 Task: Find connections with filter location Kosi with filter topic #construction with filter profile language Spanish with filter current company Axis Securities Limited with filter school Tripura University with filter industry Museums, Historical Sites, and Zoos with filter service category Video Animation with filter keywords title Executive Assistant
Action: Mouse moved to (381, 263)
Screenshot: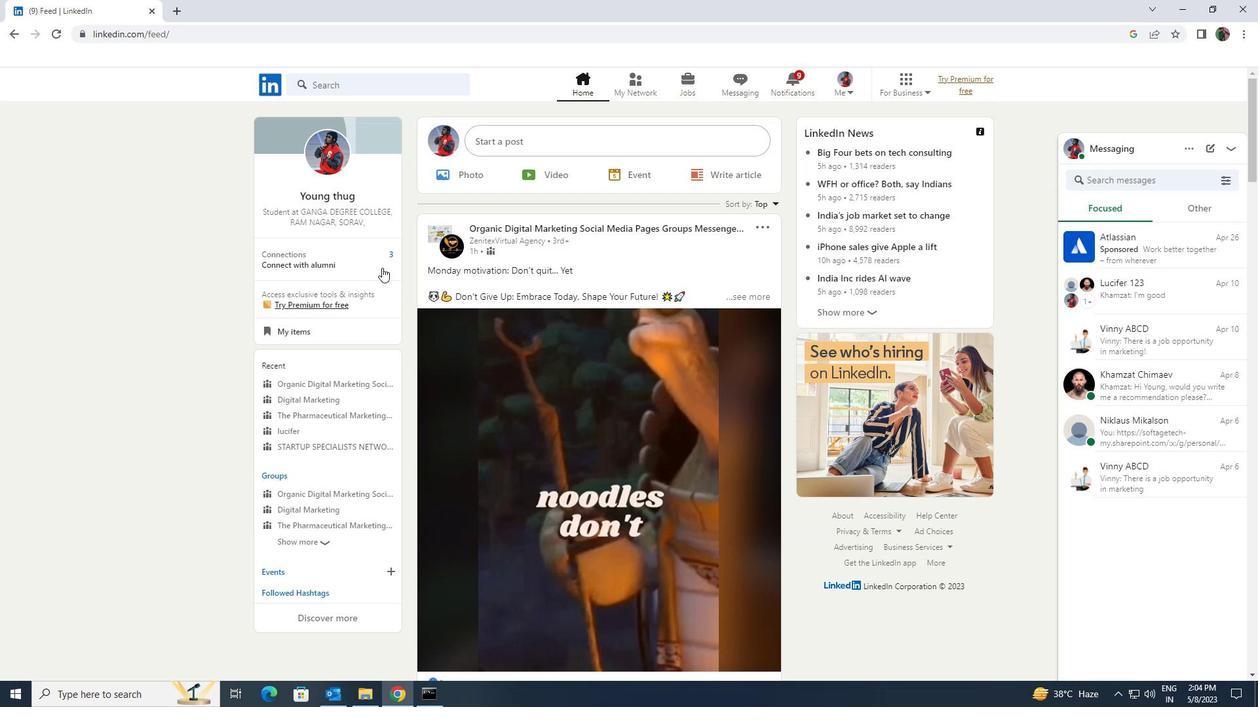 
Action: Mouse pressed left at (381, 263)
Screenshot: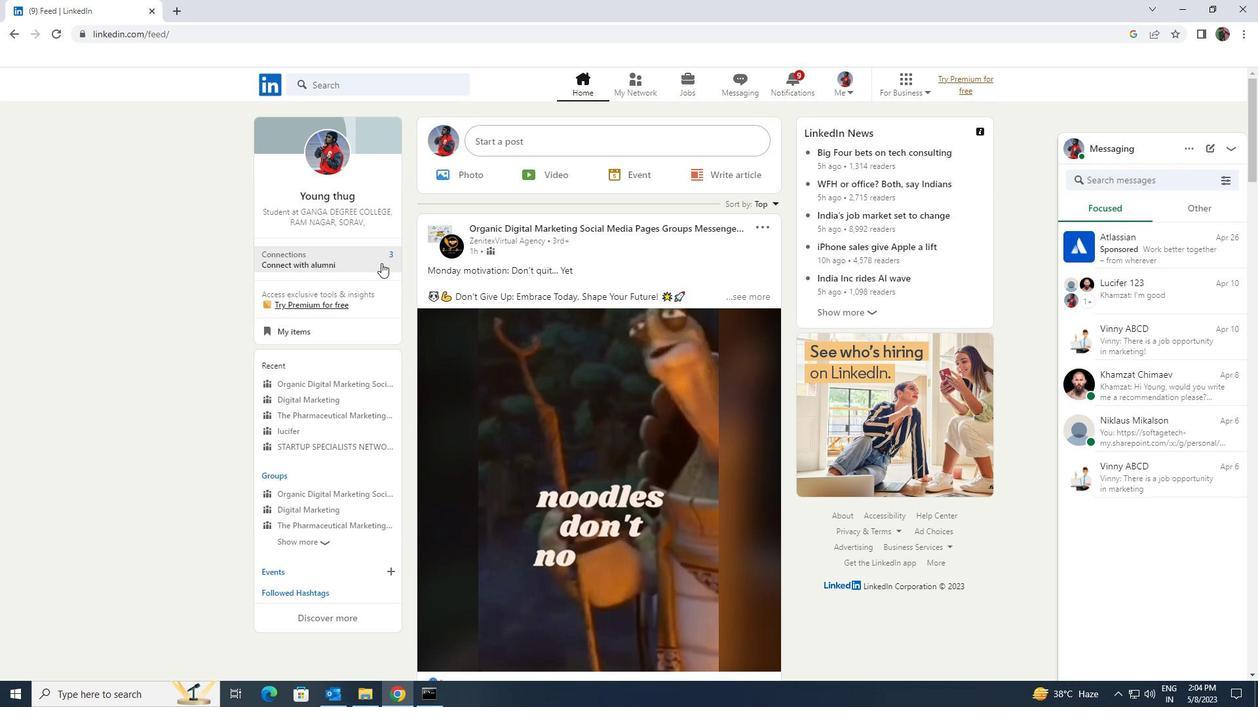 
Action: Mouse moved to (389, 164)
Screenshot: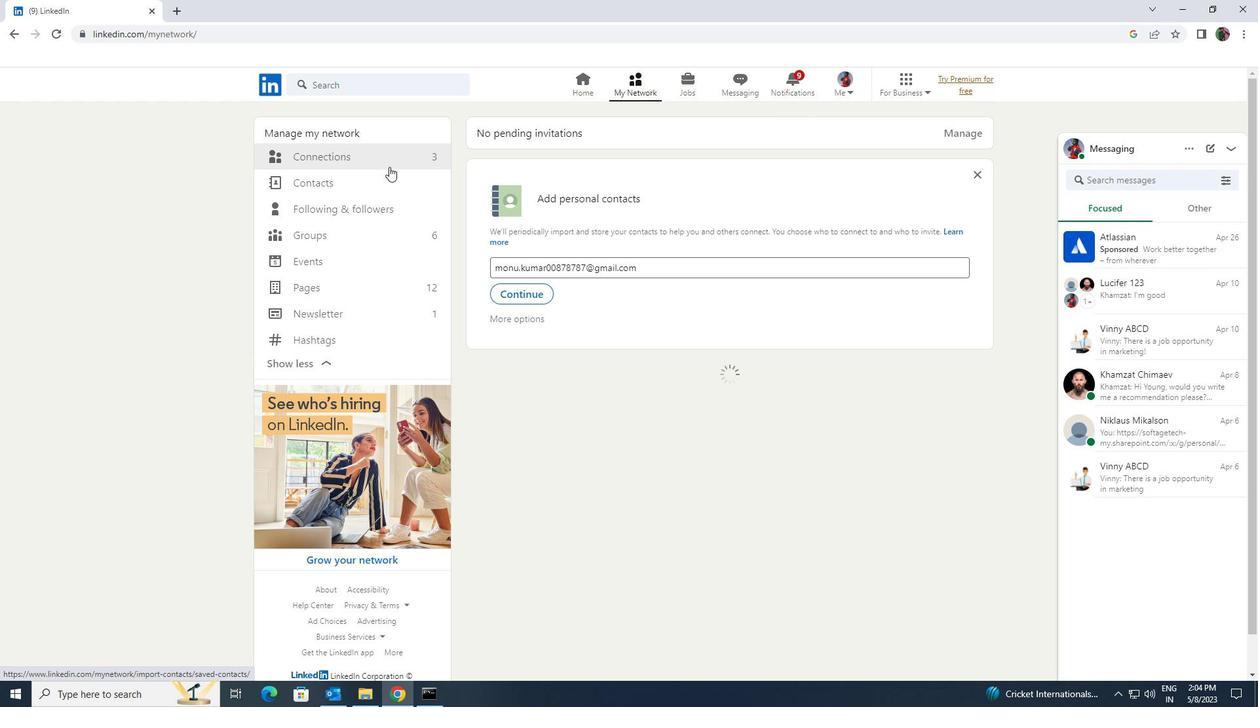 
Action: Mouse pressed left at (389, 164)
Screenshot: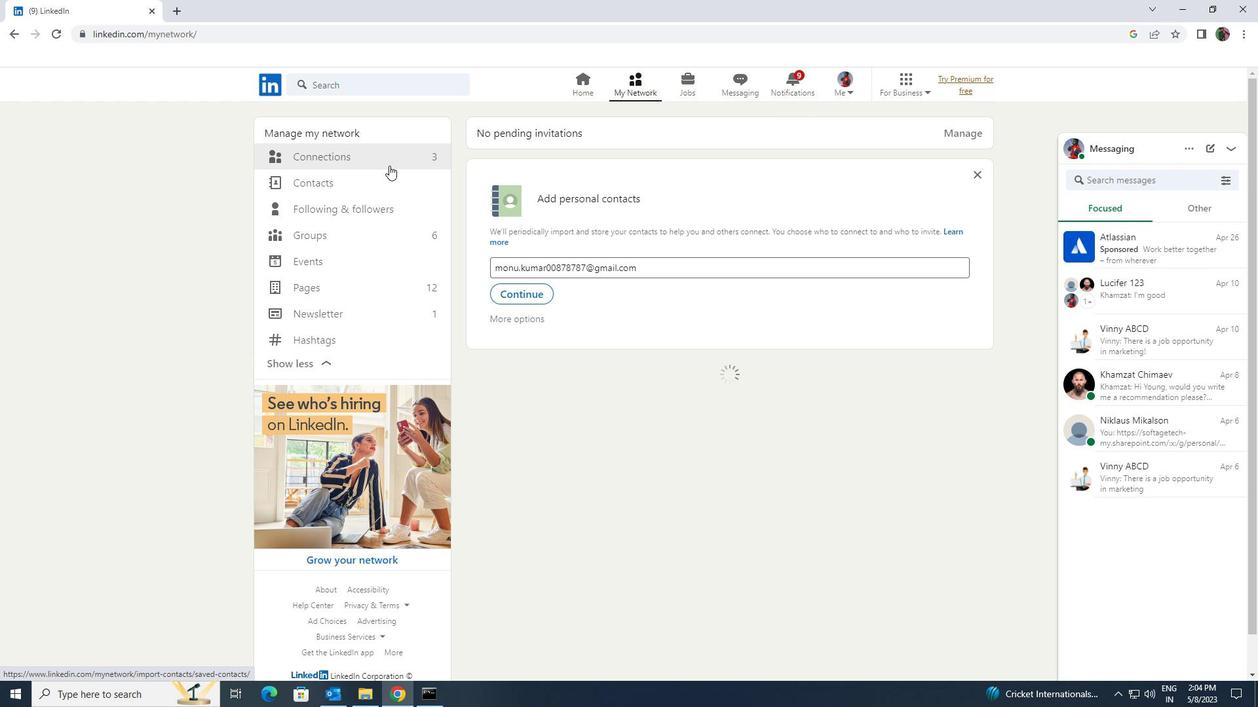 
Action: Mouse moved to (391, 158)
Screenshot: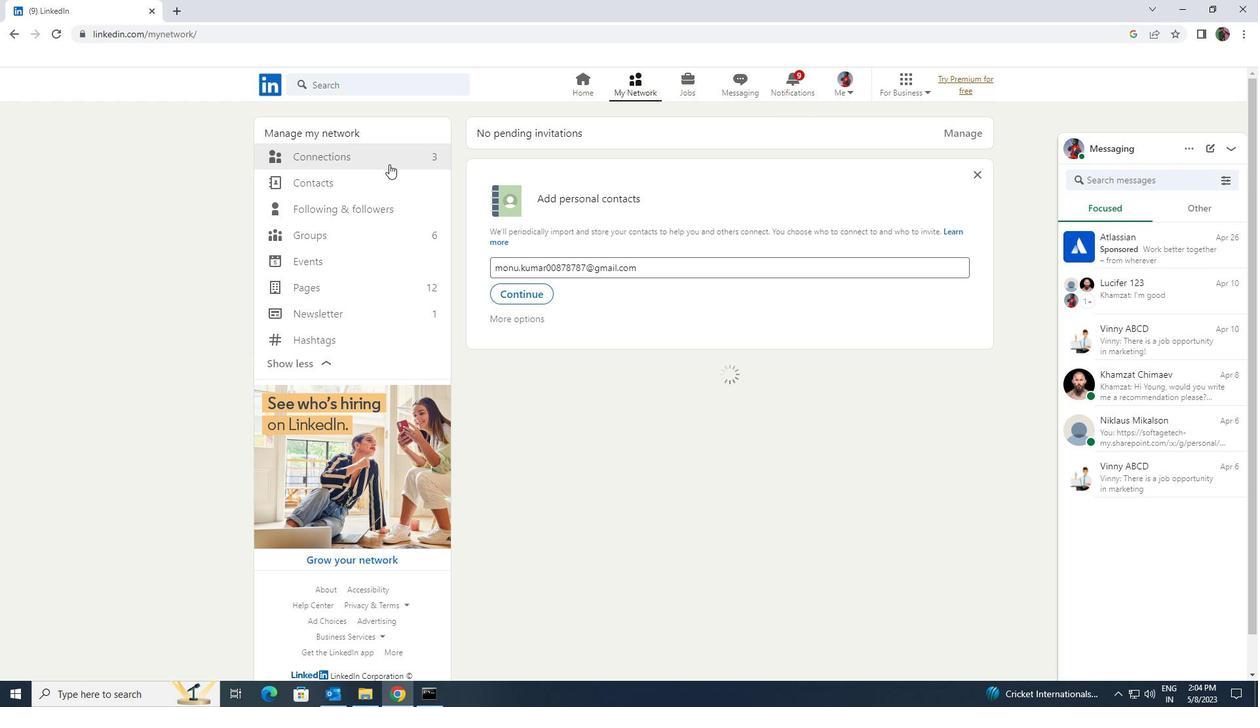 
Action: Mouse pressed left at (391, 158)
Screenshot: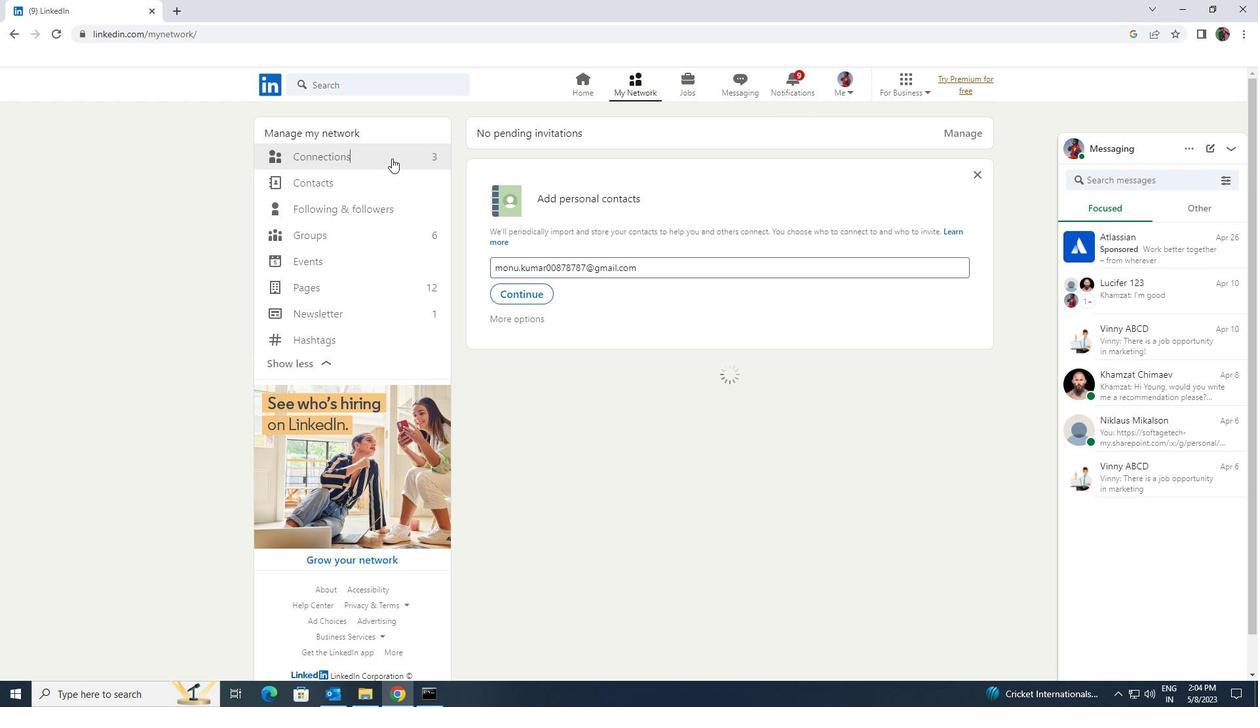 
Action: Mouse moved to (726, 162)
Screenshot: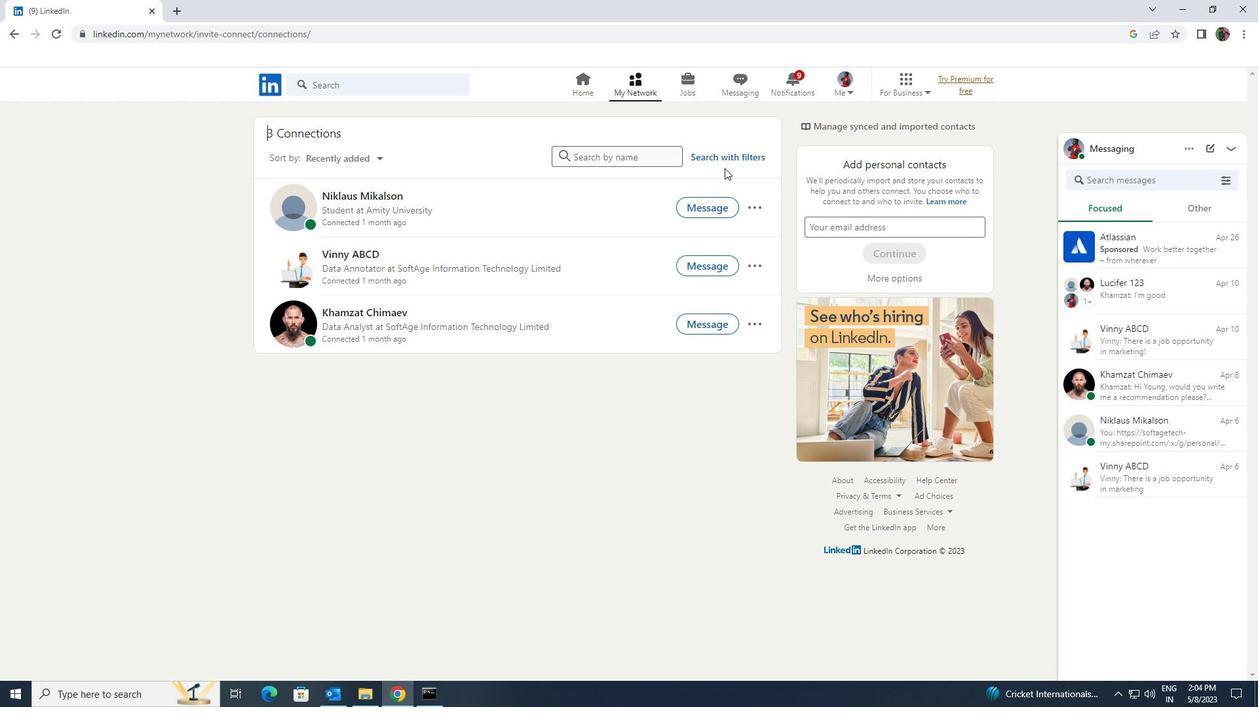 
Action: Mouse pressed left at (726, 162)
Screenshot: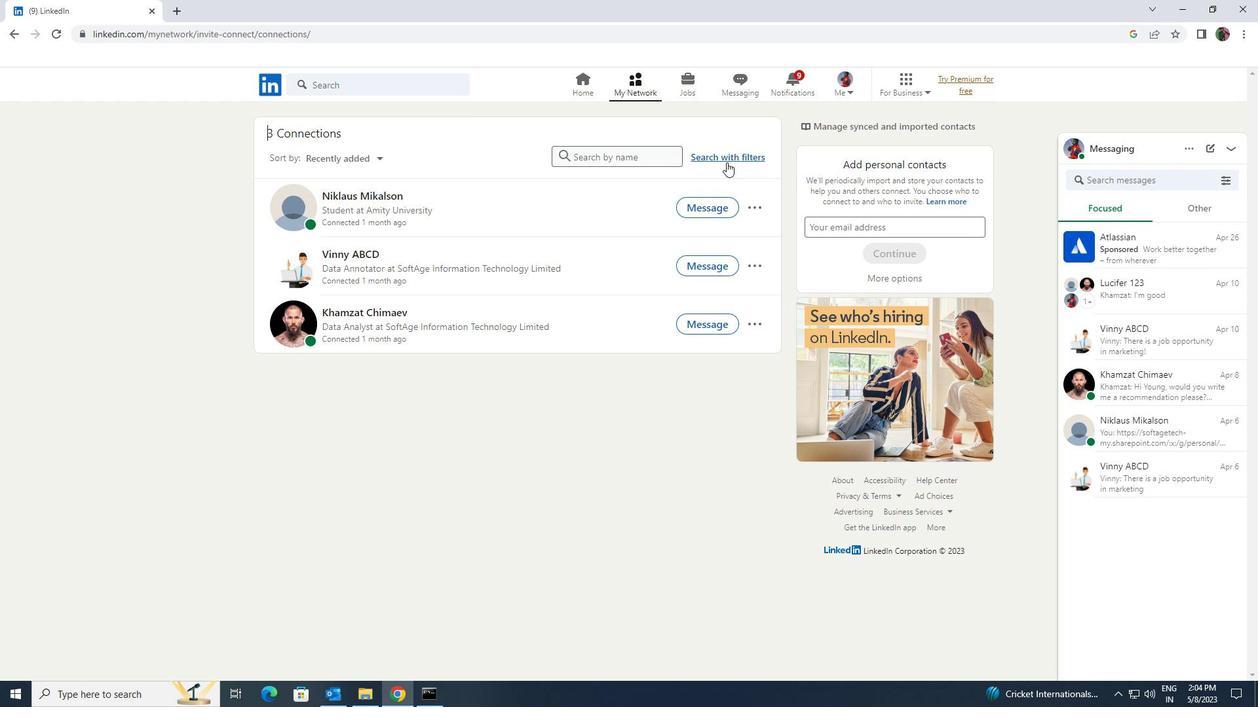 
Action: Mouse moved to (682, 124)
Screenshot: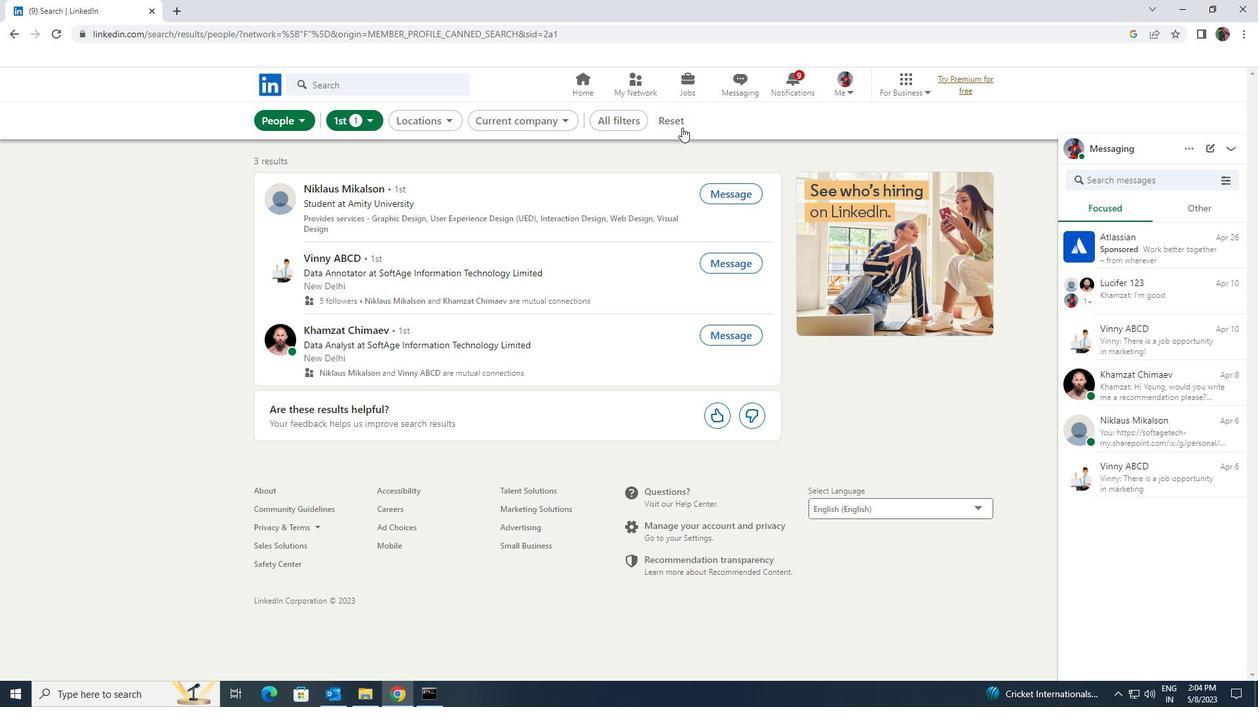 
Action: Mouse pressed left at (682, 124)
Screenshot: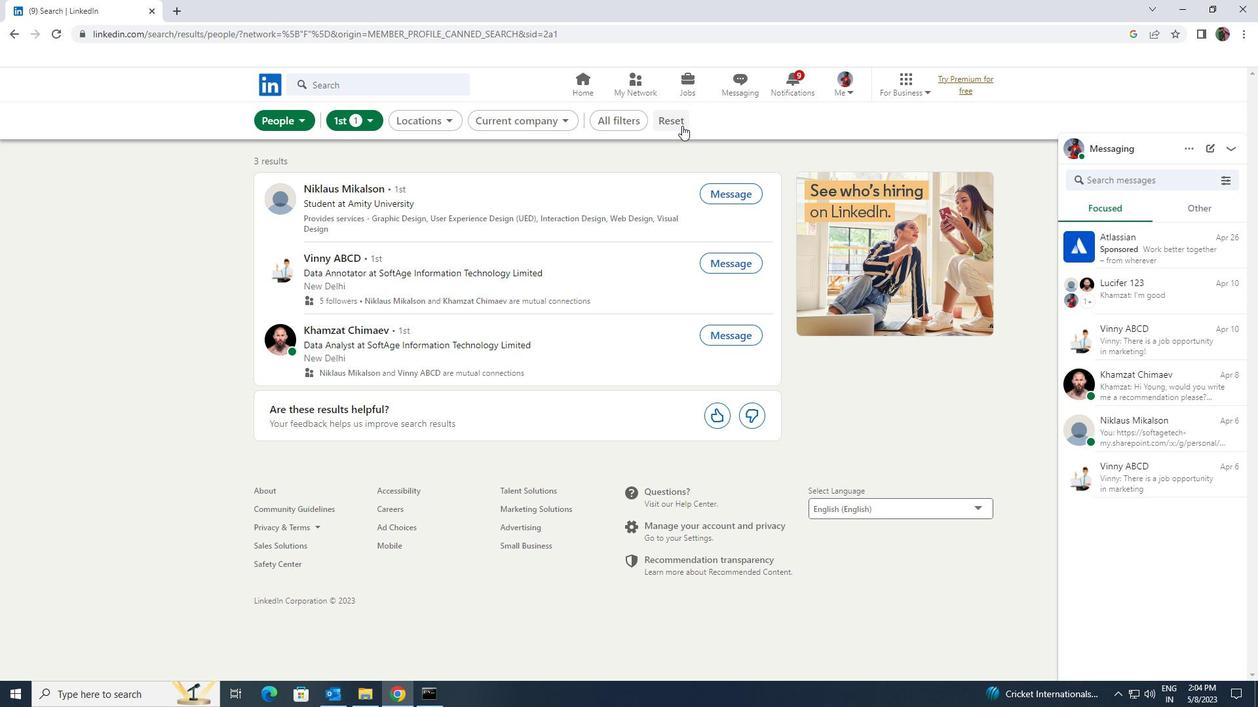 
Action: Mouse moved to (657, 122)
Screenshot: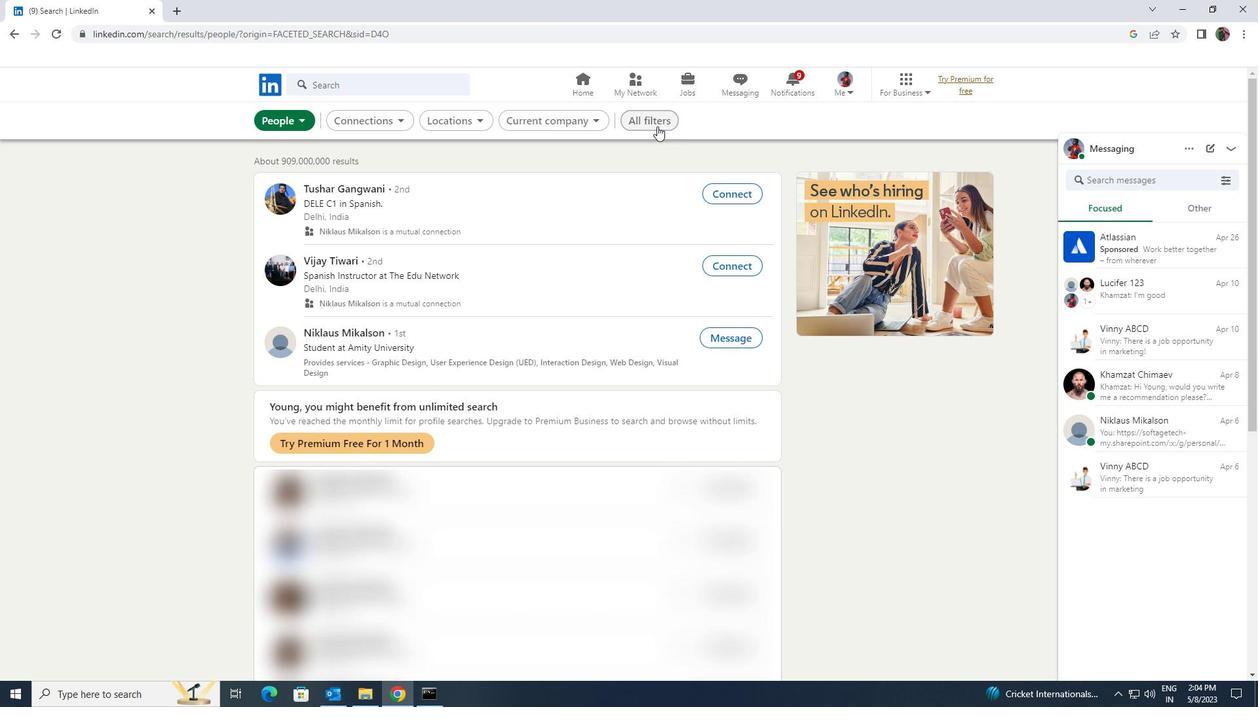
Action: Mouse pressed left at (657, 122)
Screenshot: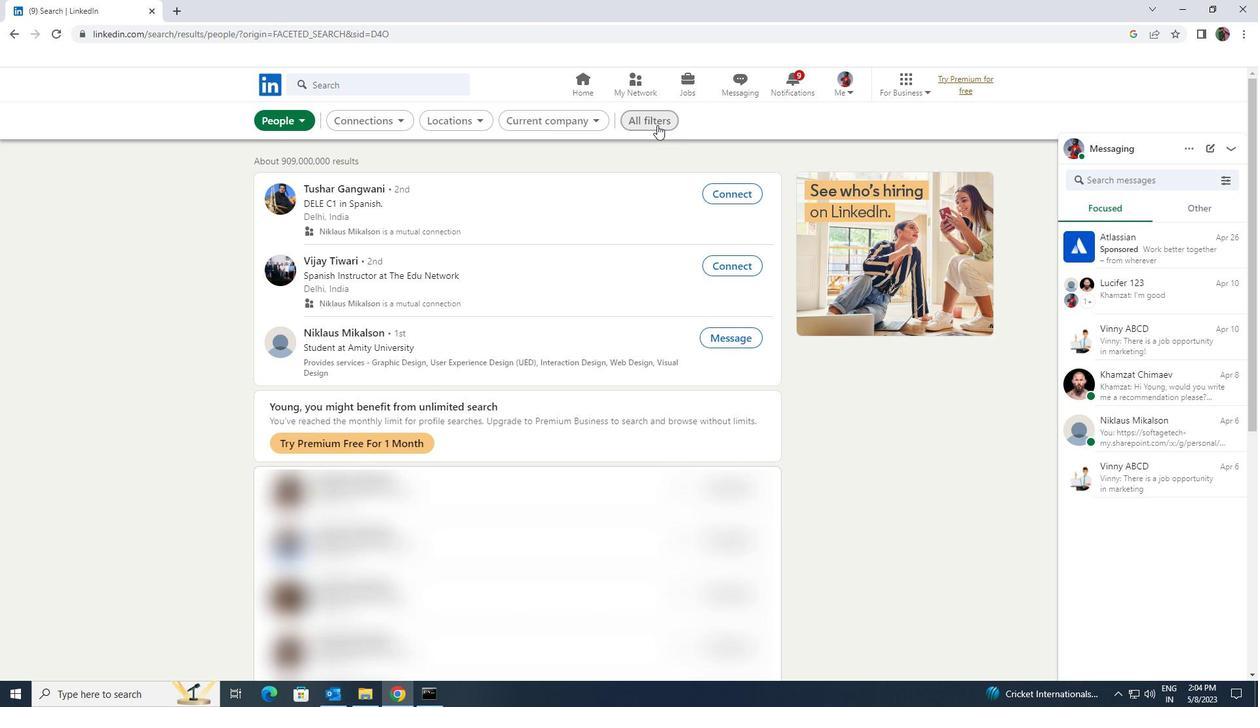 
Action: Mouse moved to (1078, 509)
Screenshot: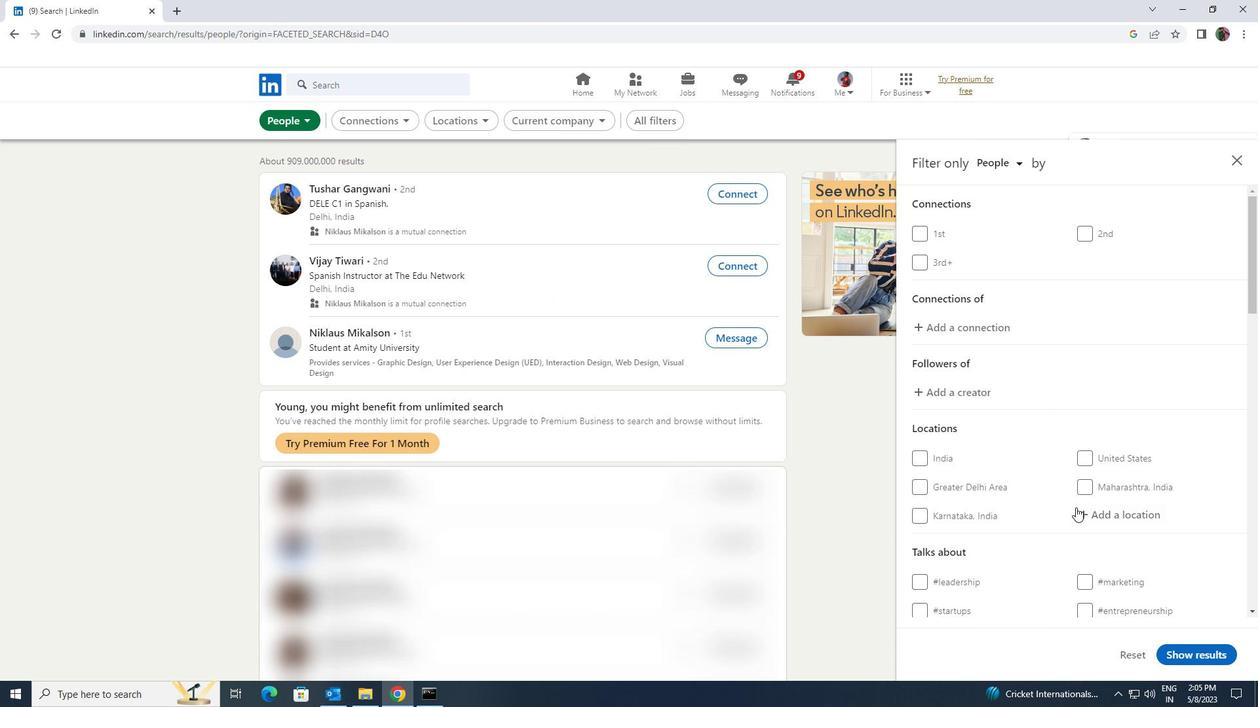
Action: Mouse pressed left at (1078, 509)
Screenshot: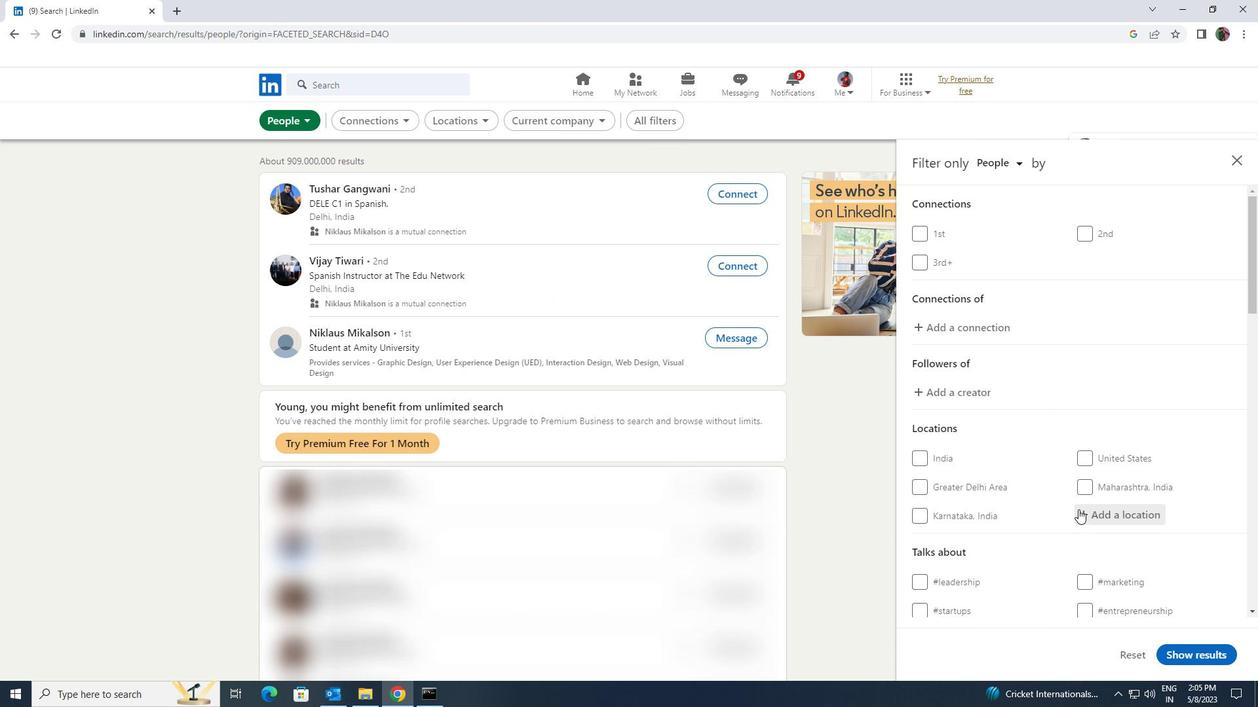 
Action: Mouse moved to (1050, 535)
Screenshot: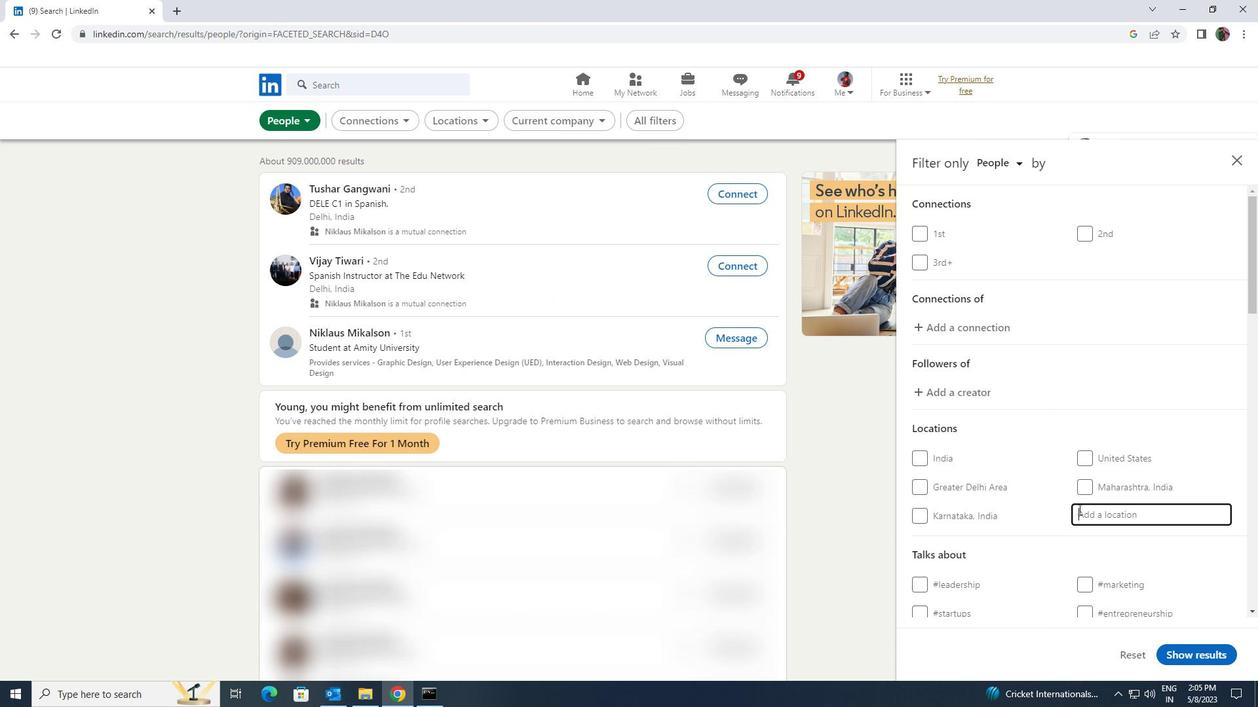 
Action: Key pressed <Key.shift><Key.shift><Key.shift><Key.shift><Key.shift><Key.shift><Key.shift><Key.shift><Key.shift><Key.shift>KOSI
Screenshot: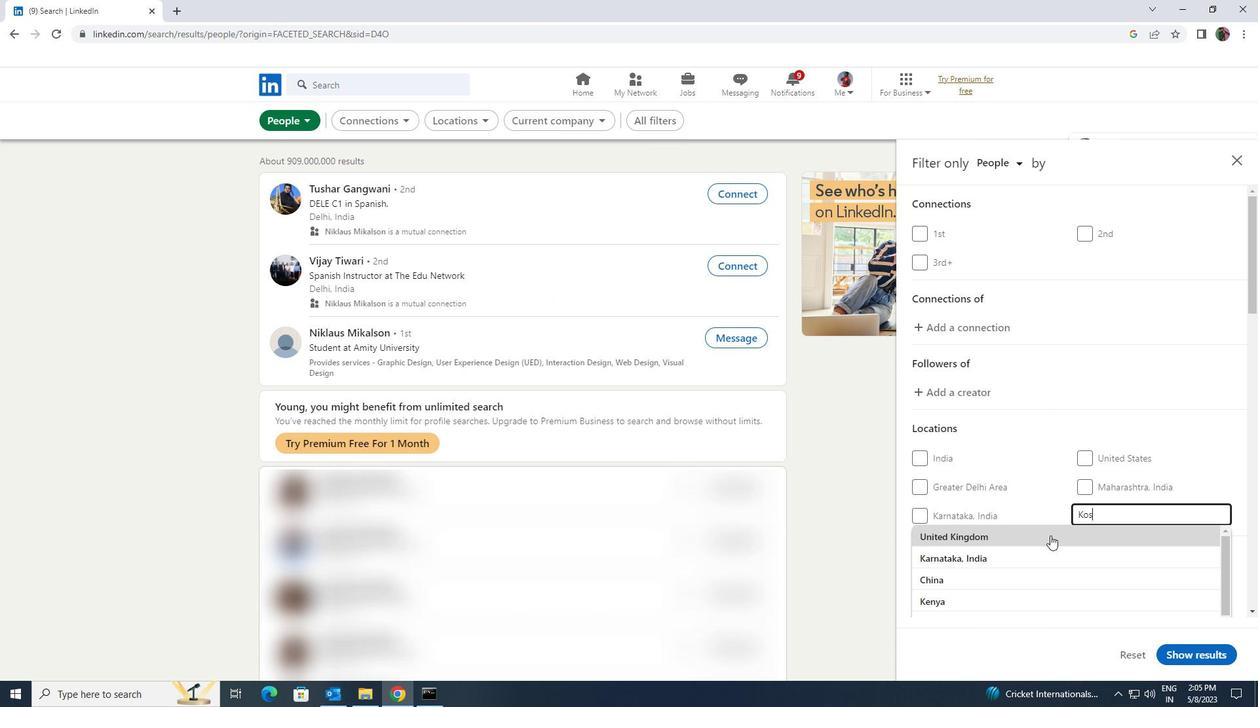 
Action: Mouse moved to (1045, 552)
Screenshot: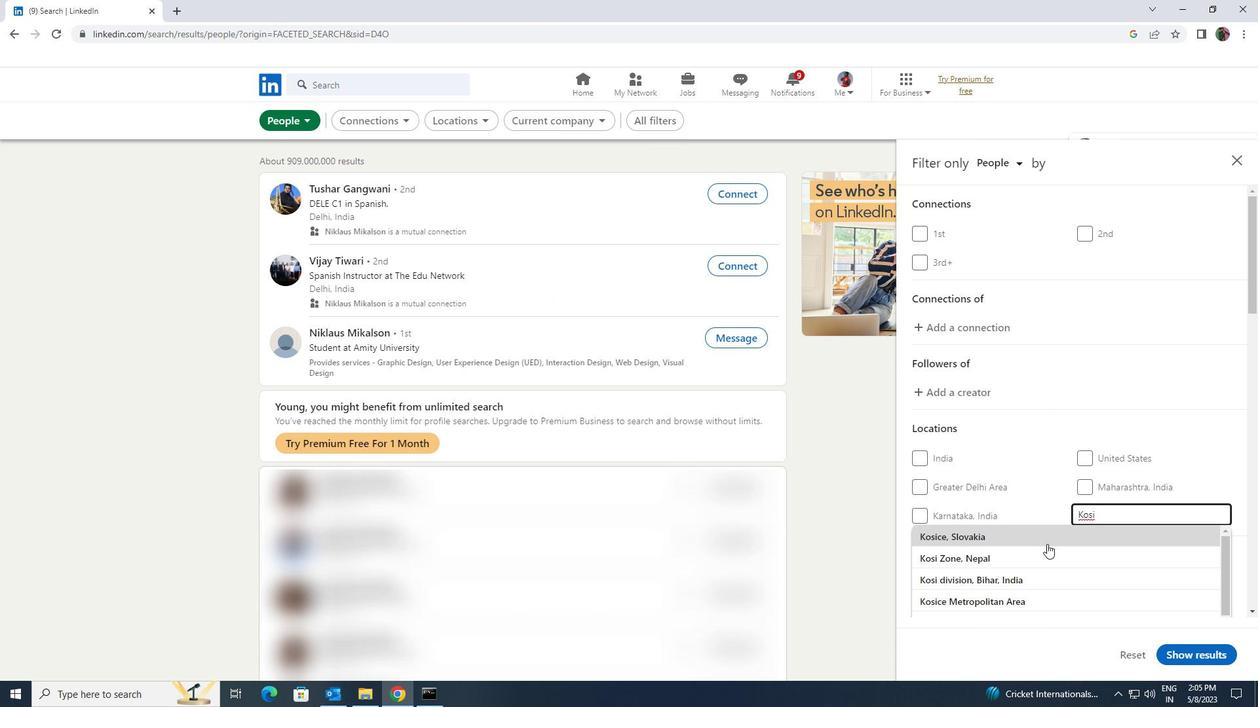 
Action: Mouse pressed left at (1045, 552)
Screenshot: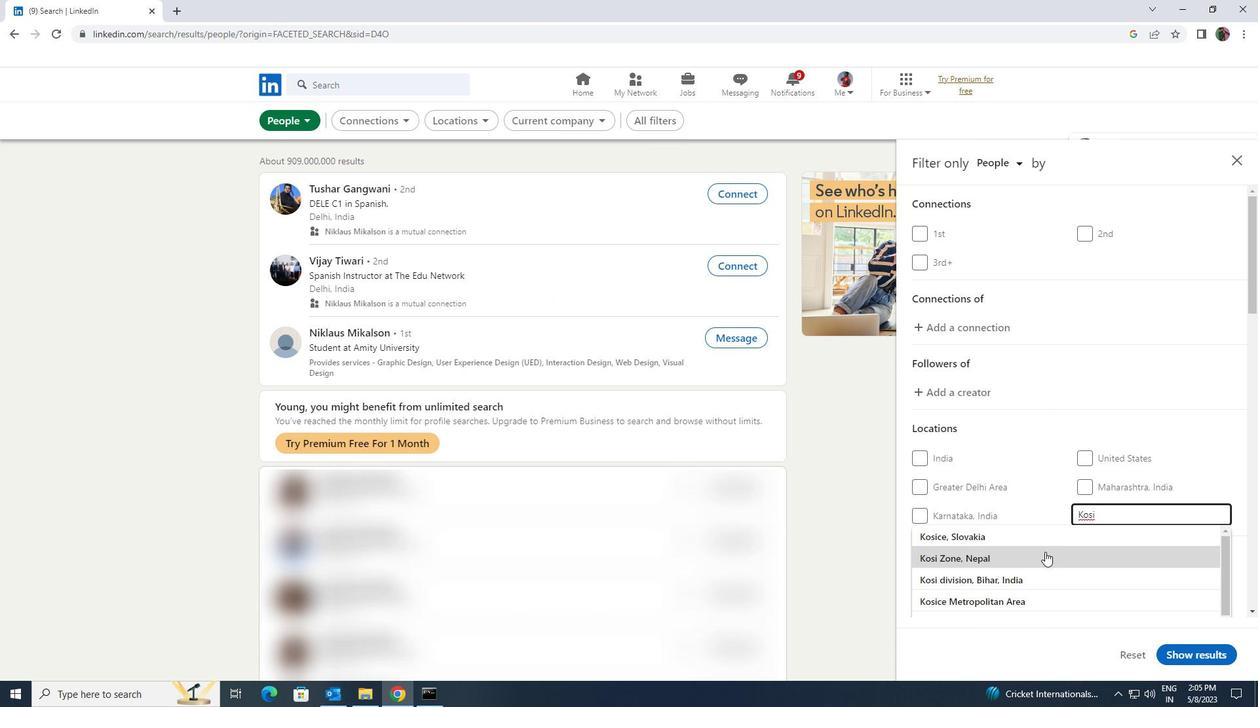 
Action: Mouse moved to (1048, 543)
Screenshot: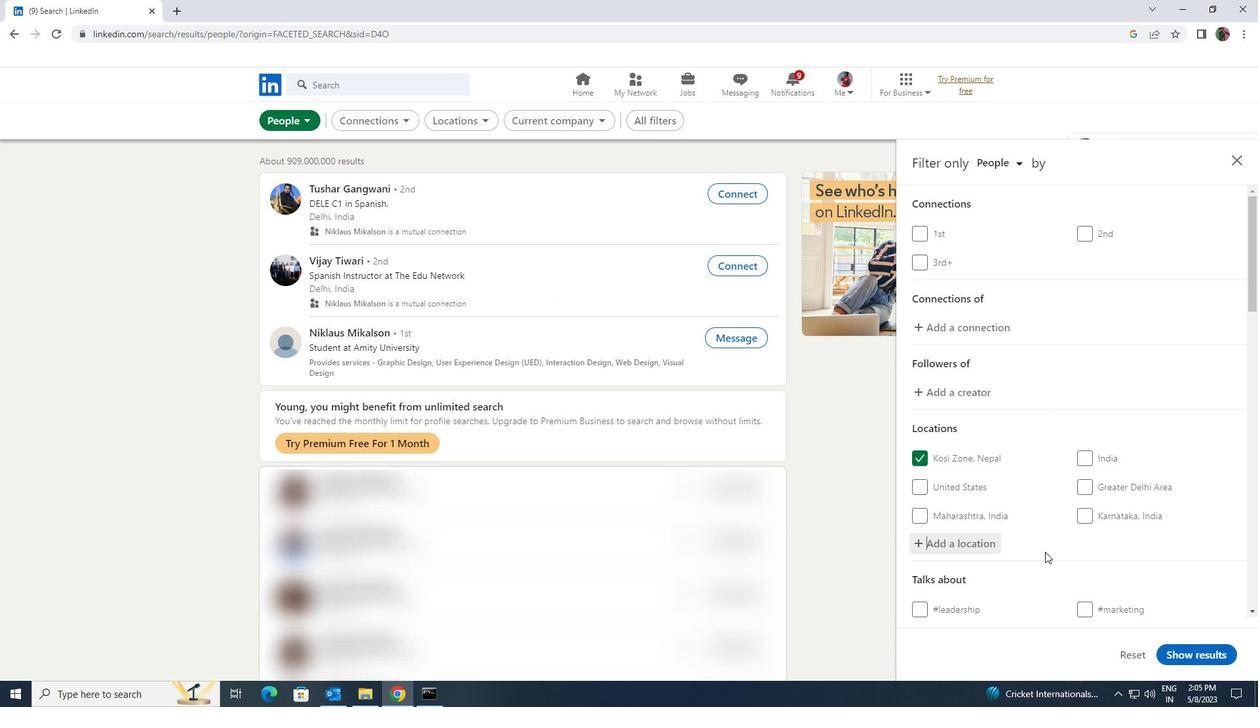 
Action: Mouse scrolled (1048, 542) with delta (0, 0)
Screenshot: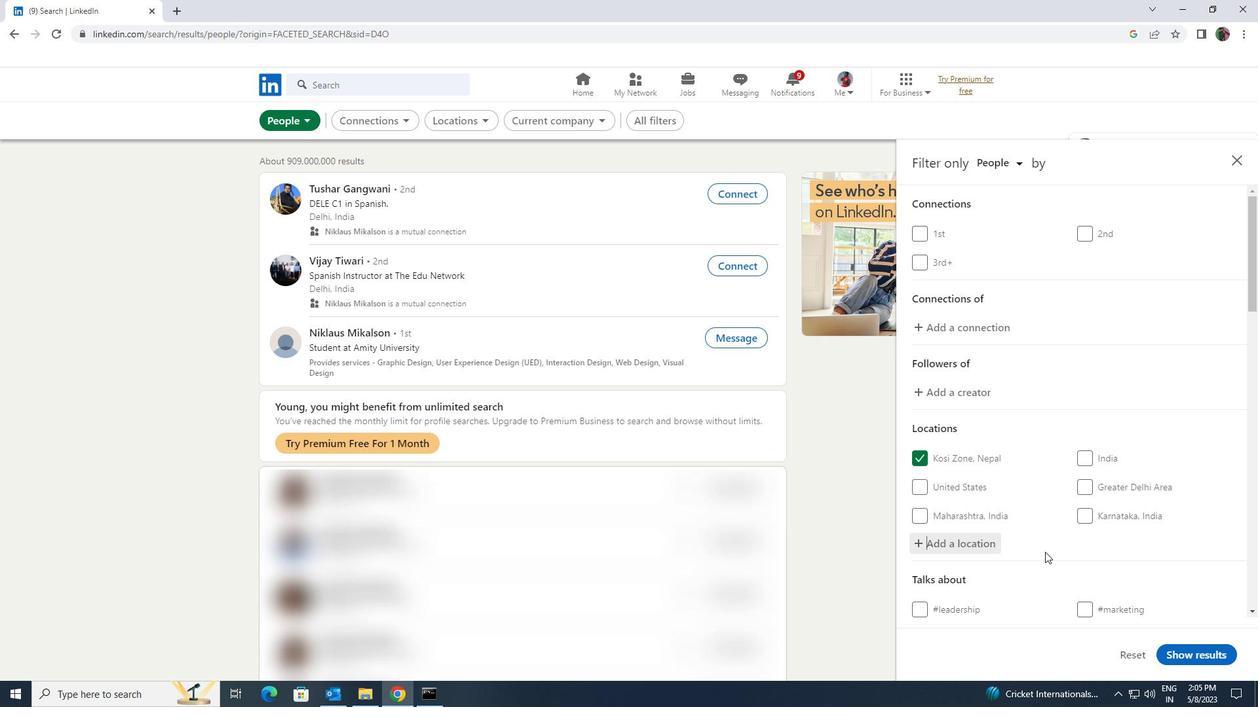 
Action: Mouse moved to (1049, 543)
Screenshot: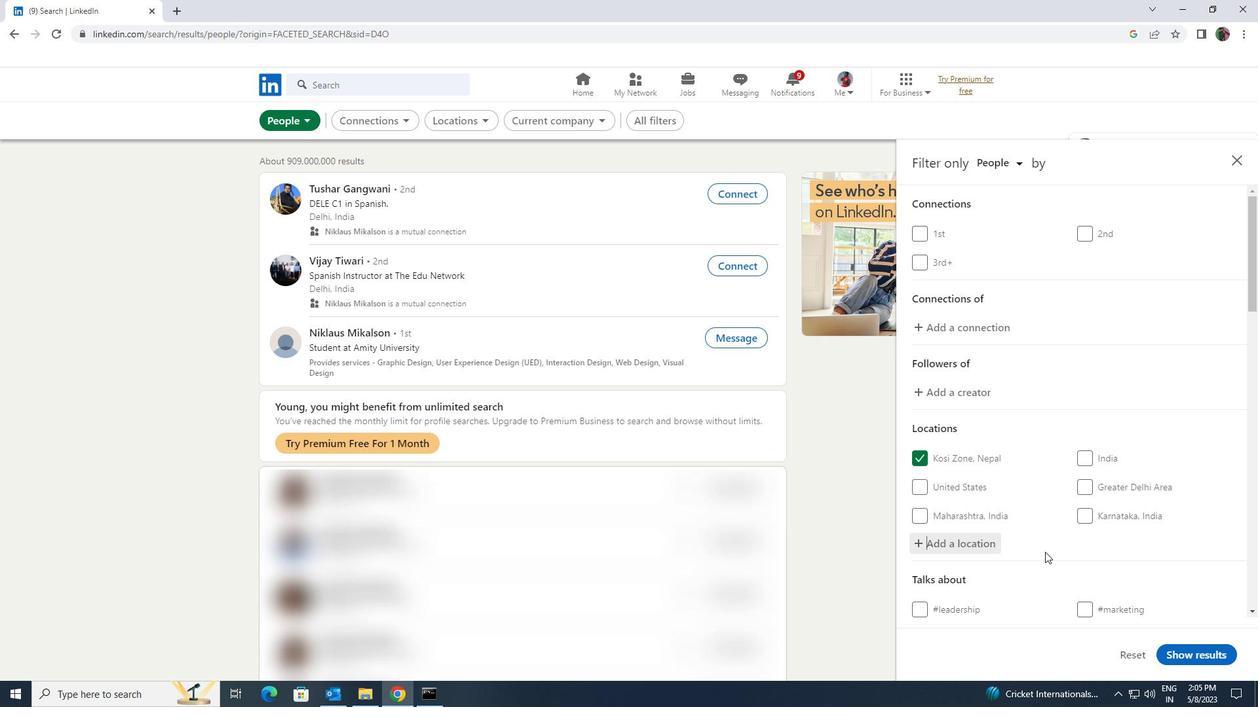 
Action: Mouse scrolled (1049, 542) with delta (0, 0)
Screenshot: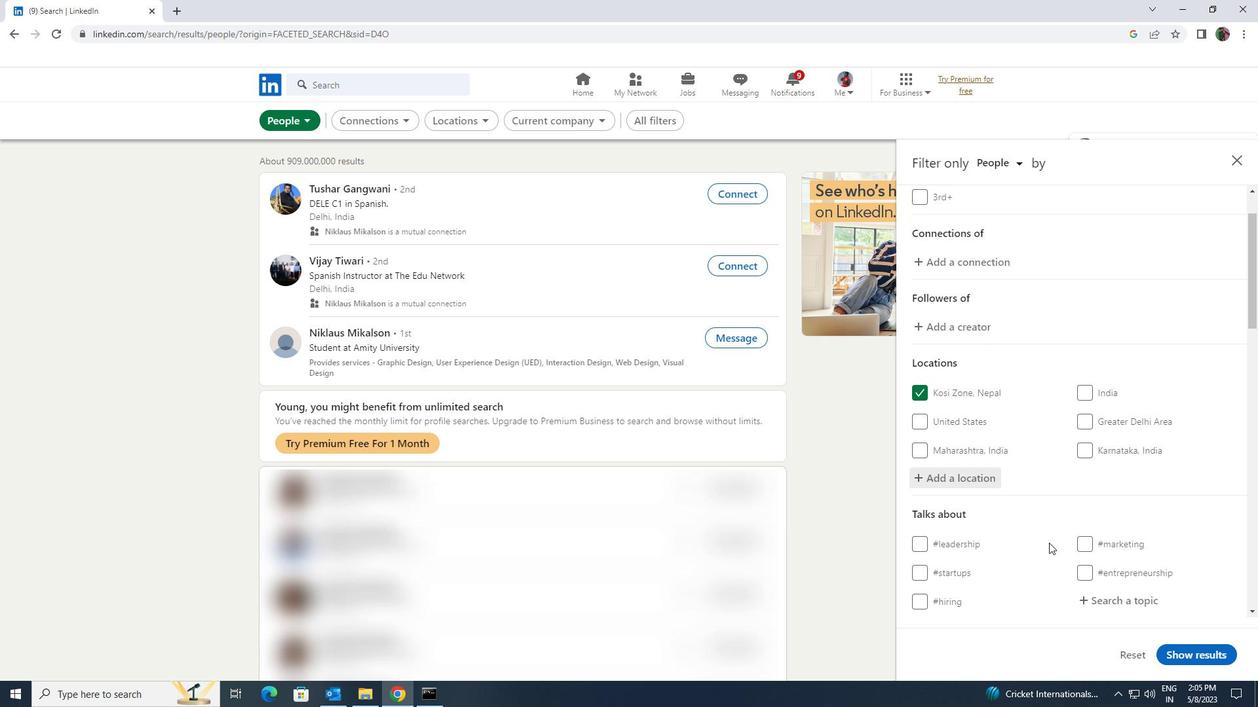 
Action: Mouse moved to (1083, 531)
Screenshot: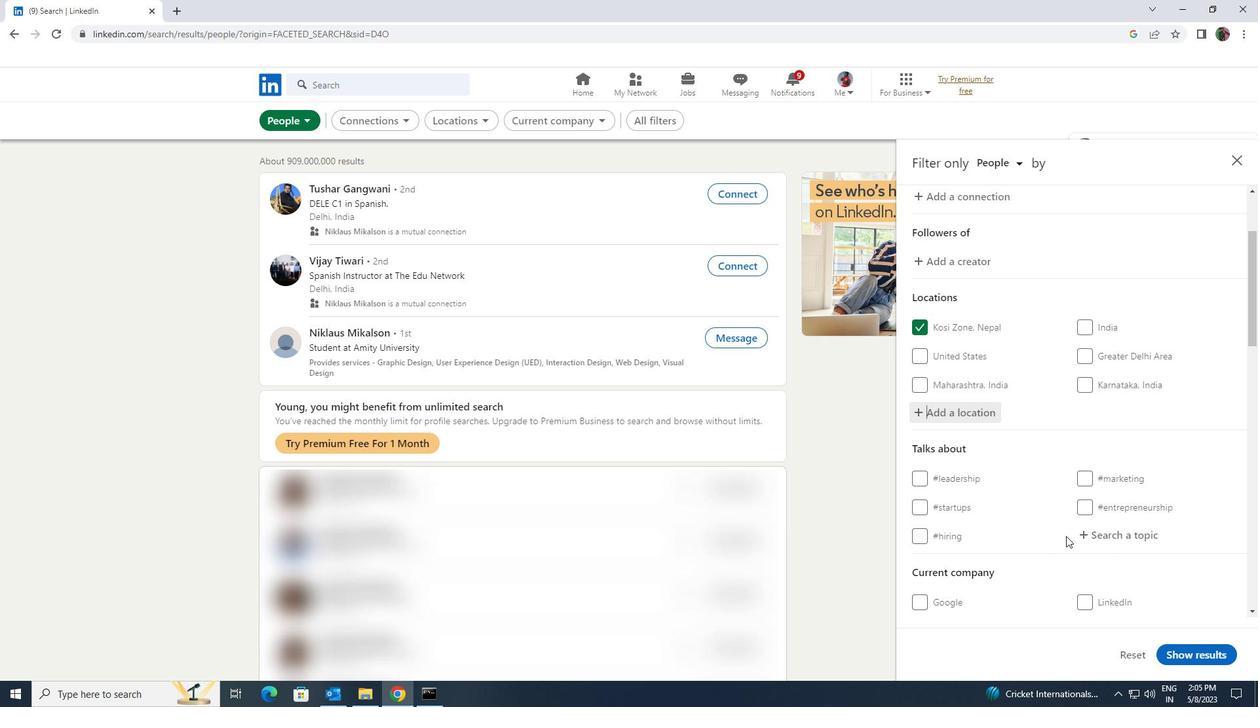 
Action: Mouse pressed left at (1083, 531)
Screenshot: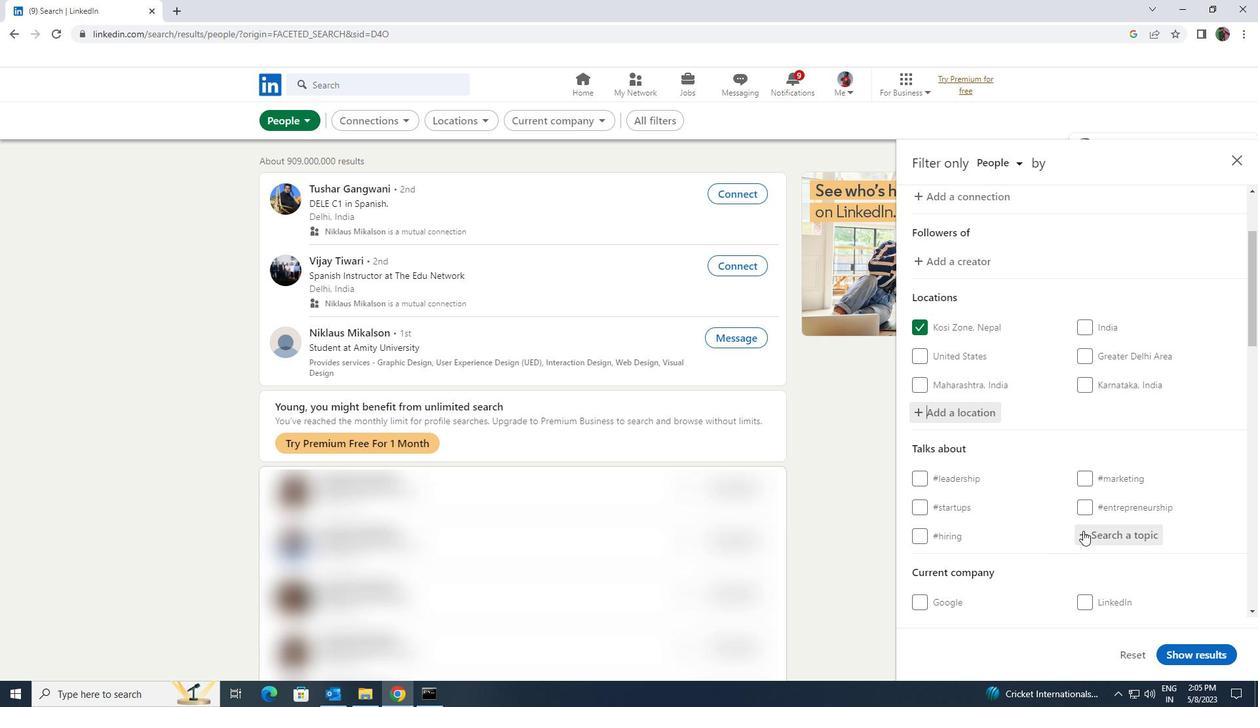 
Action: Key pressed <Key.shift>CONSTRU
Screenshot: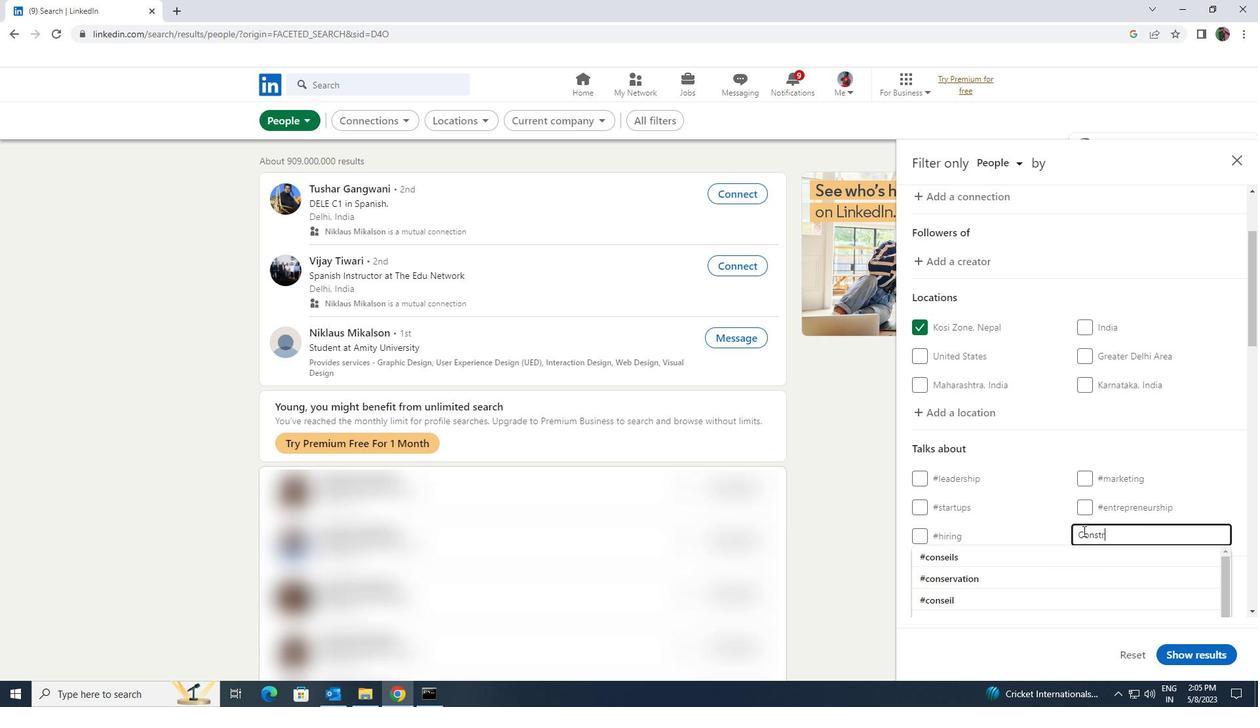 
Action: Mouse moved to (1078, 546)
Screenshot: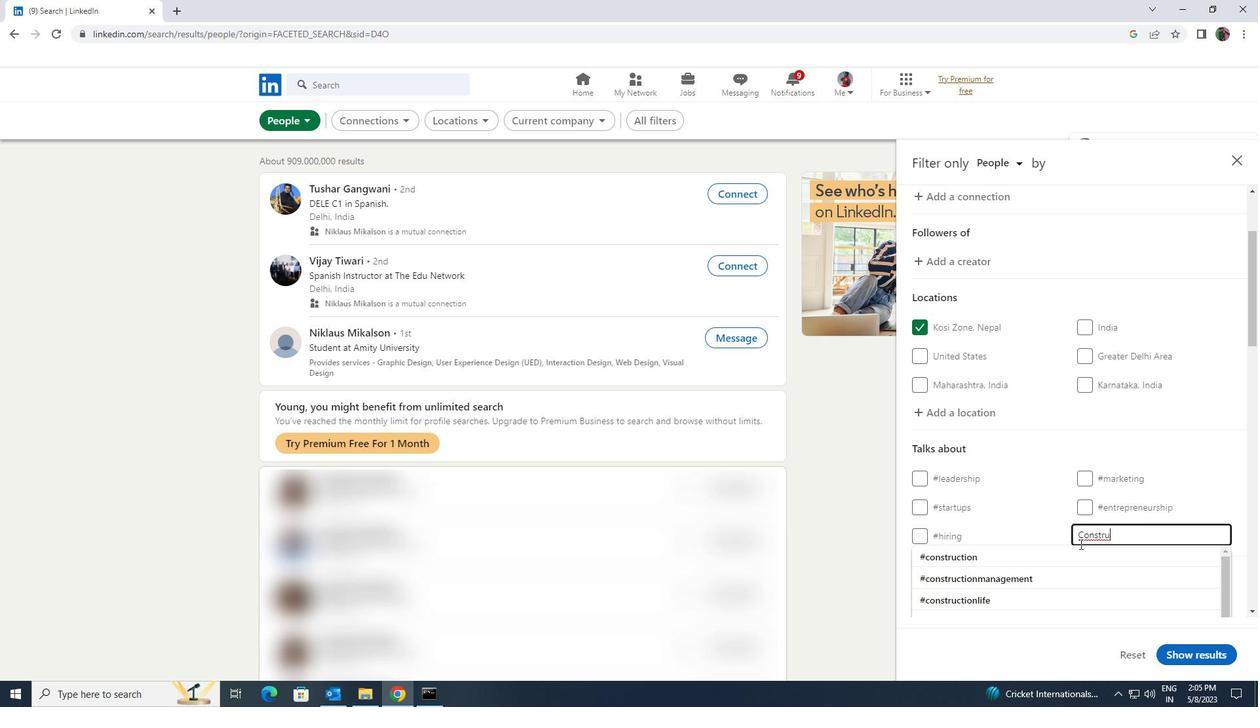 
Action: Mouse pressed left at (1078, 546)
Screenshot: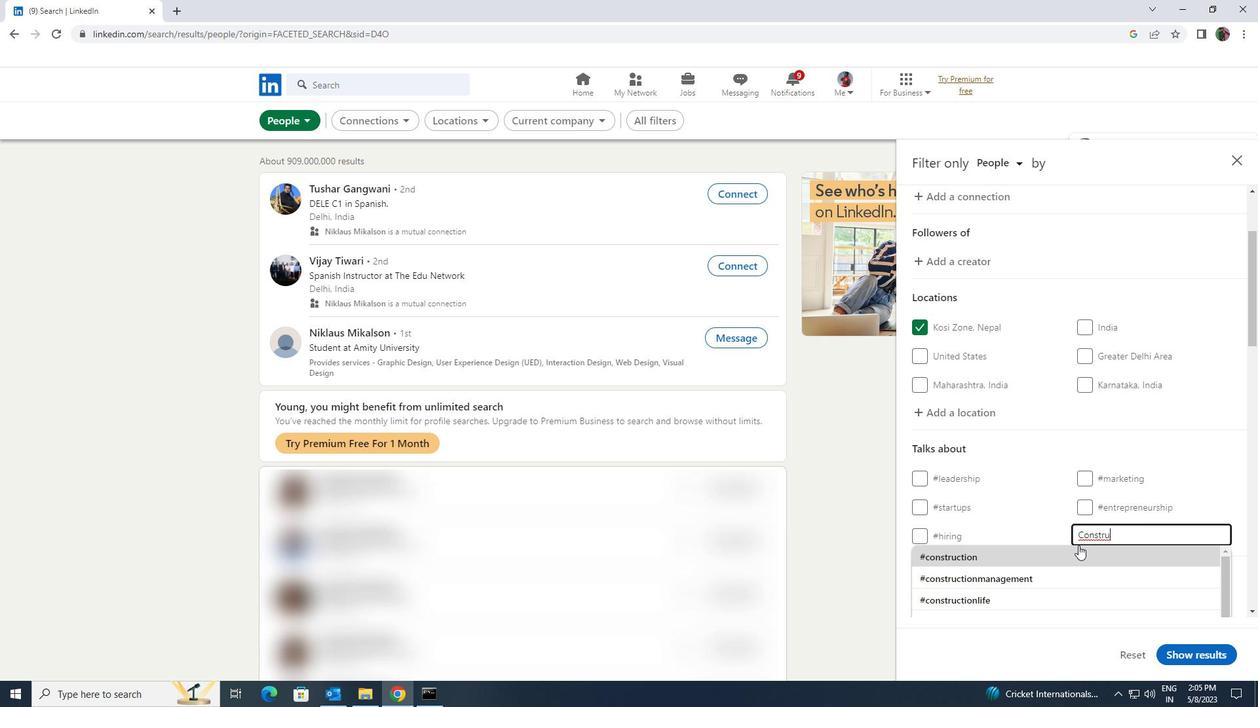 
Action: Mouse moved to (1078, 547)
Screenshot: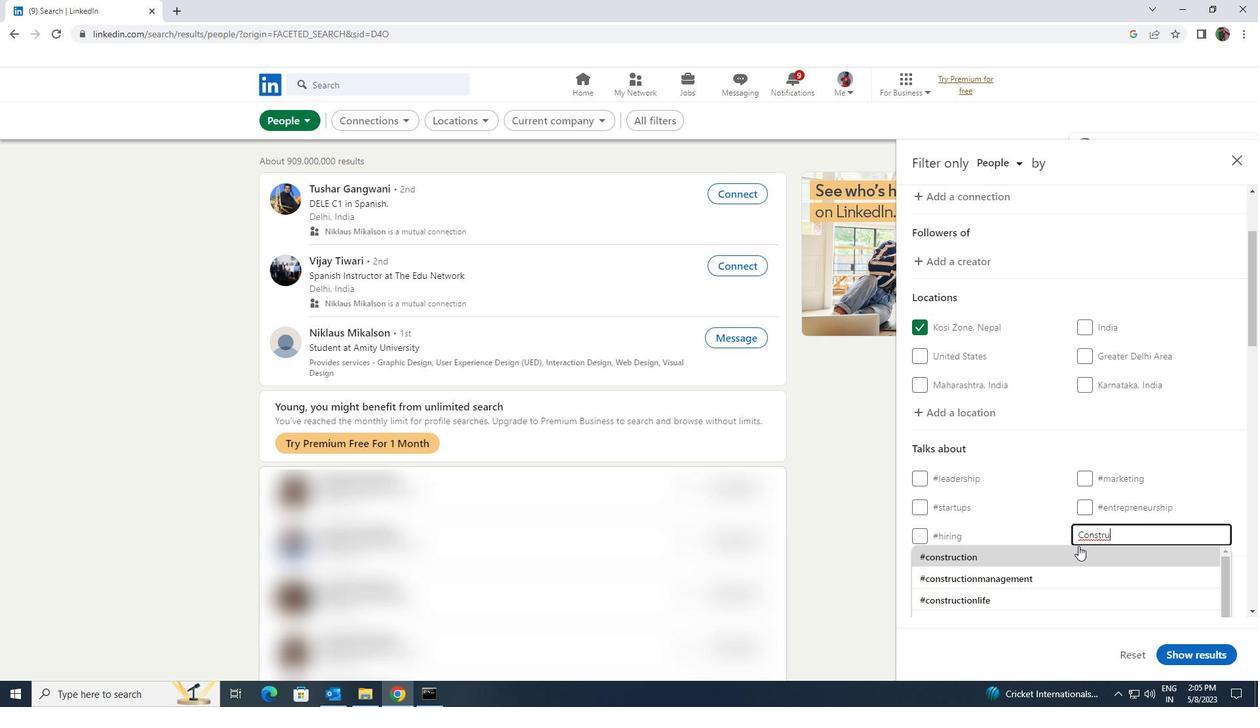 
Action: Mouse scrolled (1078, 546) with delta (0, 0)
Screenshot: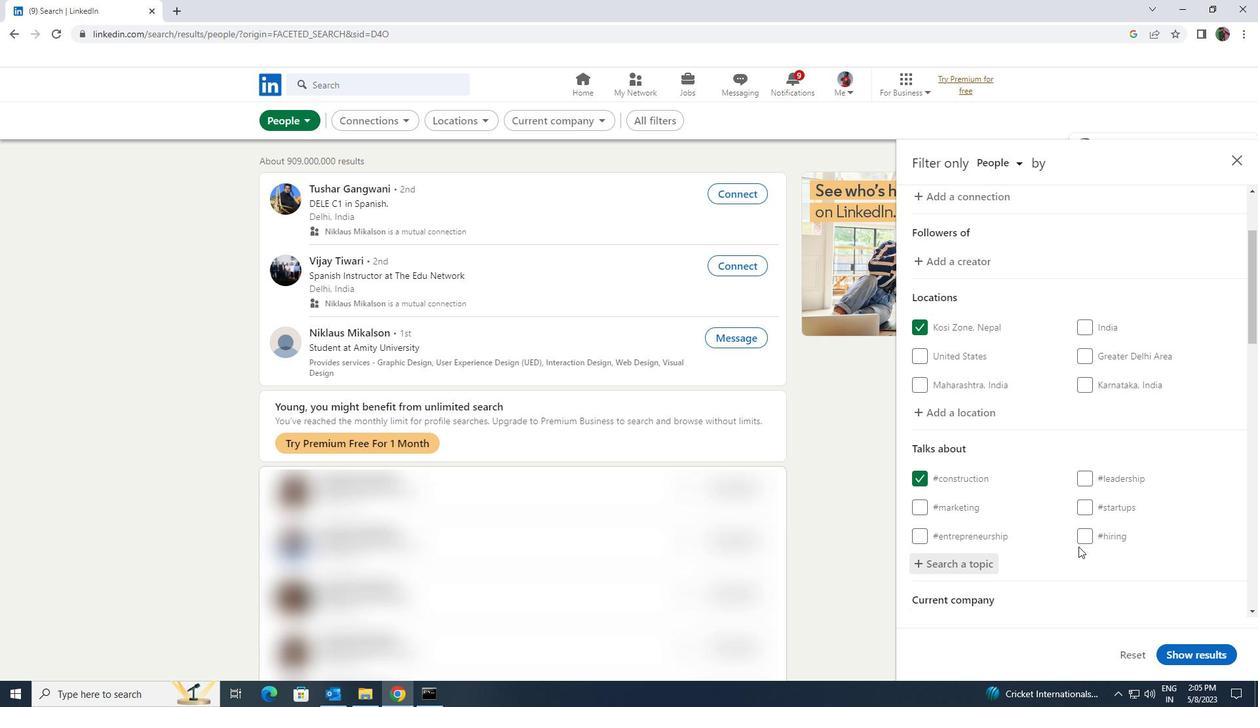 
Action: Mouse scrolled (1078, 546) with delta (0, 0)
Screenshot: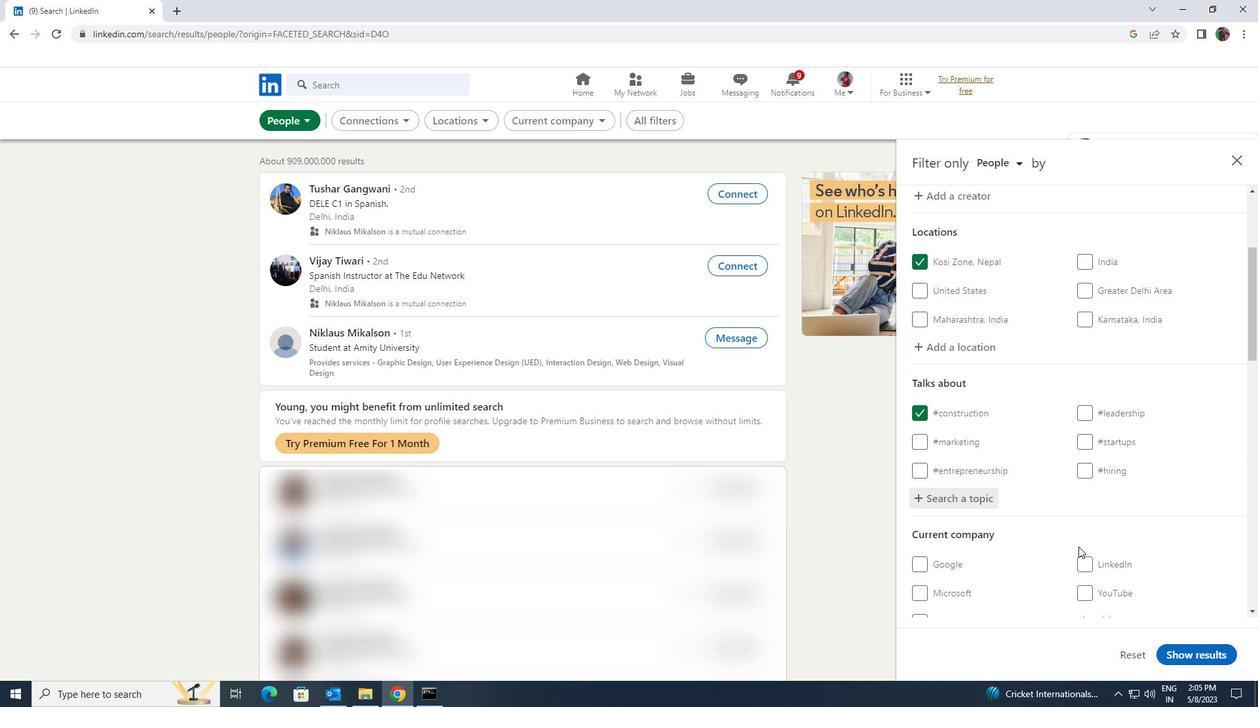 
Action: Mouse scrolled (1078, 546) with delta (0, 0)
Screenshot: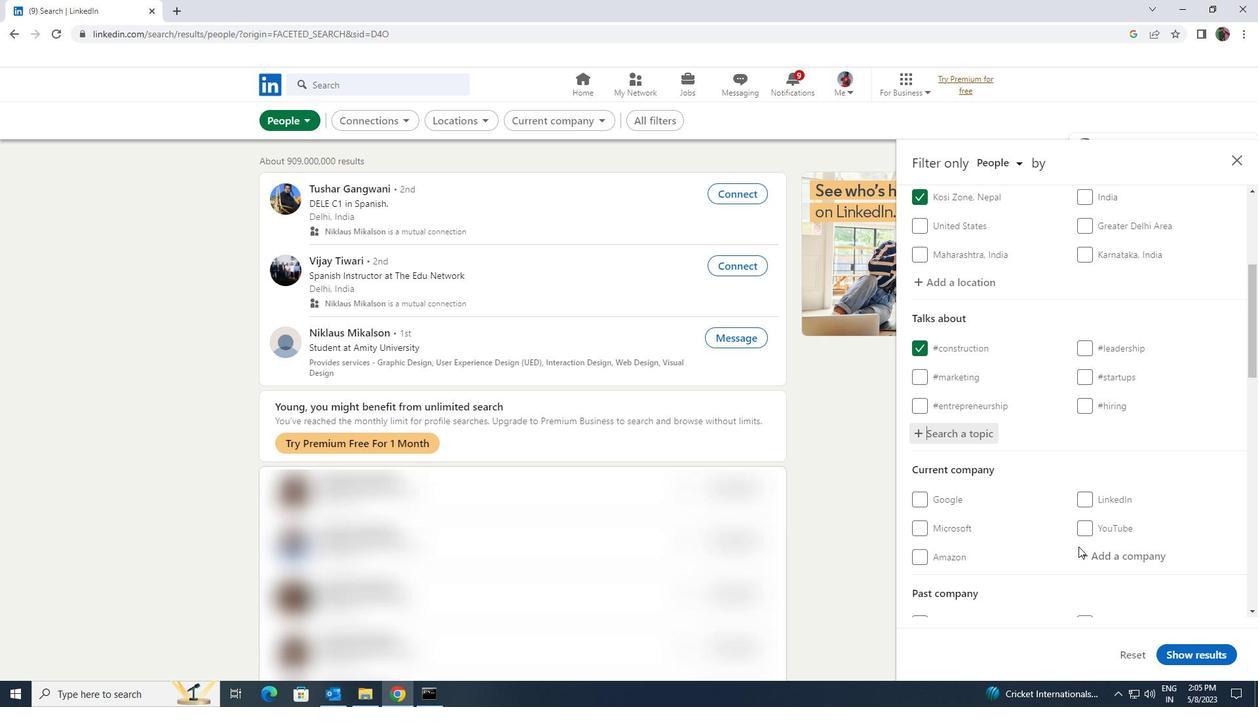 
Action: Mouse scrolled (1078, 546) with delta (0, 0)
Screenshot: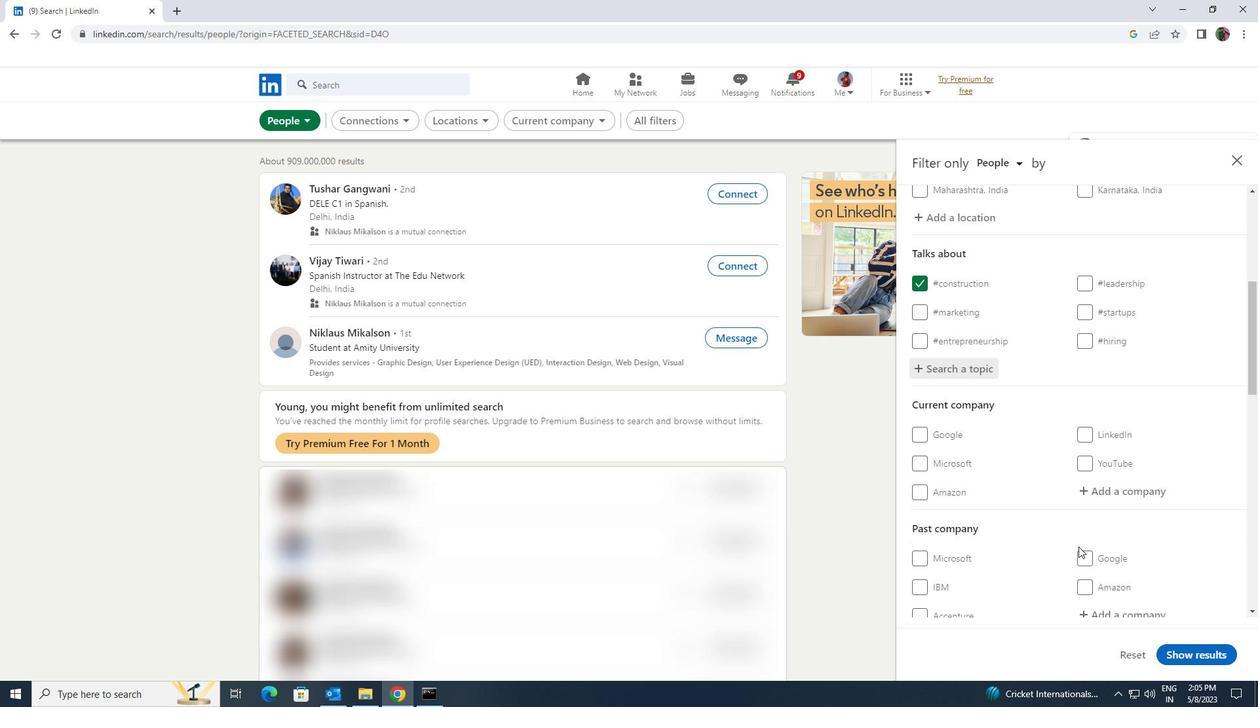 
Action: Mouse moved to (1077, 548)
Screenshot: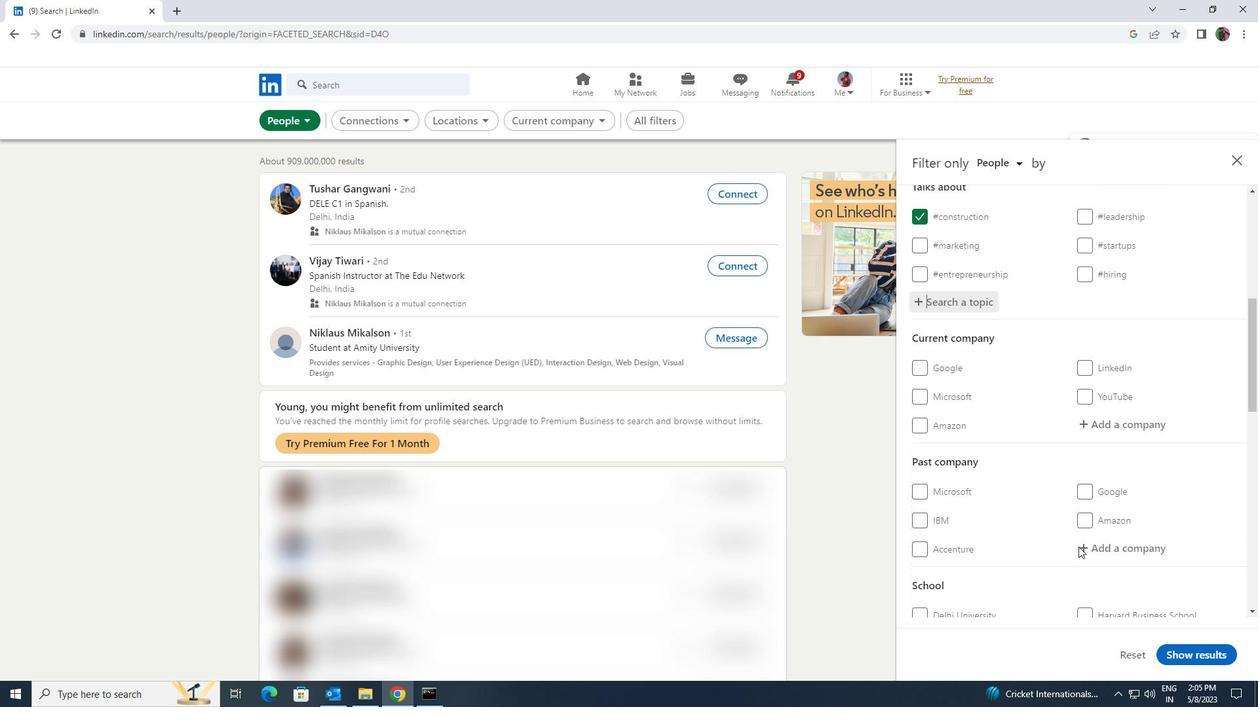 
Action: Mouse scrolled (1077, 547) with delta (0, 0)
Screenshot: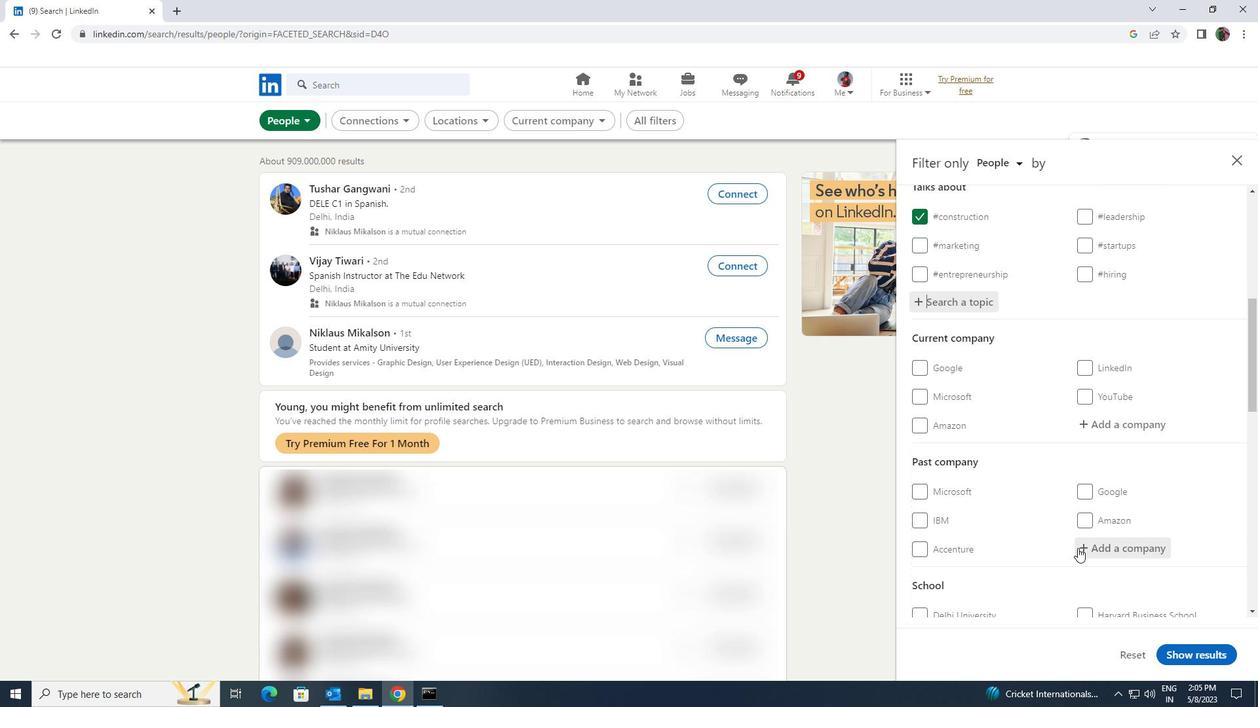 
Action: Mouse scrolled (1077, 547) with delta (0, 0)
Screenshot: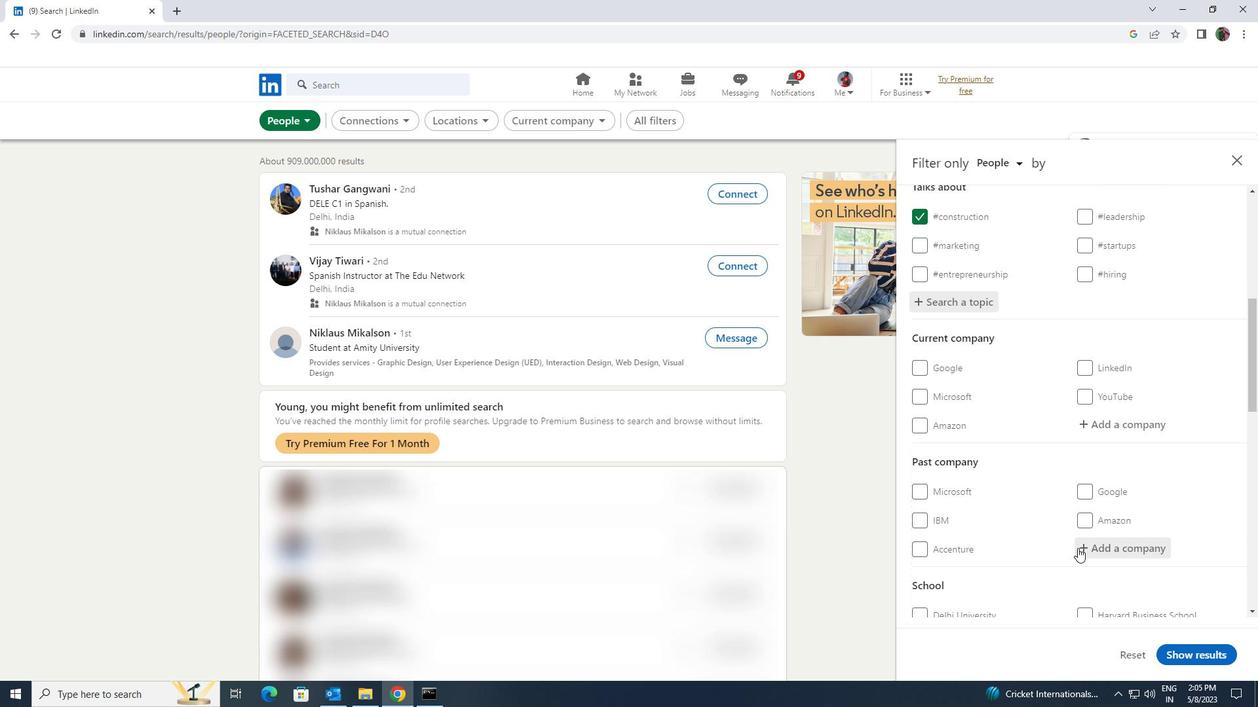 
Action: Mouse scrolled (1077, 547) with delta (0, 0)
Screenshot: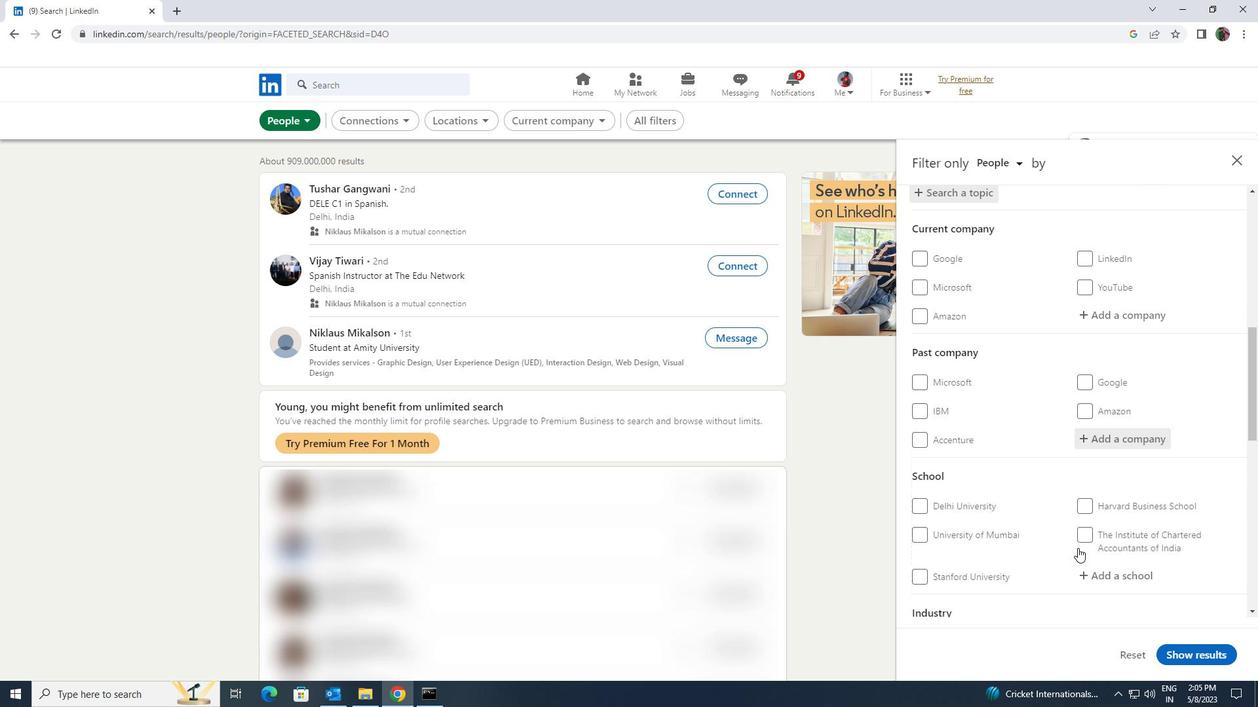 
Action: Mouse scrolled (1077, 547) with delta (0, 0)
Screenshot: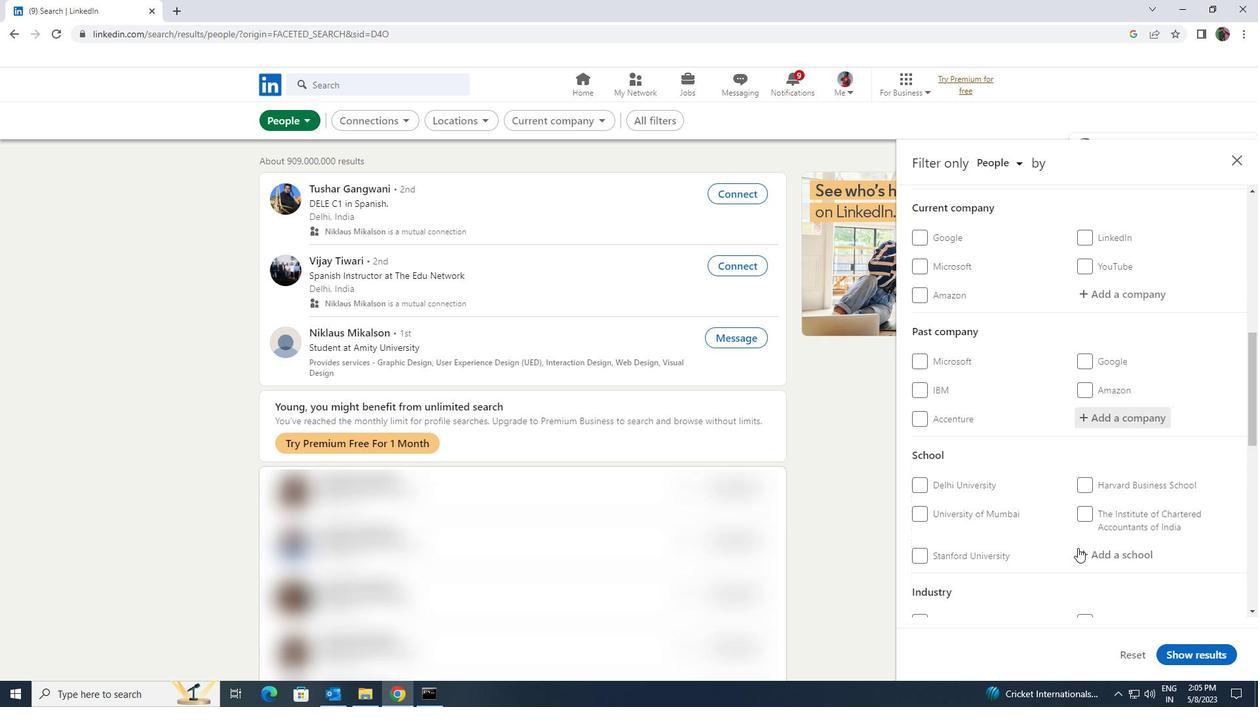 
Action: Mouse scrolled (1077, 547) with delta (0, 0)
Screenshot: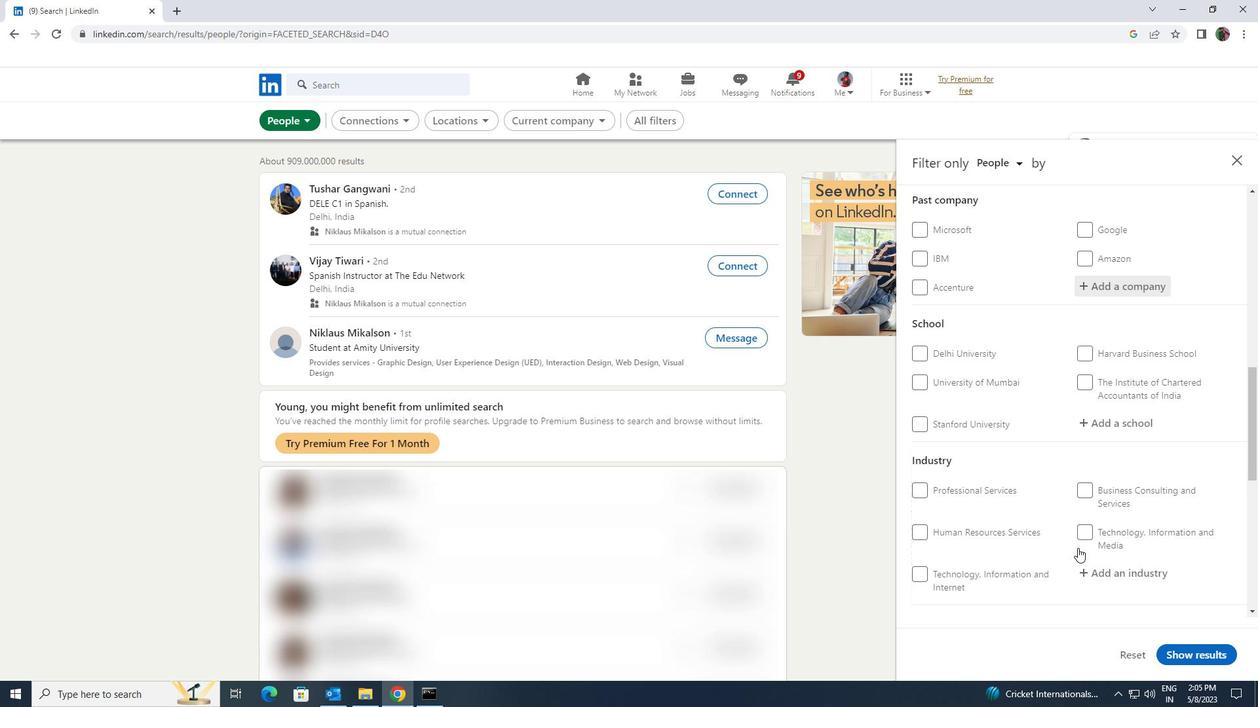 
Action: Mouse scrolled (1077, 547) with delta (0, 0)
Screenshot: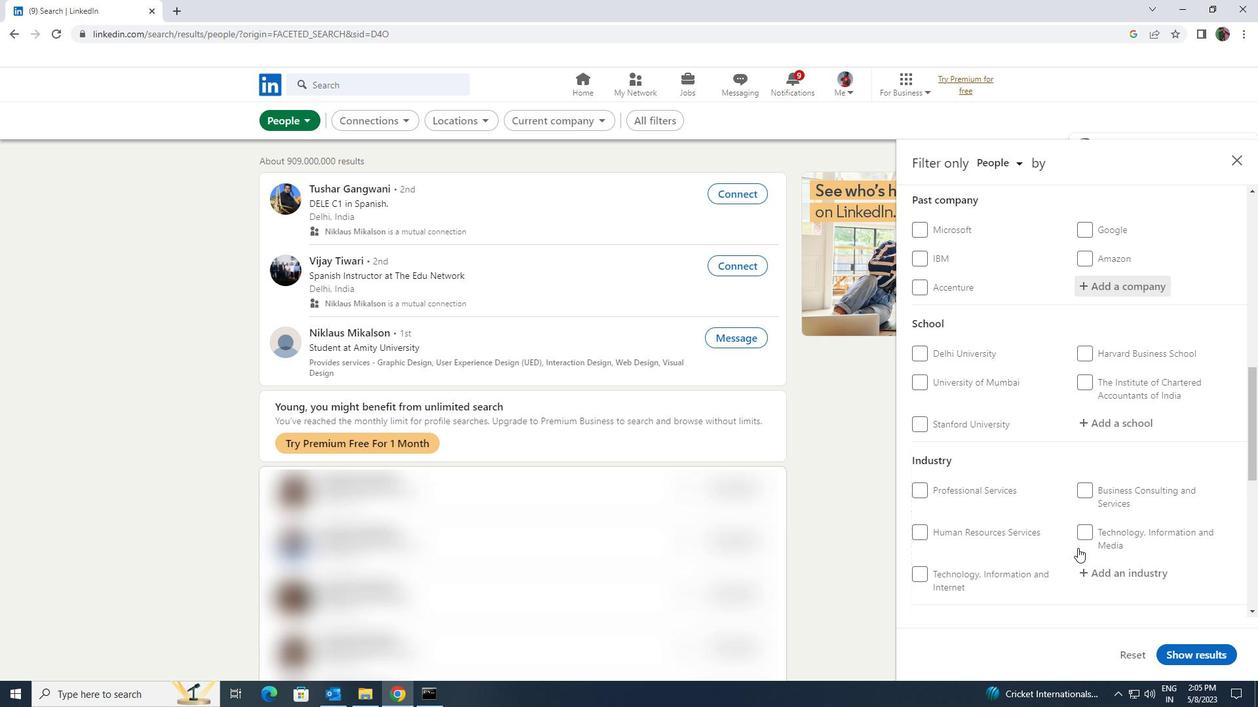 
Action: Mouse scrolled (1077, 547) with delta (0, 0)
Screenshot: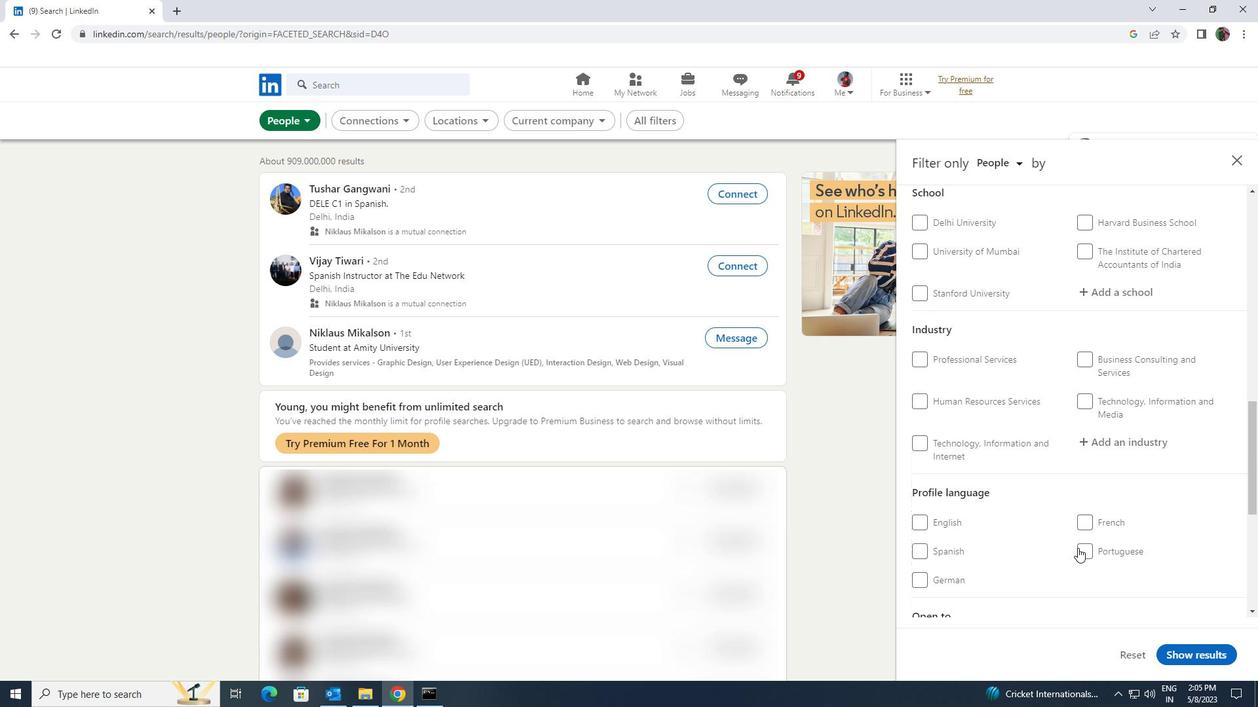 
Action: Mouse moved to (956, 487)
Screenshot: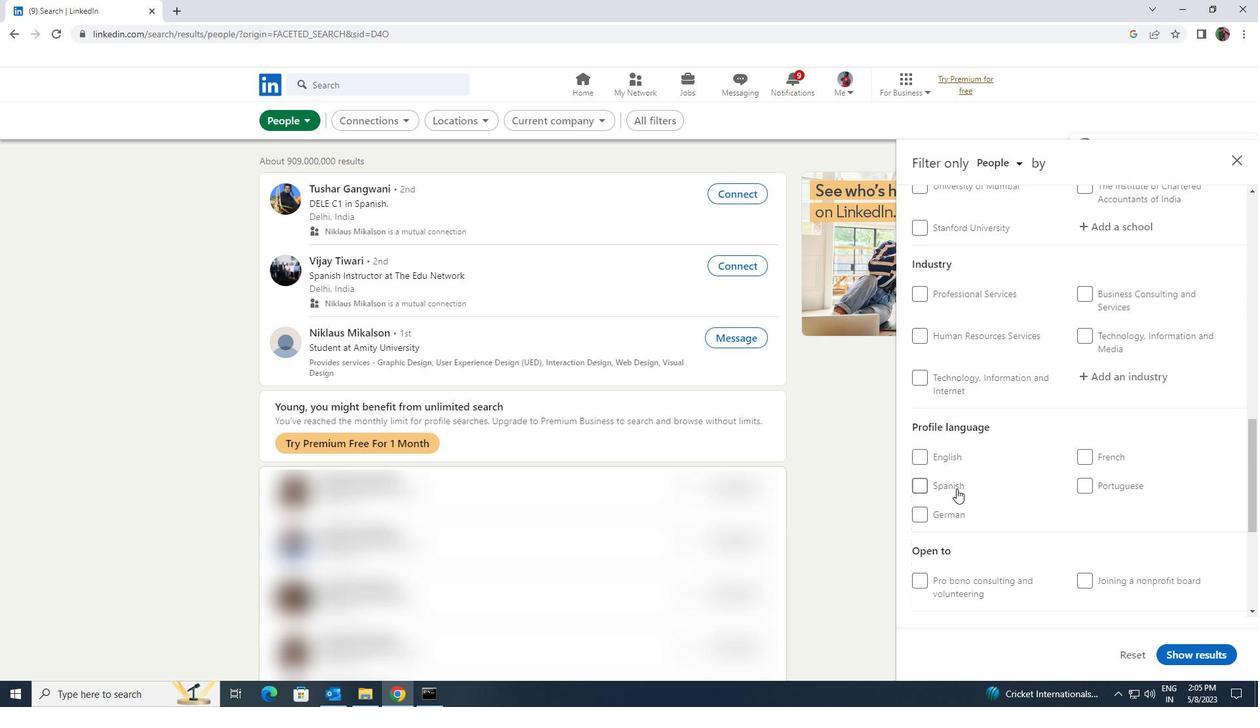 
Action: Mouse pressed left at (956, 487)
Screenshot: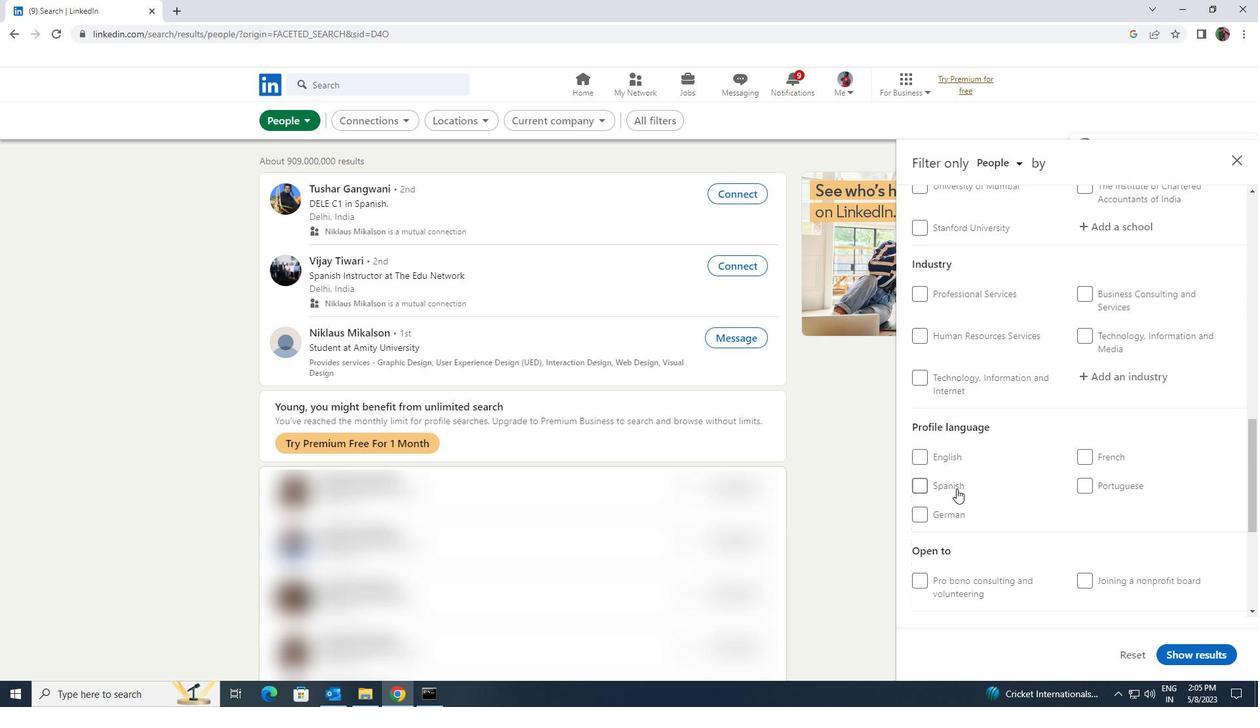 
Action: Mouse moved to (1087, 524)
Screenshot: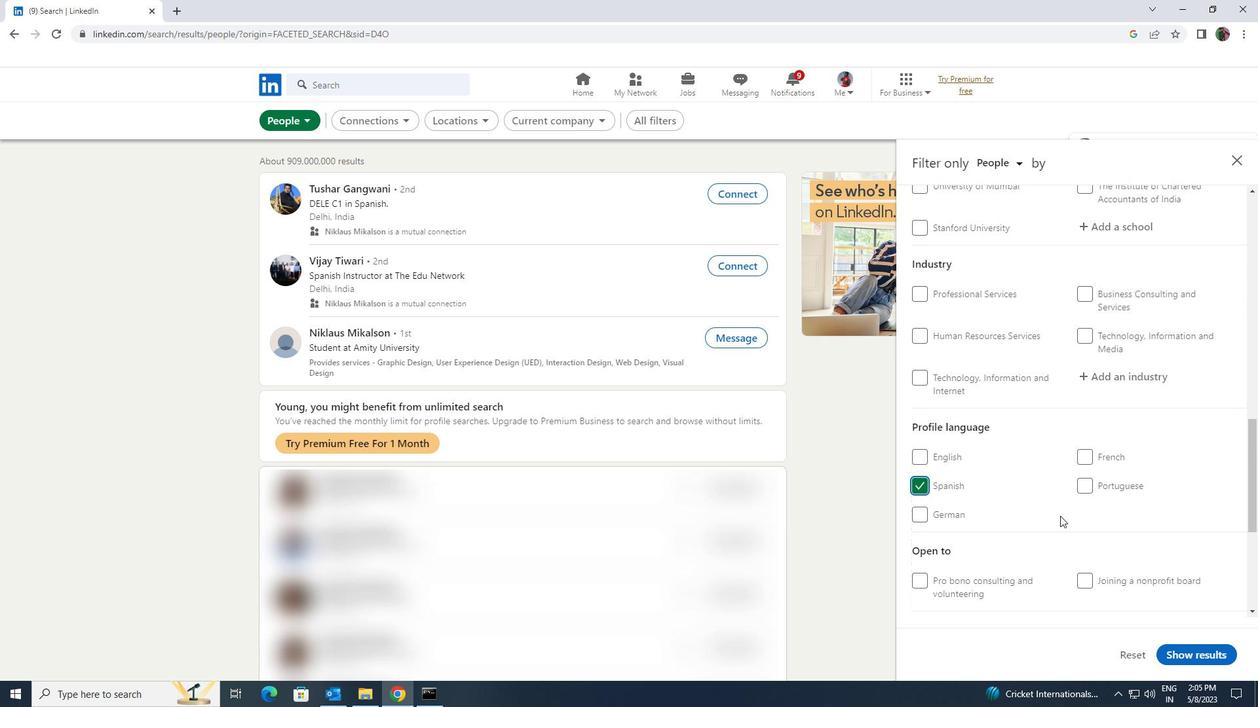 
Action: Mouse scrolled (1087, 524) with delta (0, 0)
Screenshot: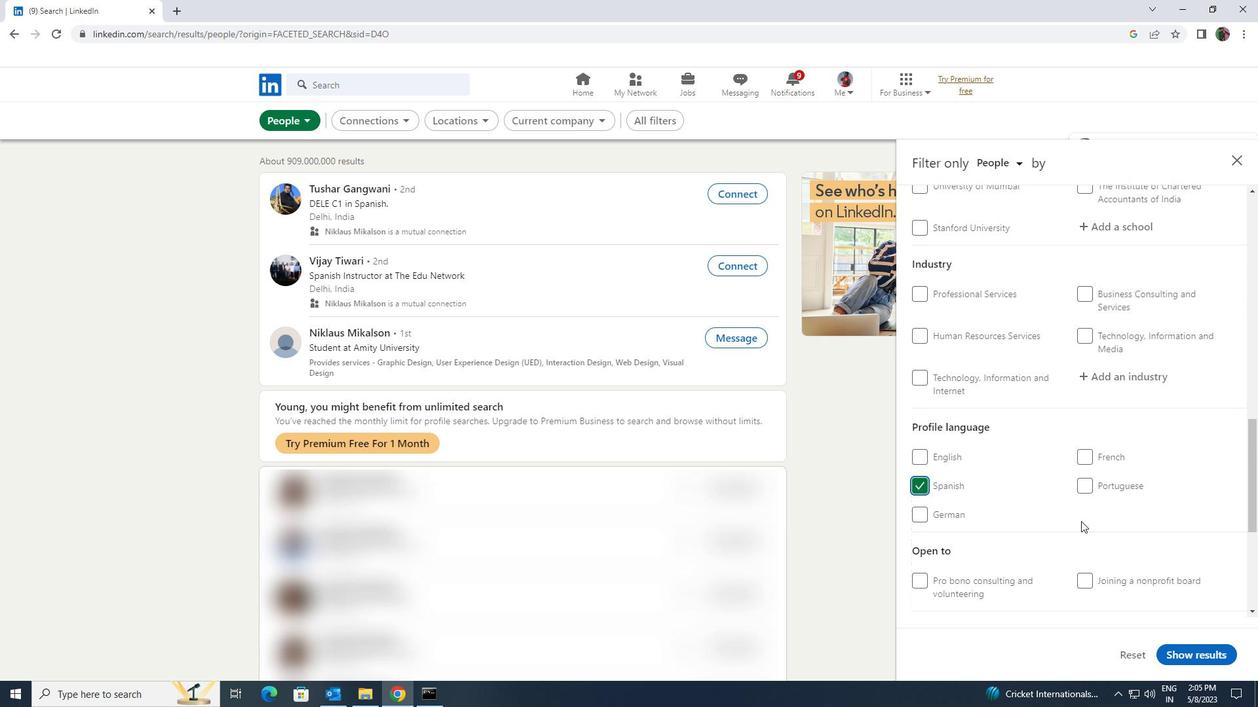 
Action: Mouse scrolled (1087, 524) with delta (0, 0)
Screenshot: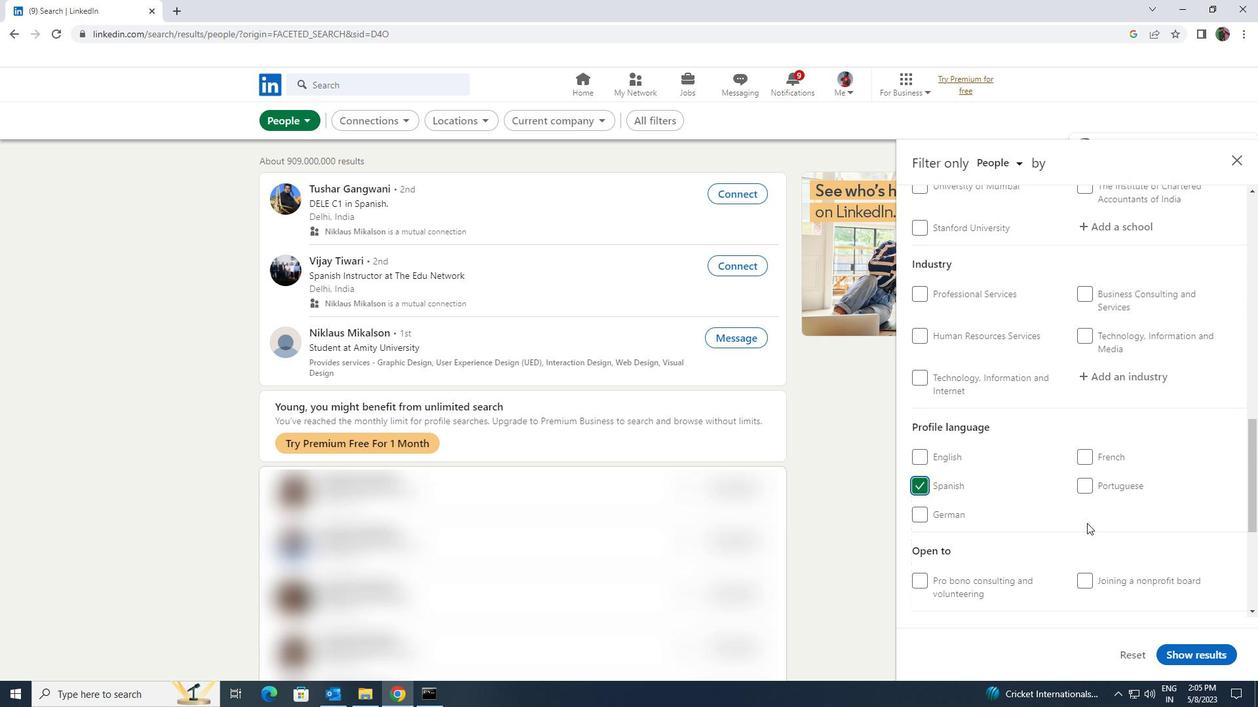 
Action: Mouse scrolled (1087, 524) with delta (0, 0)
Screenshot: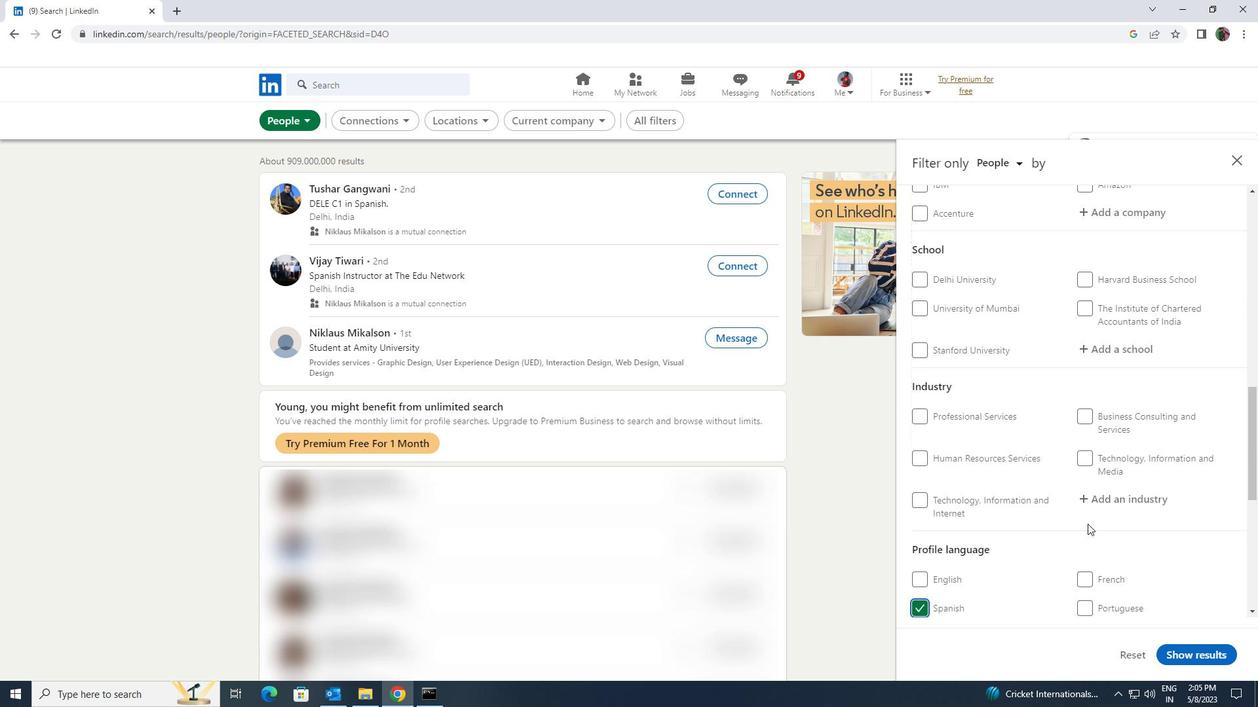 
Action: Mouse scrolled (1087, 524) with delta (0, 0)
Screenshot: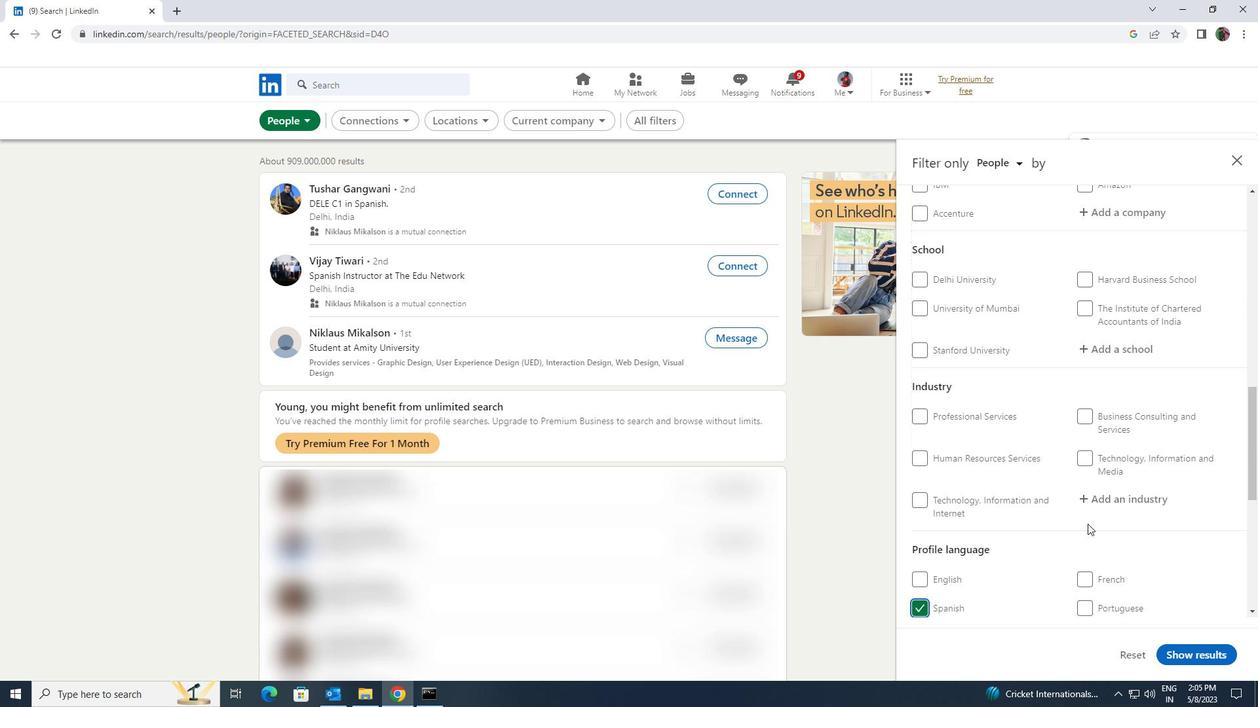 
Action: Mouse scrolled (1087, 524) with delta (0, 0)
Screenshot: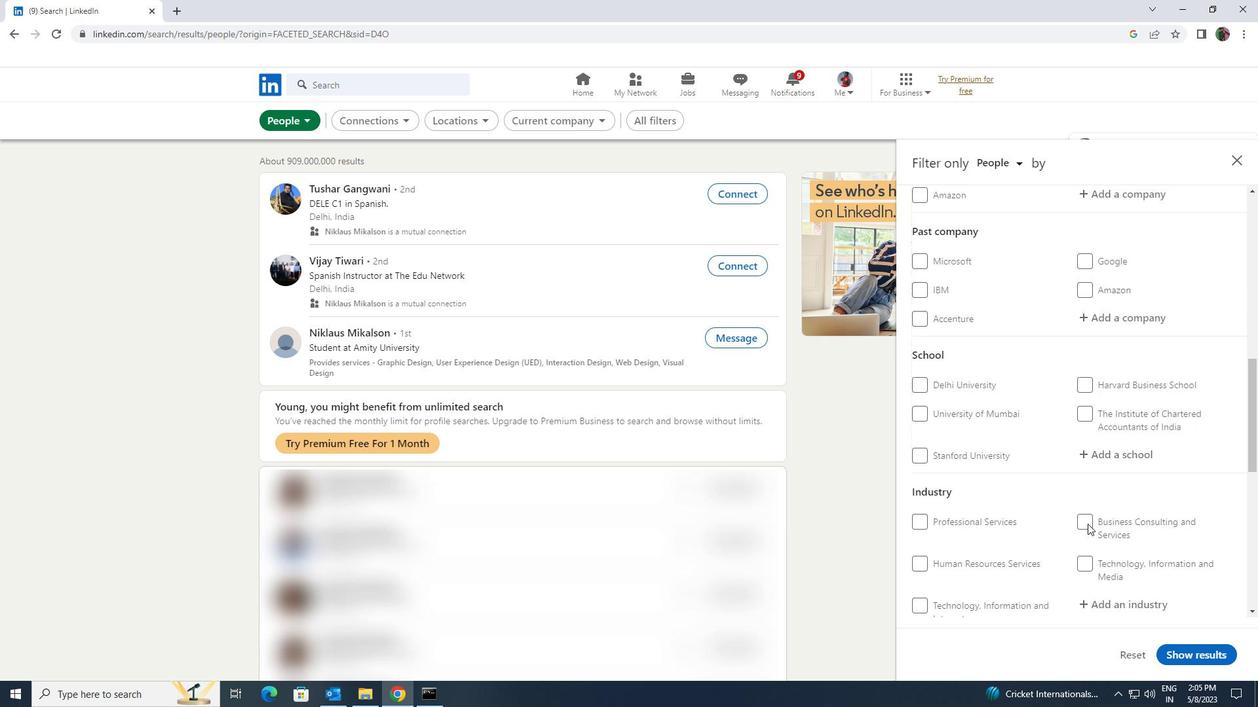 
Action: Mouse scrolled (1087, 524) with delta (0, 0)
Screenshot: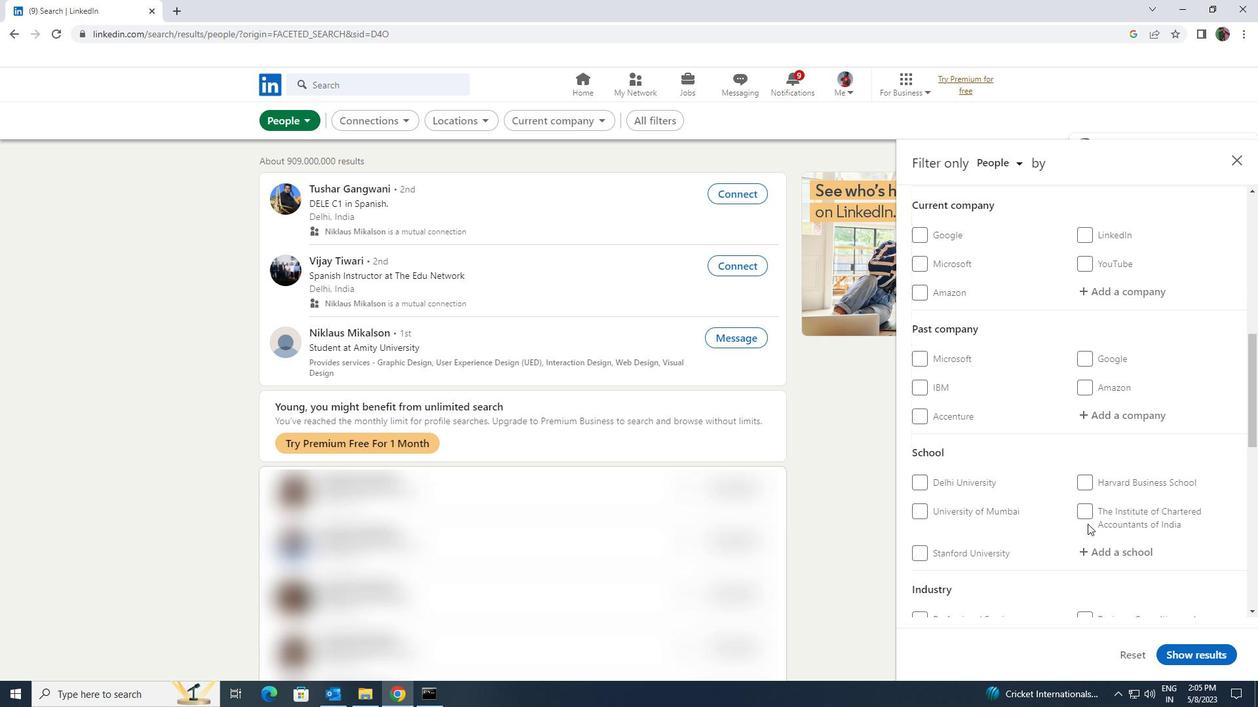 
Action: Mouse scrolled (1087, 524) with delta (0, 0)
Screenshot: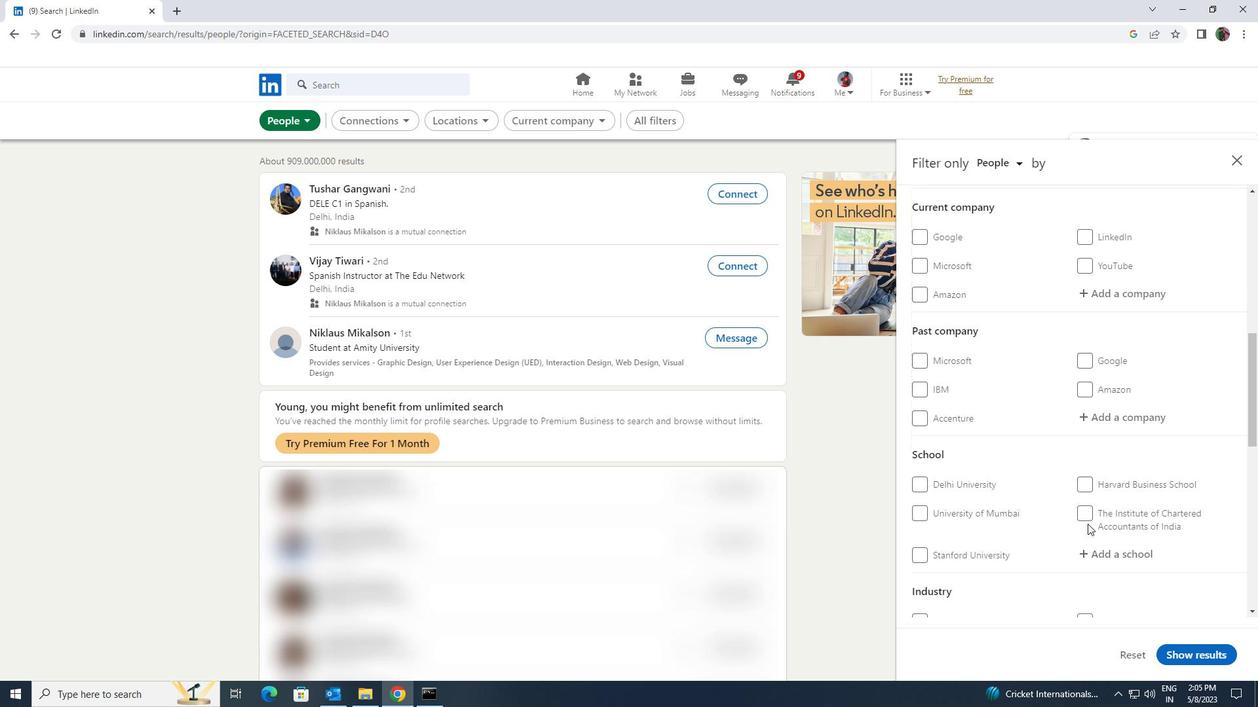 
Action: Mouse scrolled (1087, 524) with delta (0, 0)
Screenshot: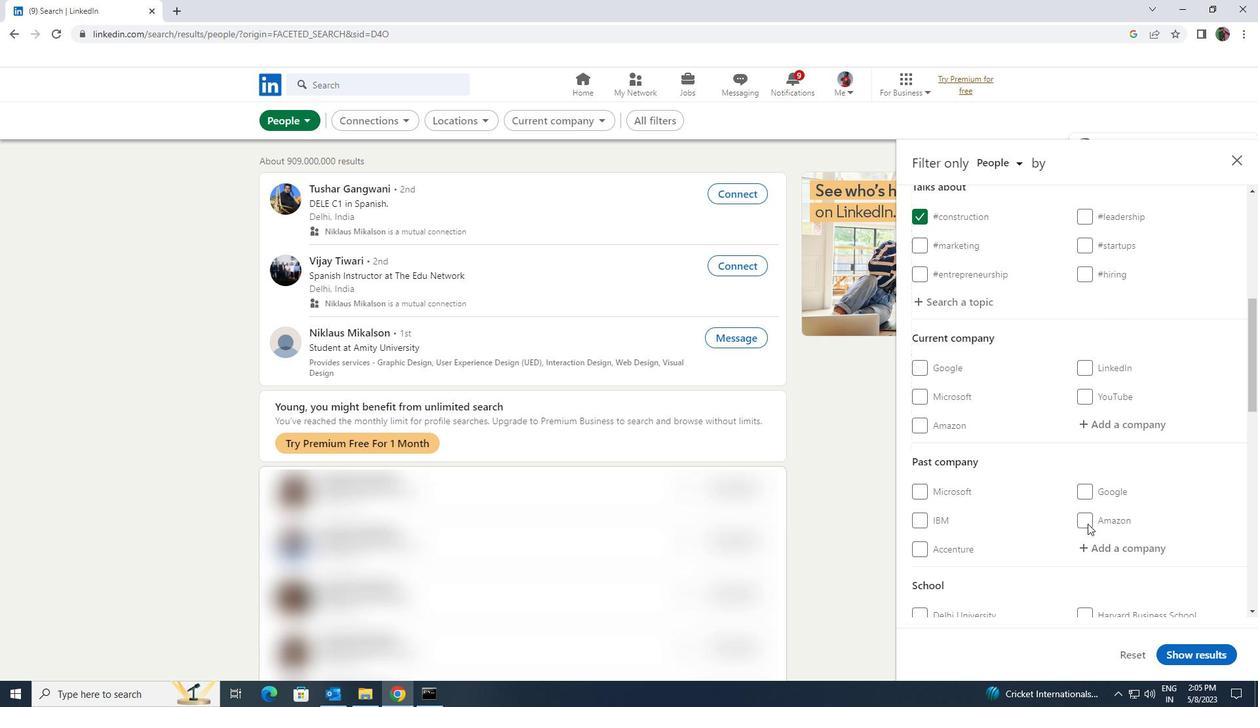 
Action: Mouse moved to (1092, 494)
Screenshot: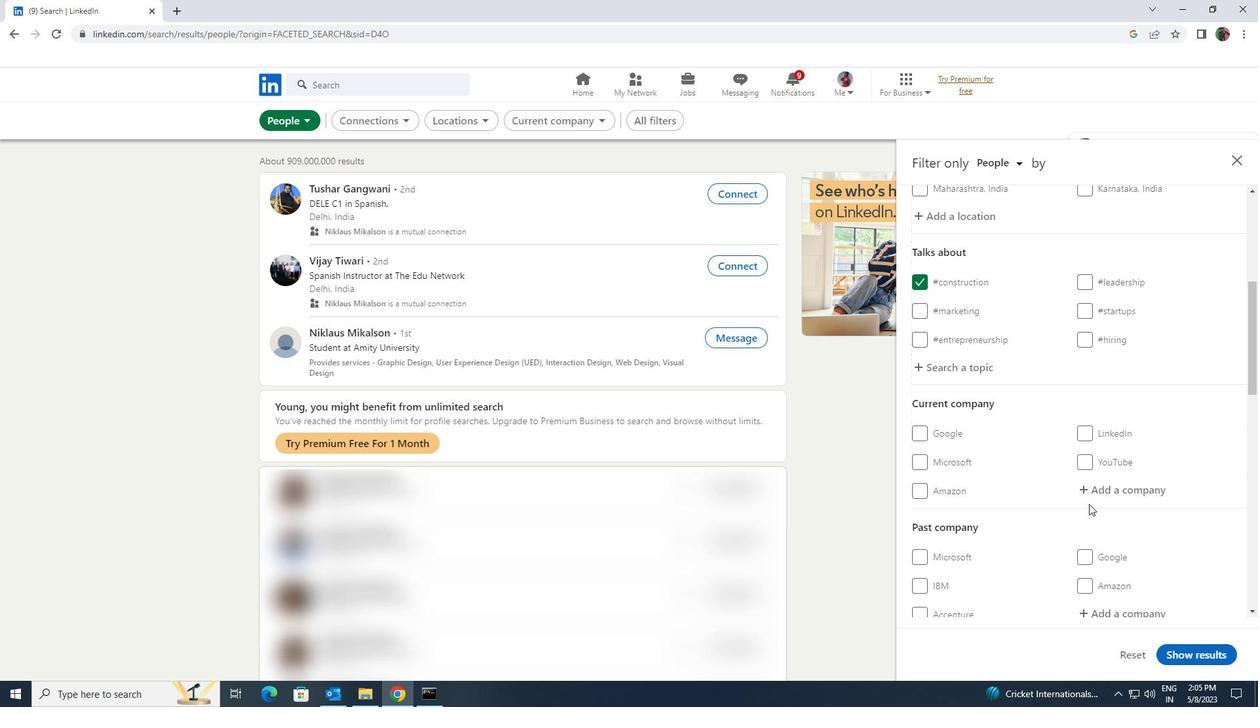 
Action: Mouse pressed left at (1092, 494)
Screenshot: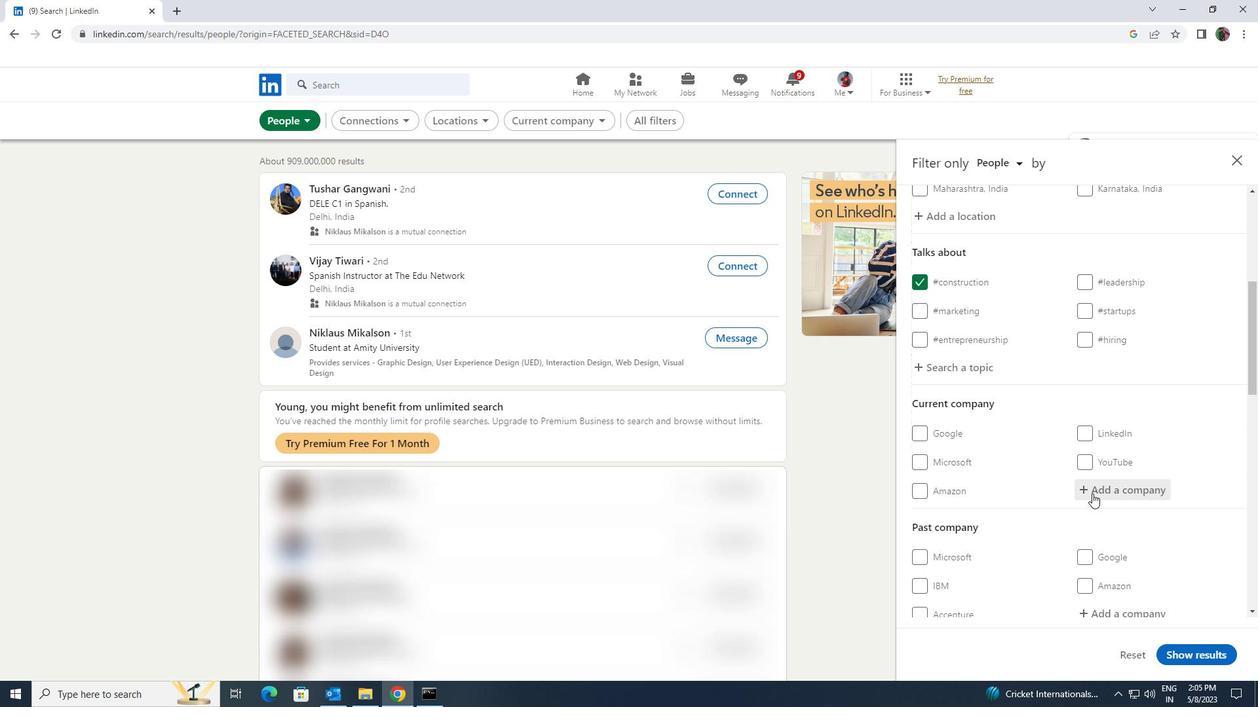 
Action: Key pressed <Key.shift><Key.shift><Key.shift><Key.shift>AXIS
Screenshot: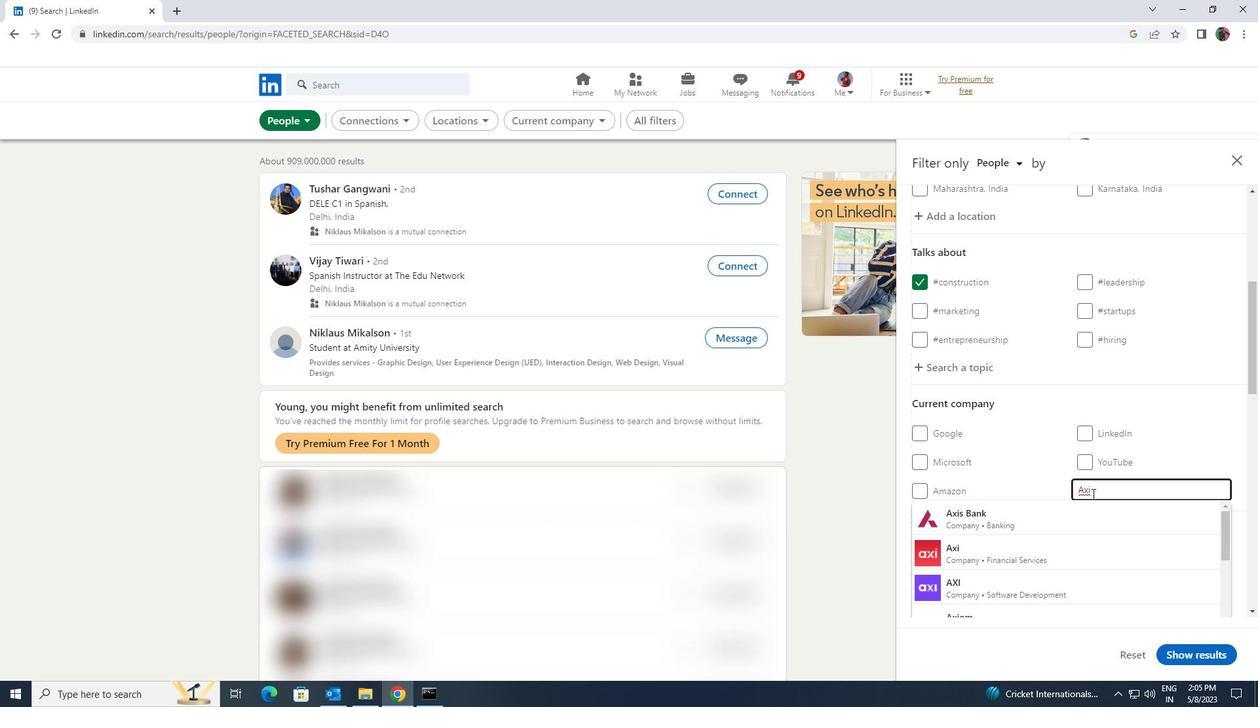 
Action: Mouse moved to (1090, 510)
Screenshot: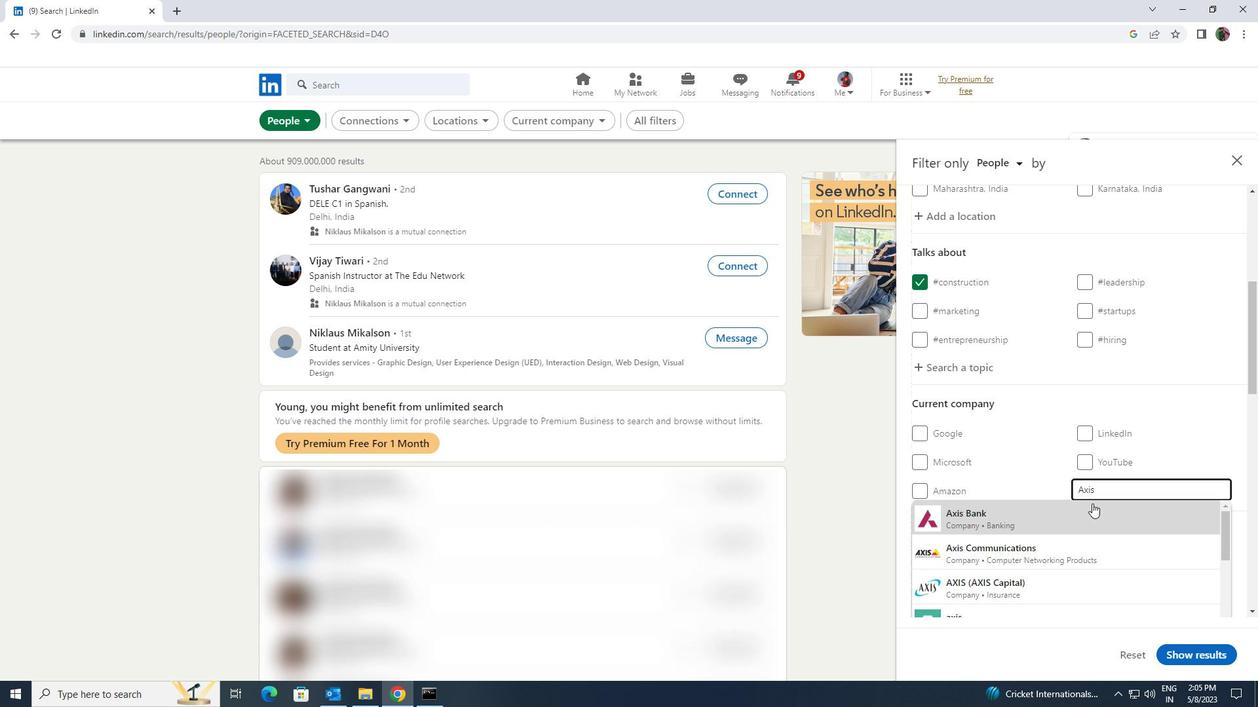 
Action: Key pressed <Key.space><Key.shift>SECU
Screenshot: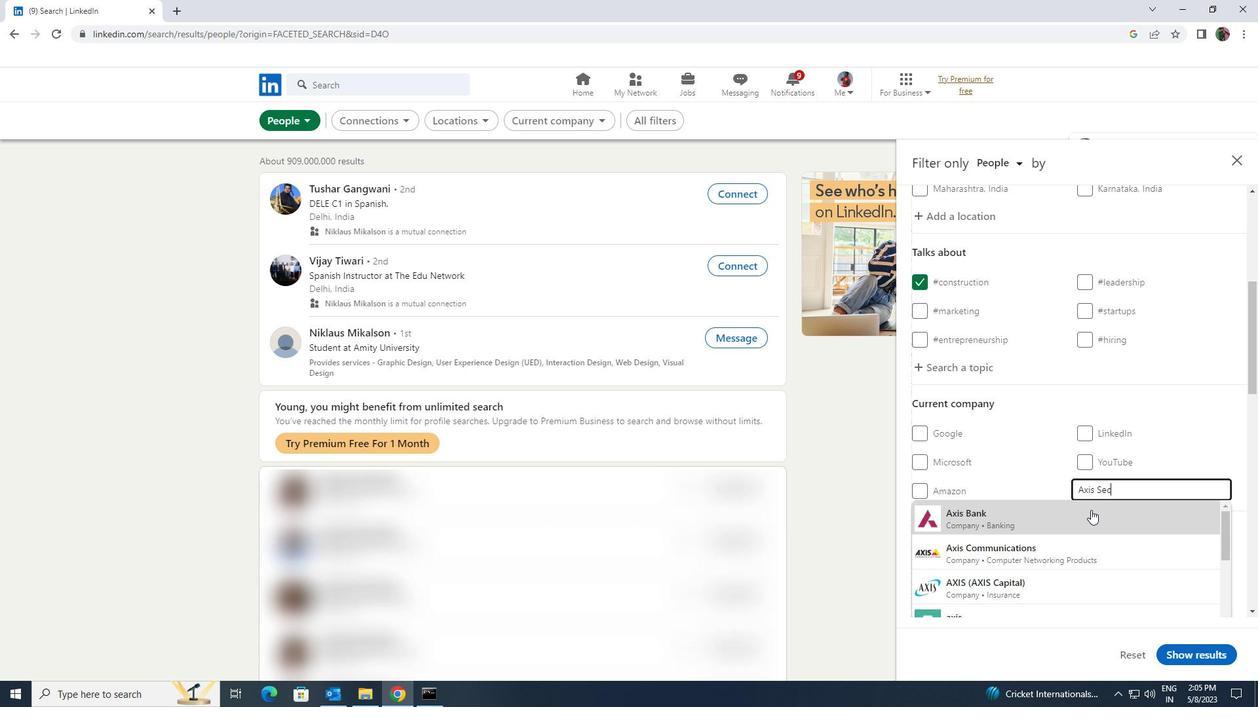 
Action: Mouse pressed left at (1090, 510)
Screenshot: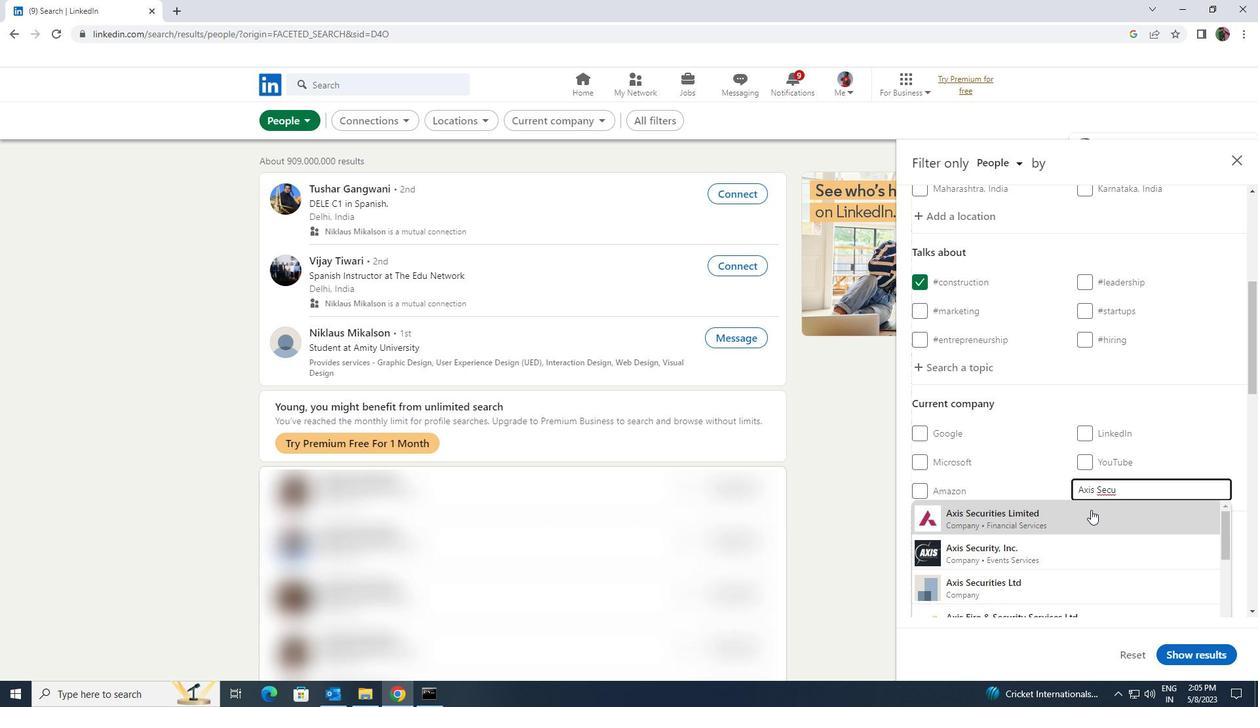 
Action: Mouse moved to (1083, 516)
Screenshot: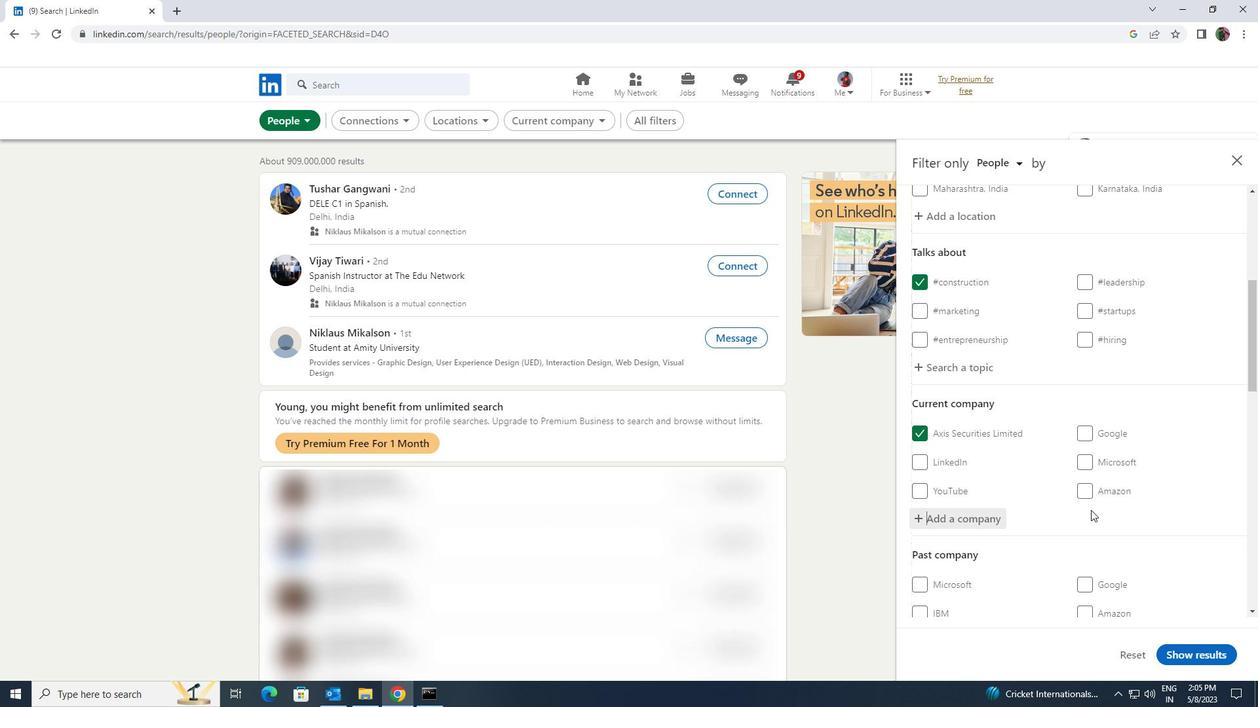 
Action: Mouse scrolled (1083, 515) with delta (0, 0)
Screenshot: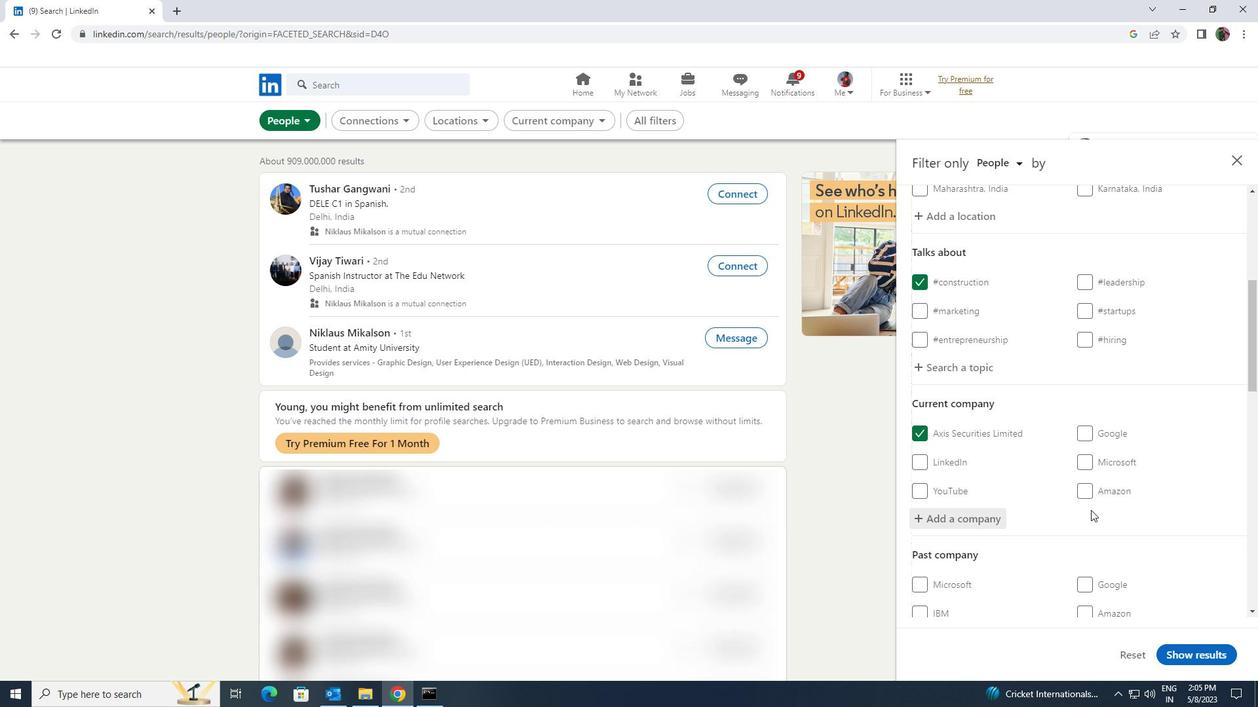 
Action: Mouse scrolled (1083, 515) with delta (0, 0)
Screenshot: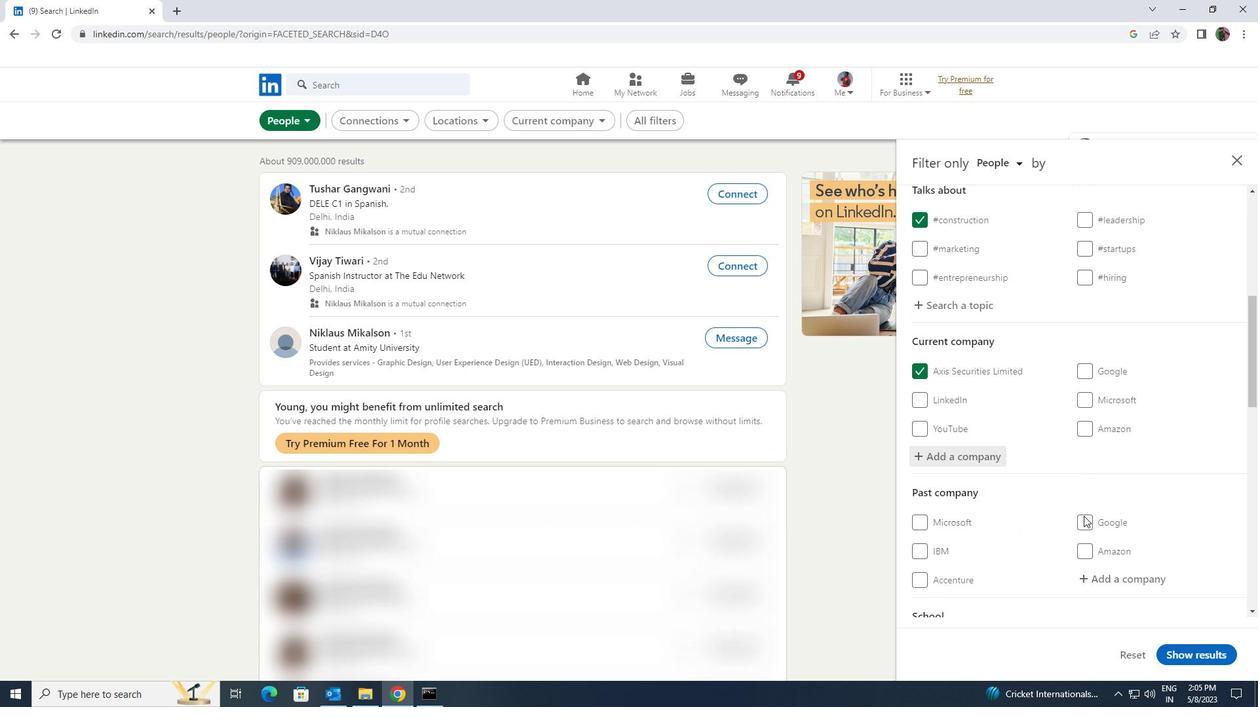 
Action: Mouse scrolled (1083, 515) with delta (0, 0)
Screenshot: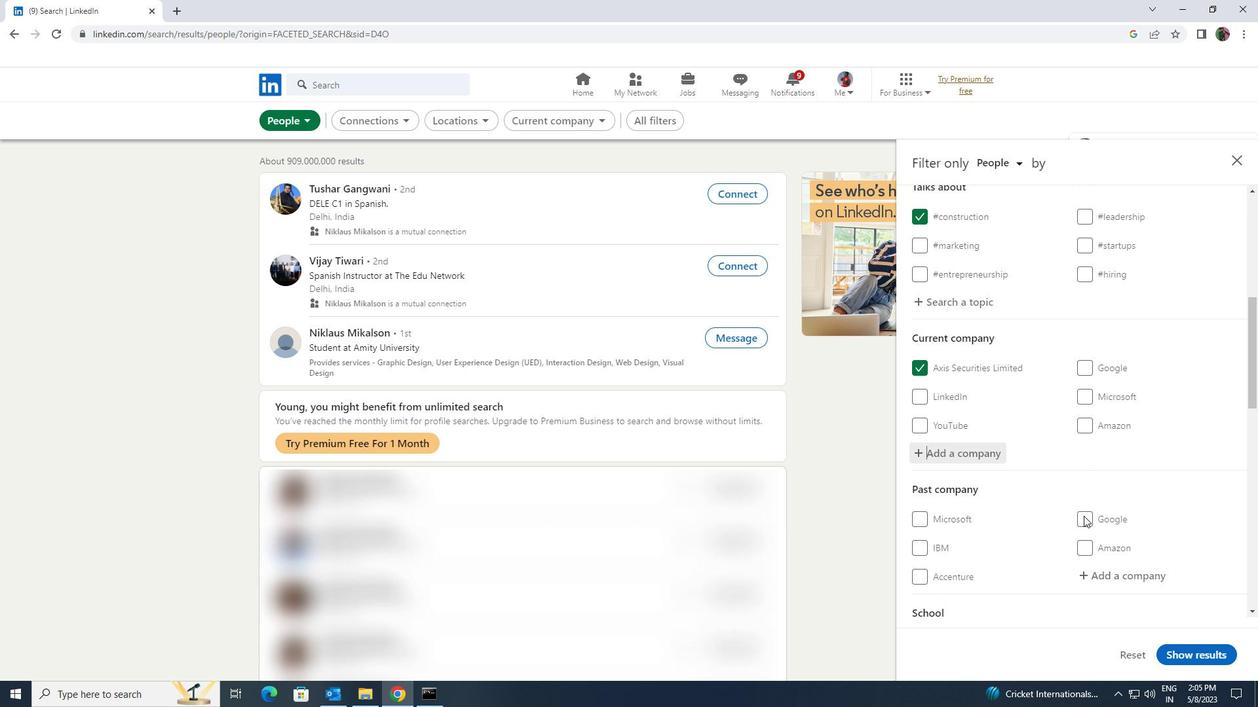 
Action: Mouse scrolled (1083, 515) with delta (0, 0)
Screenshot: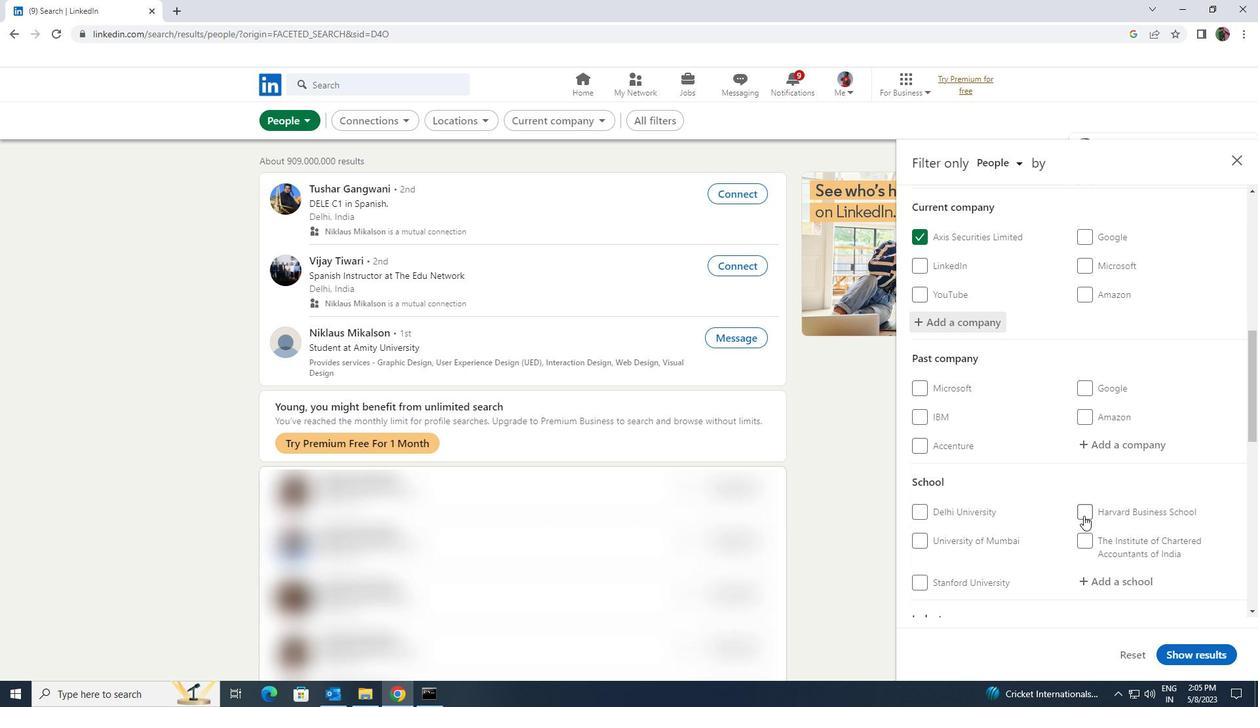 
Action: Mouse moved to (1086, 518)
Screenshot: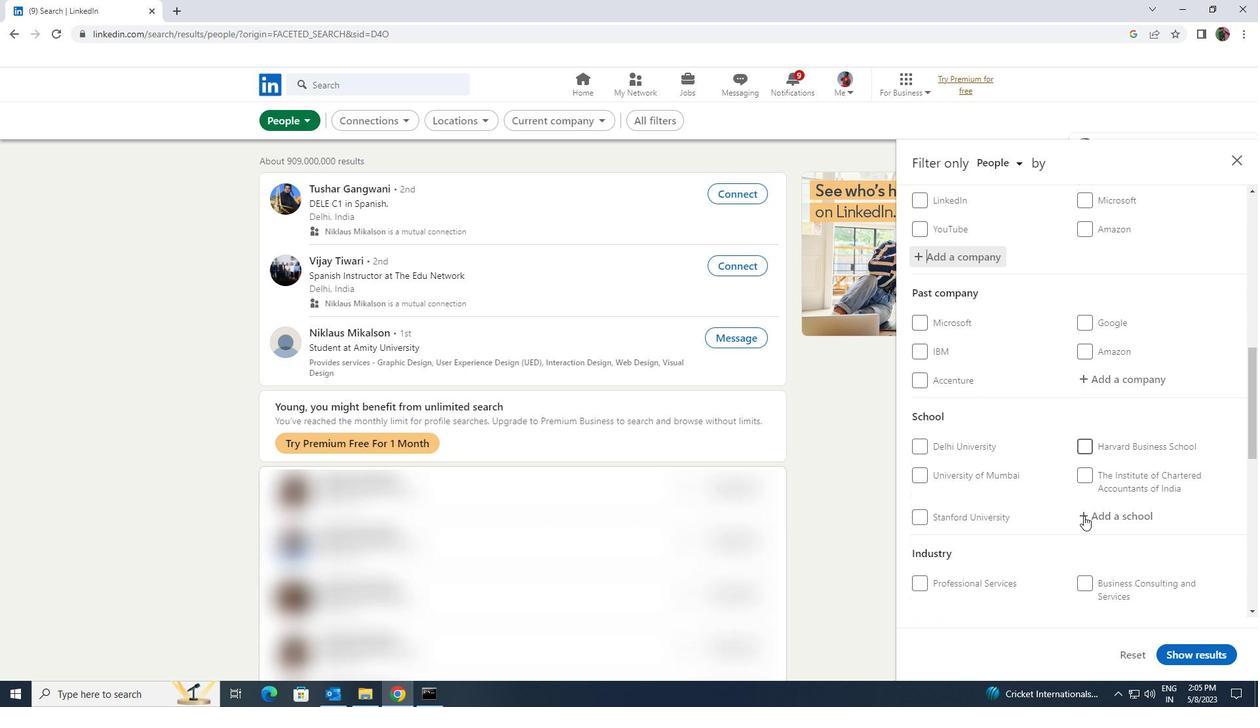 
Action: Mouse pressed left at (1086, 518)
Screenshot: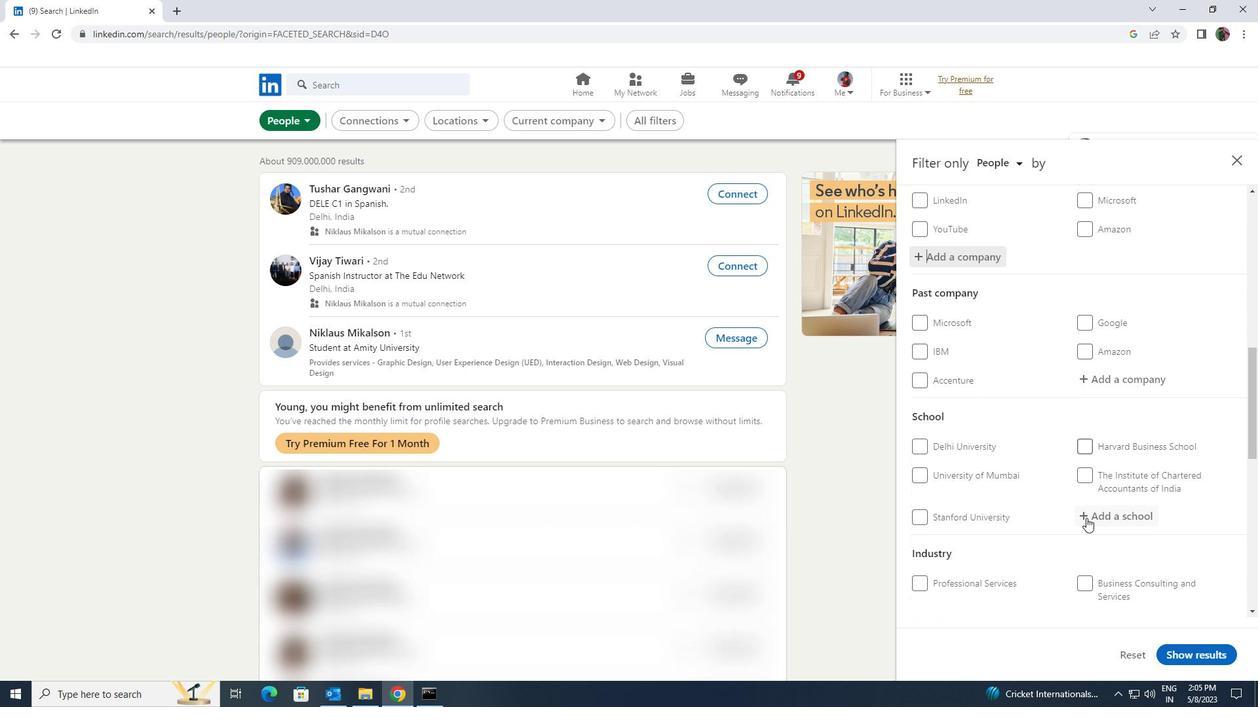 
Action: Key pressed <Key.shift>TRIPURA<Key.space>
Screenshot: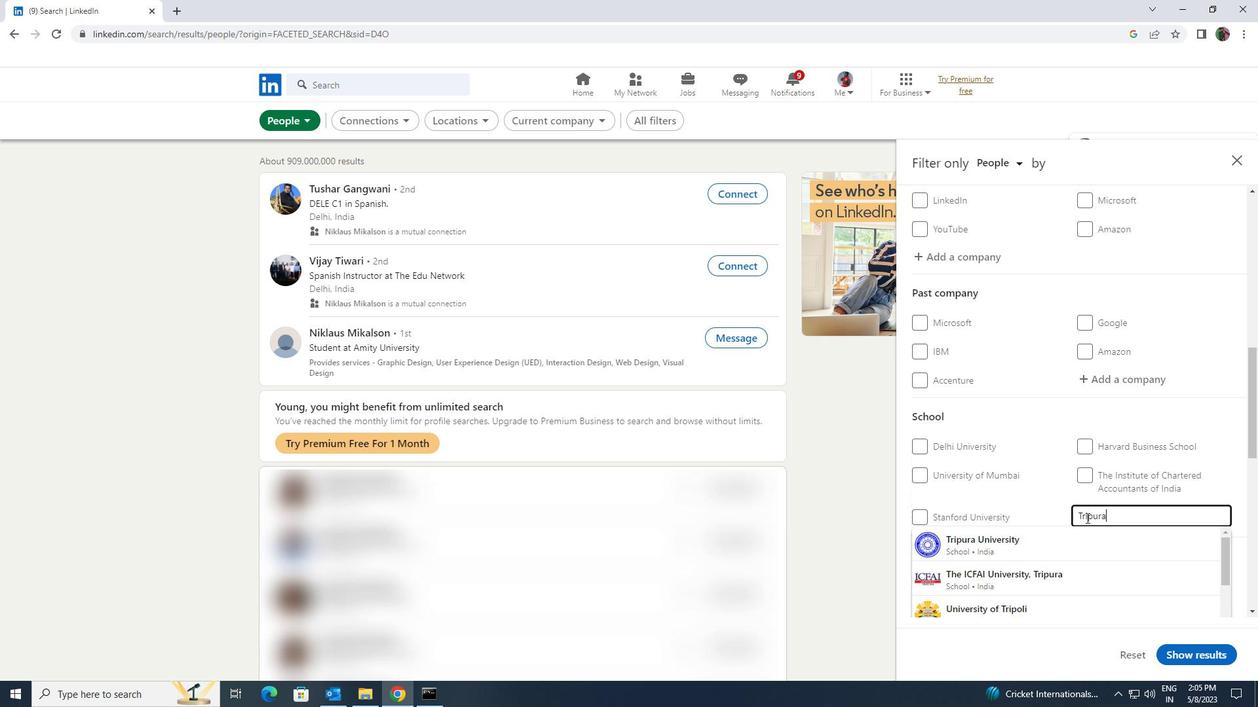 
Action: Mouse moved to (1072, 542)
Screenshot: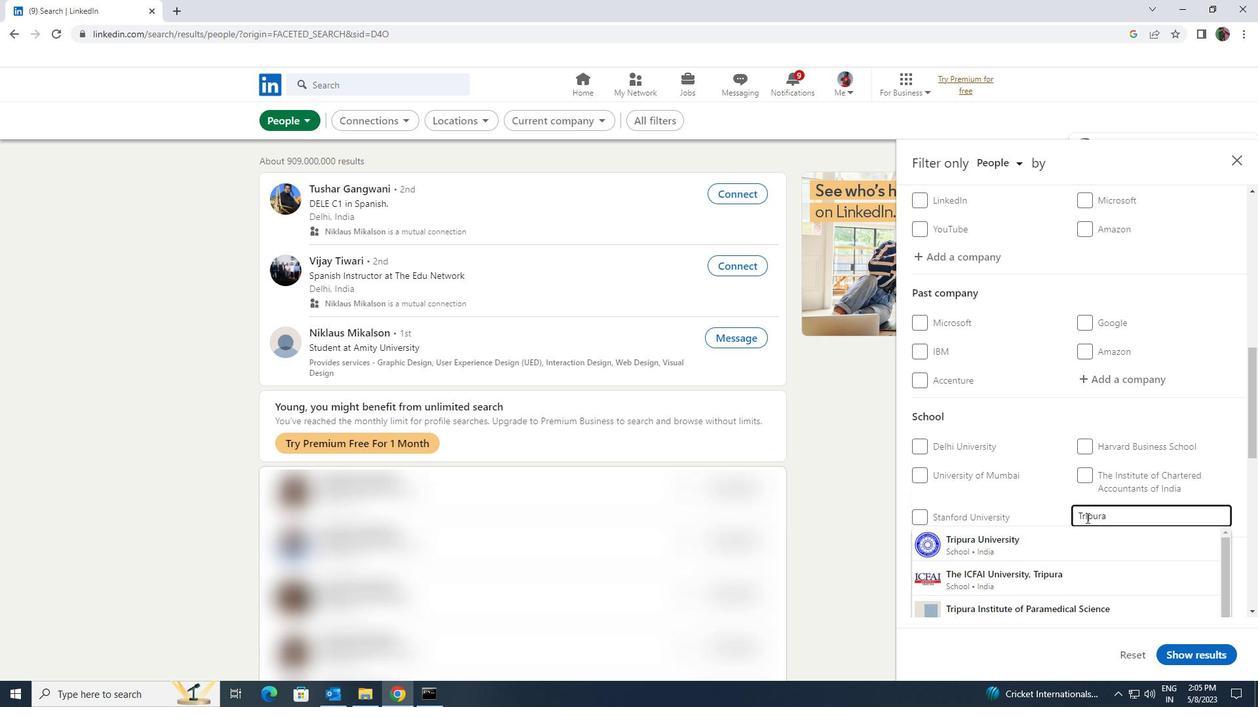 
Action: Mouse pressed left at (1072, 542)
Screenshot: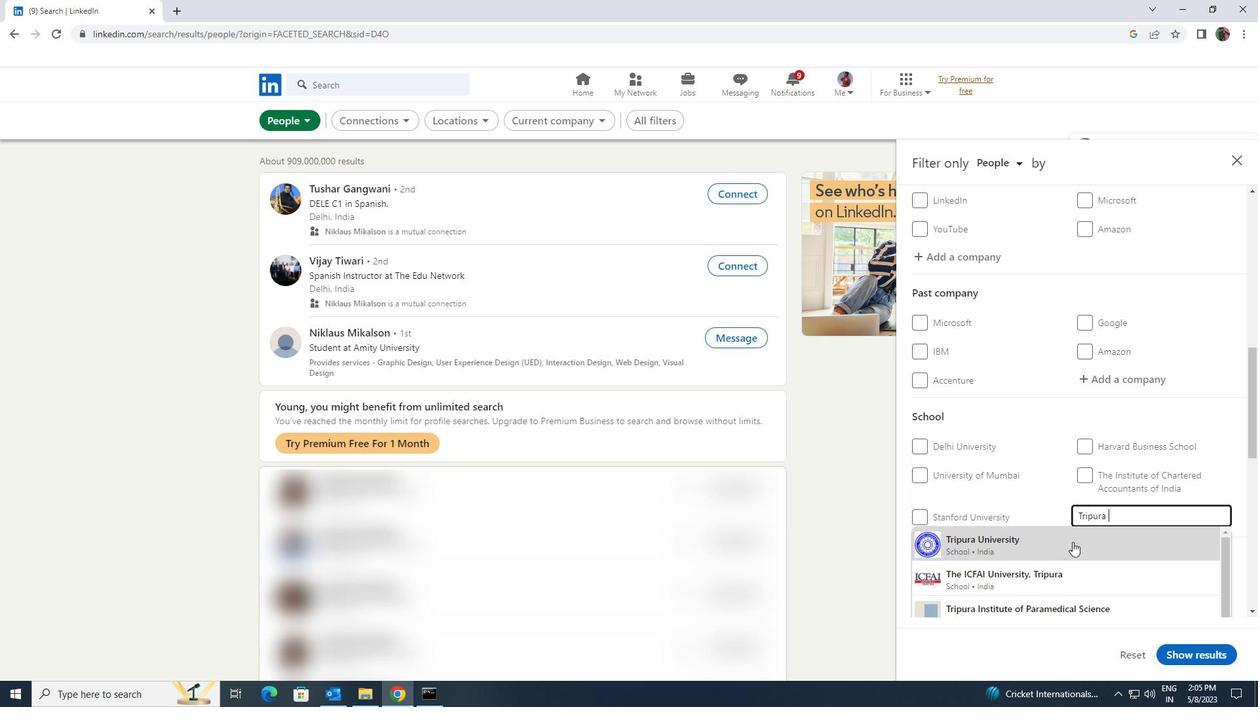
Action: Mouse scrolled (1072, 541) with delta (0, 0)
Screenshot: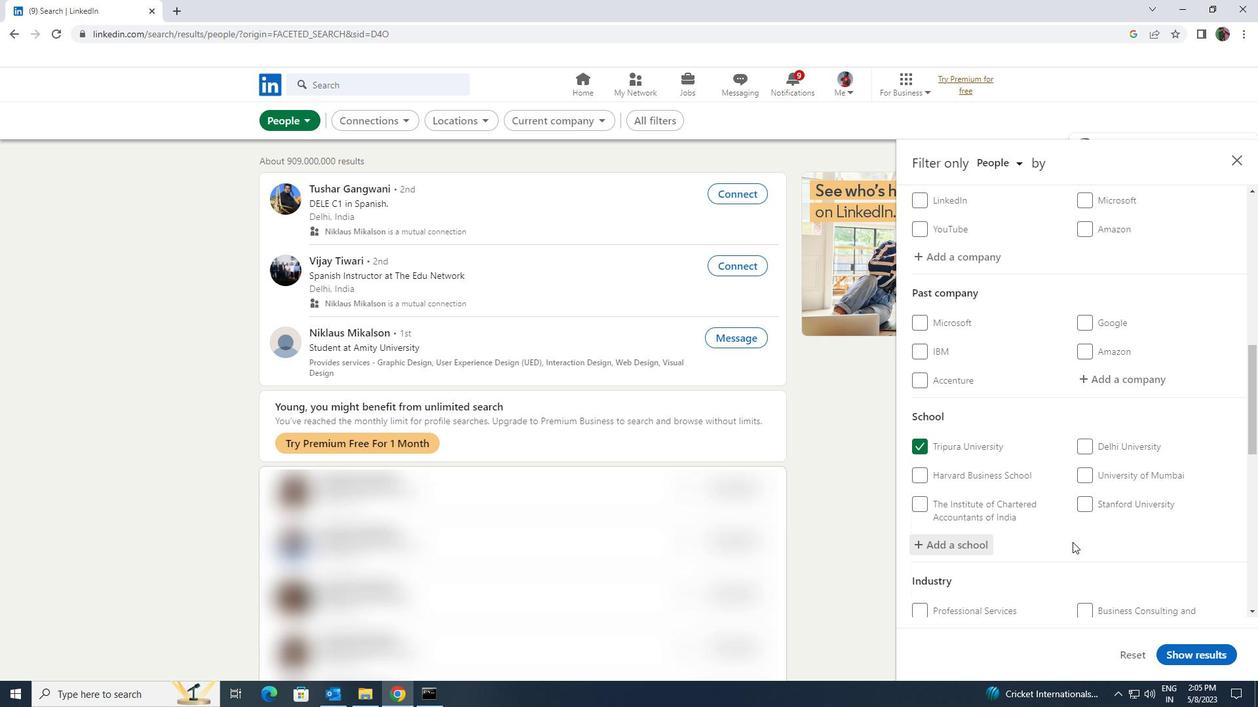 
Action: Mouse scrolled (1072, 541) with delta (0, 0)
Screenshot: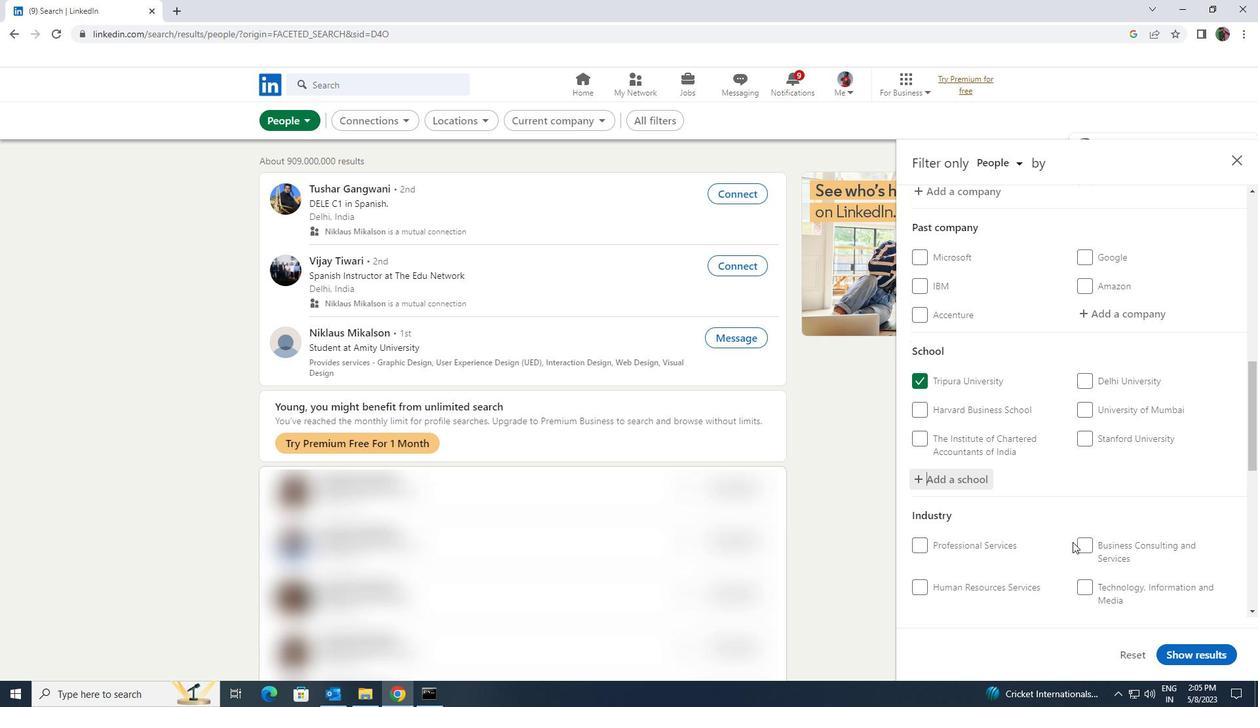 
Action: Mouse moved to (1075, 554)
Screenshot: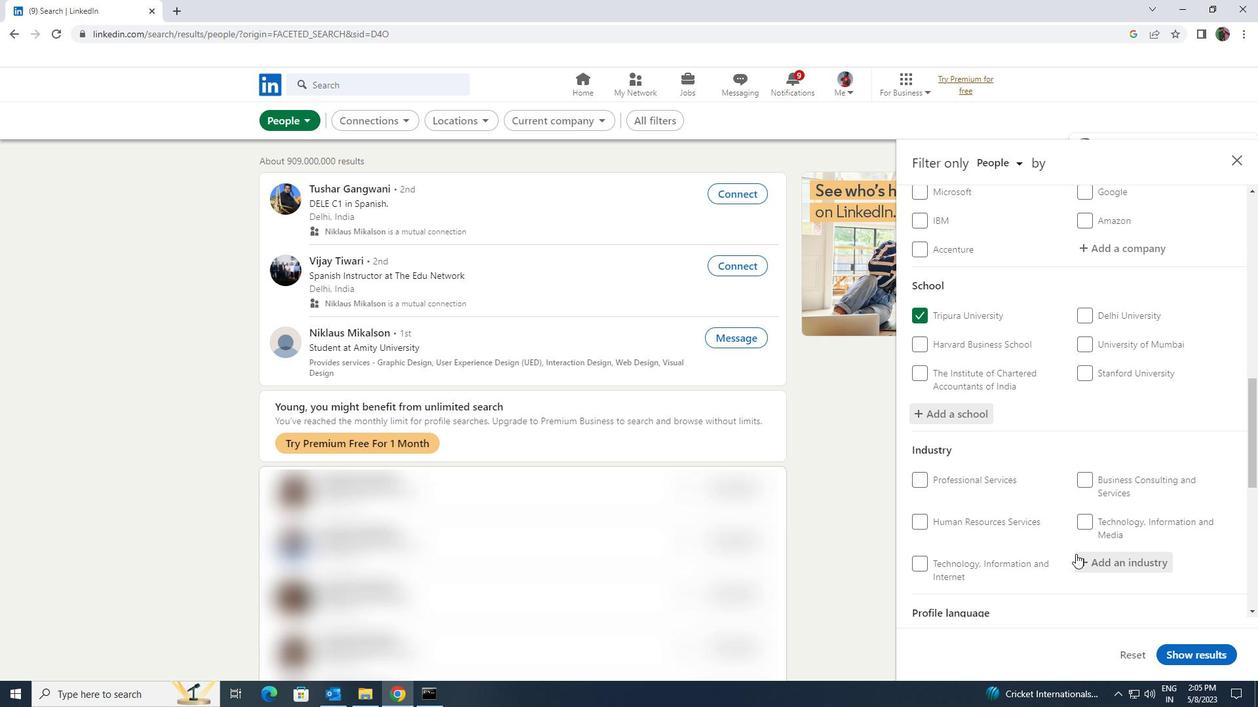 
Action: Mouse pressed left at (1075, 554)
Screenshot: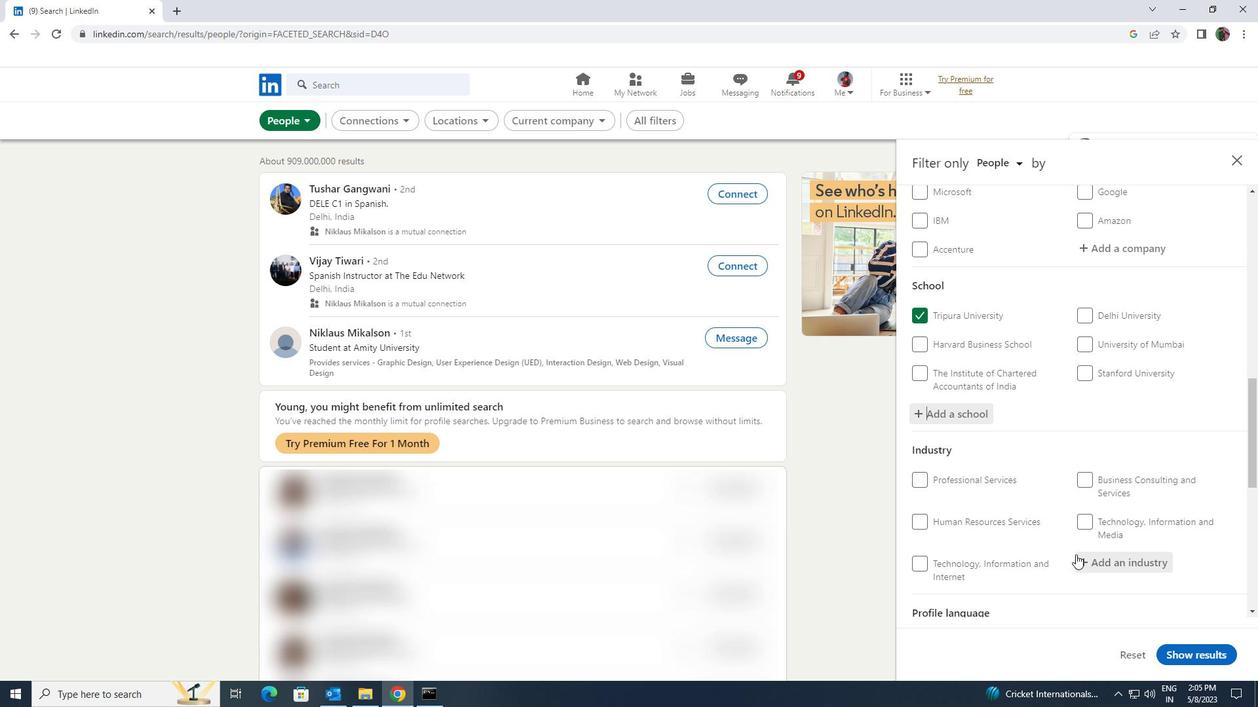 
Action: Key pressed <Key.shift><Key.shift><Key.shift>MUSE
Screenshot: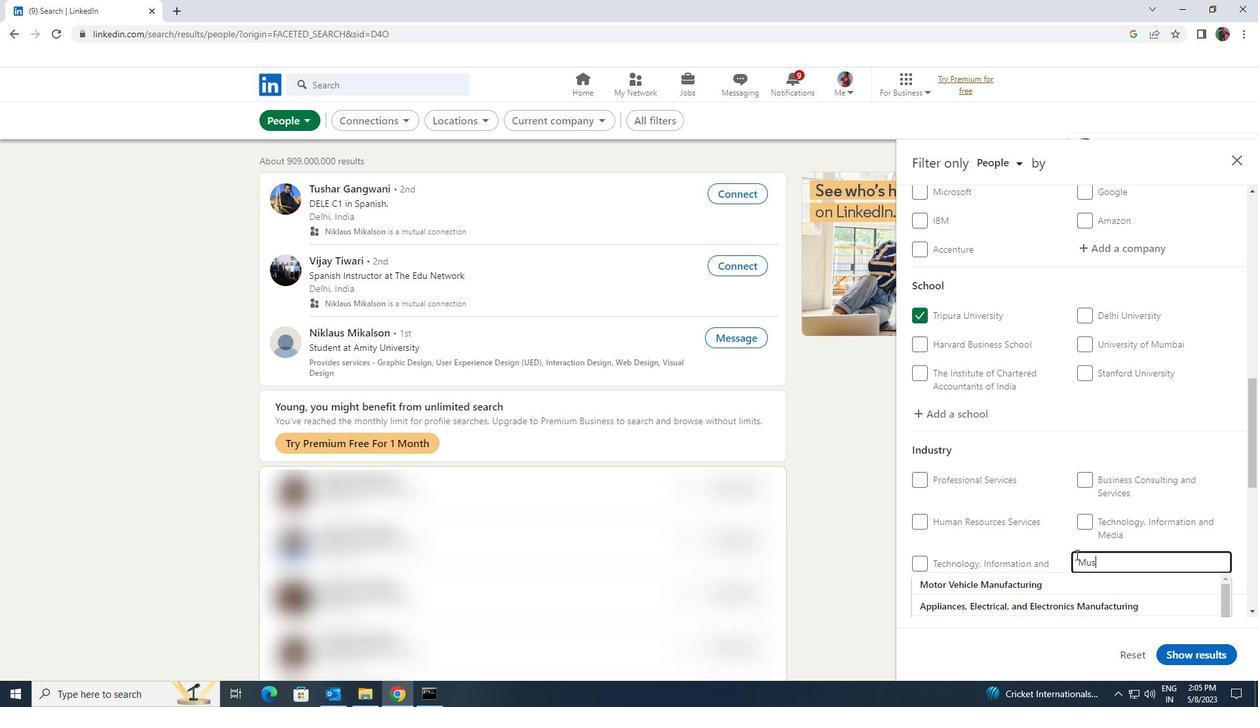 
Action: Mouse moved to (1072, 575)
Screenshot: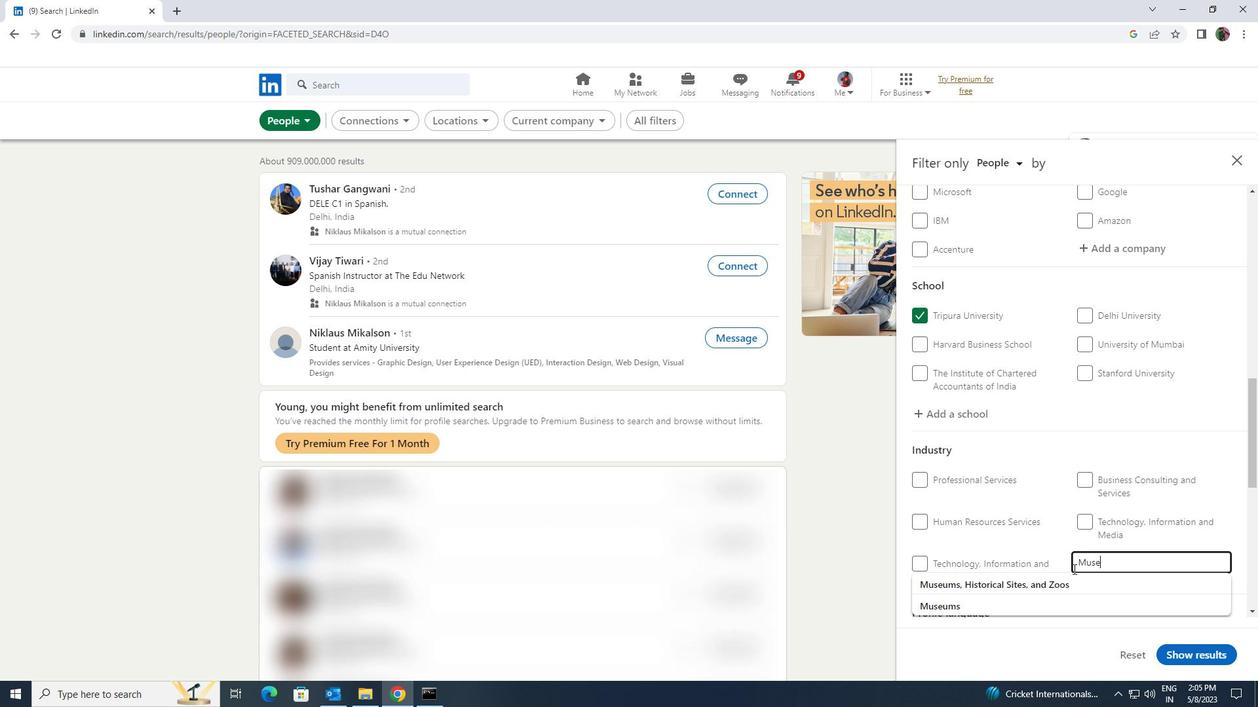 
Action: Mouse pressed left at (1072, 575)
Screenshot: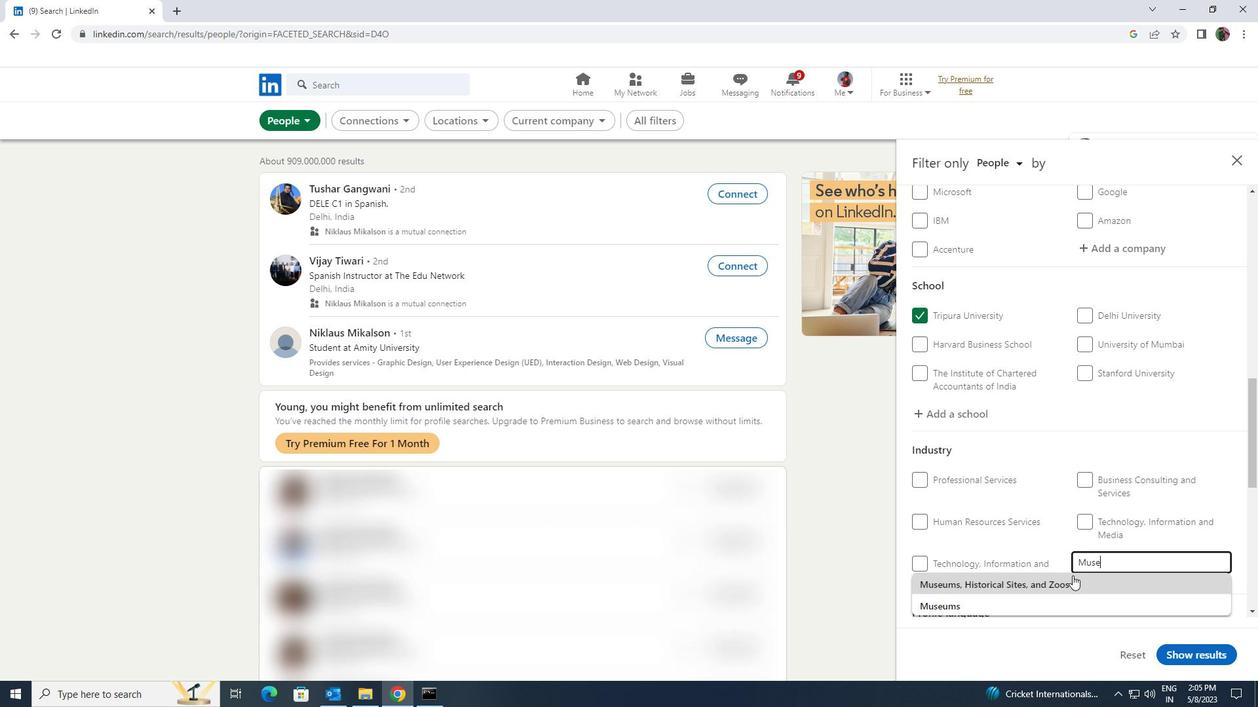 
Action: Mouse scrolled (1072, 575) with delta (0, 0)
Screenshot: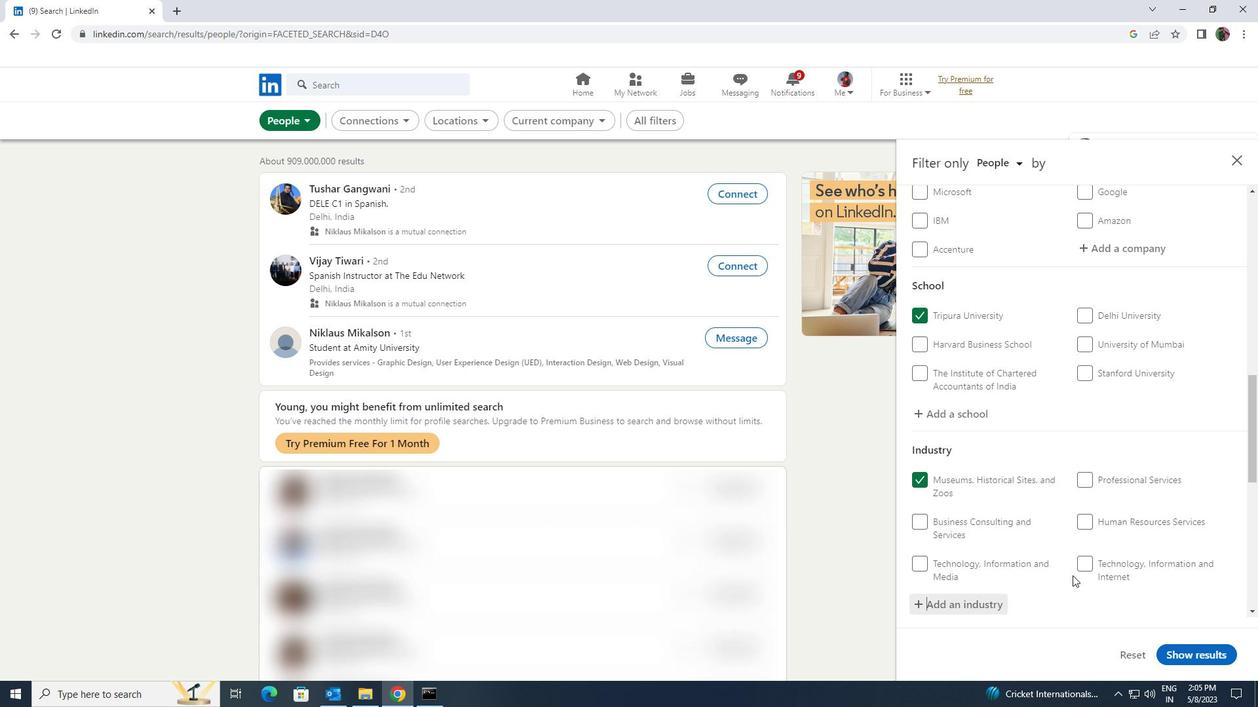 
Action: Mouse scrolled (1072, 575) with delta (0, 0)
Screenshot: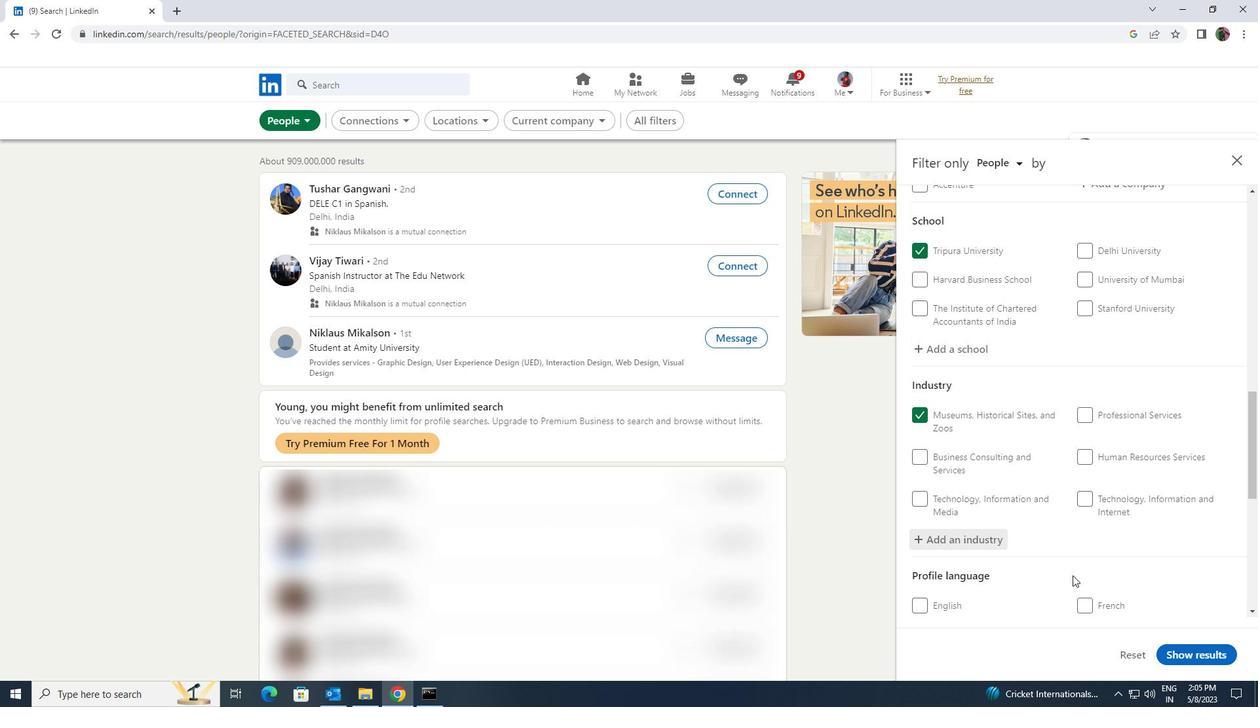 
Action: Mouse scrolled (1072, 575) with delta (0, 0)
Screenshot: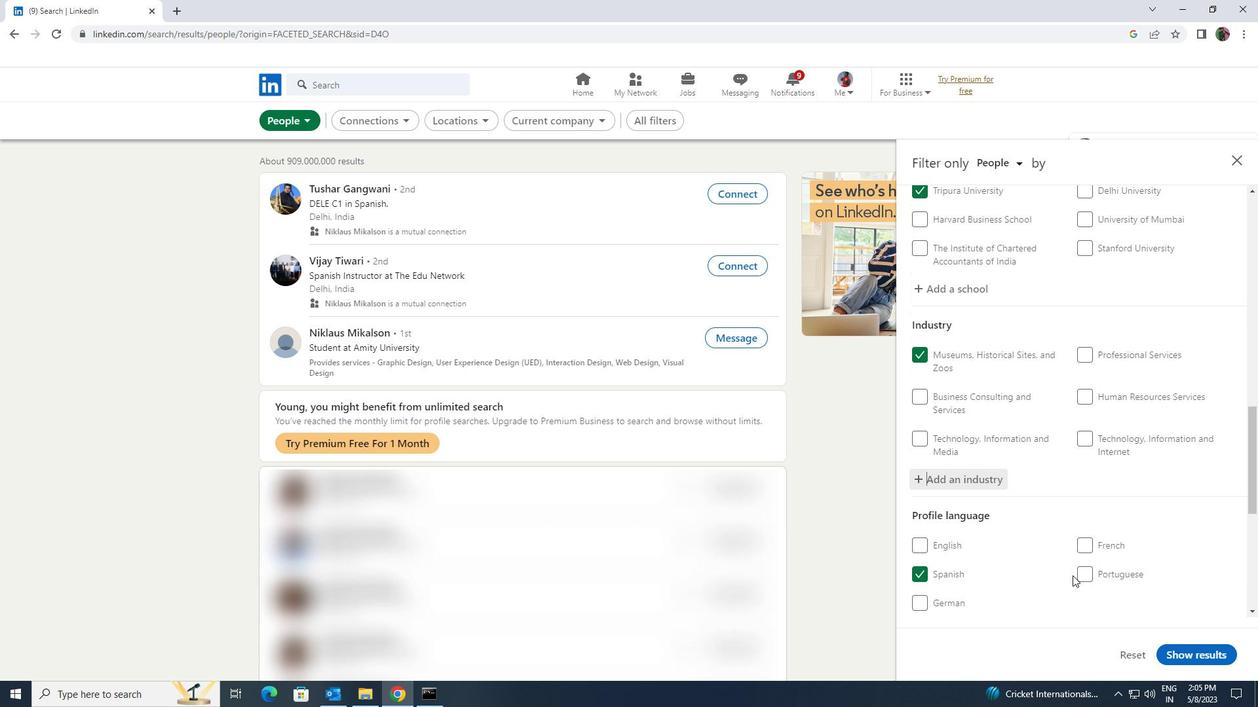
Action: Mouse scrolled (1072, 575) with delta (0, 0)
Screenshot: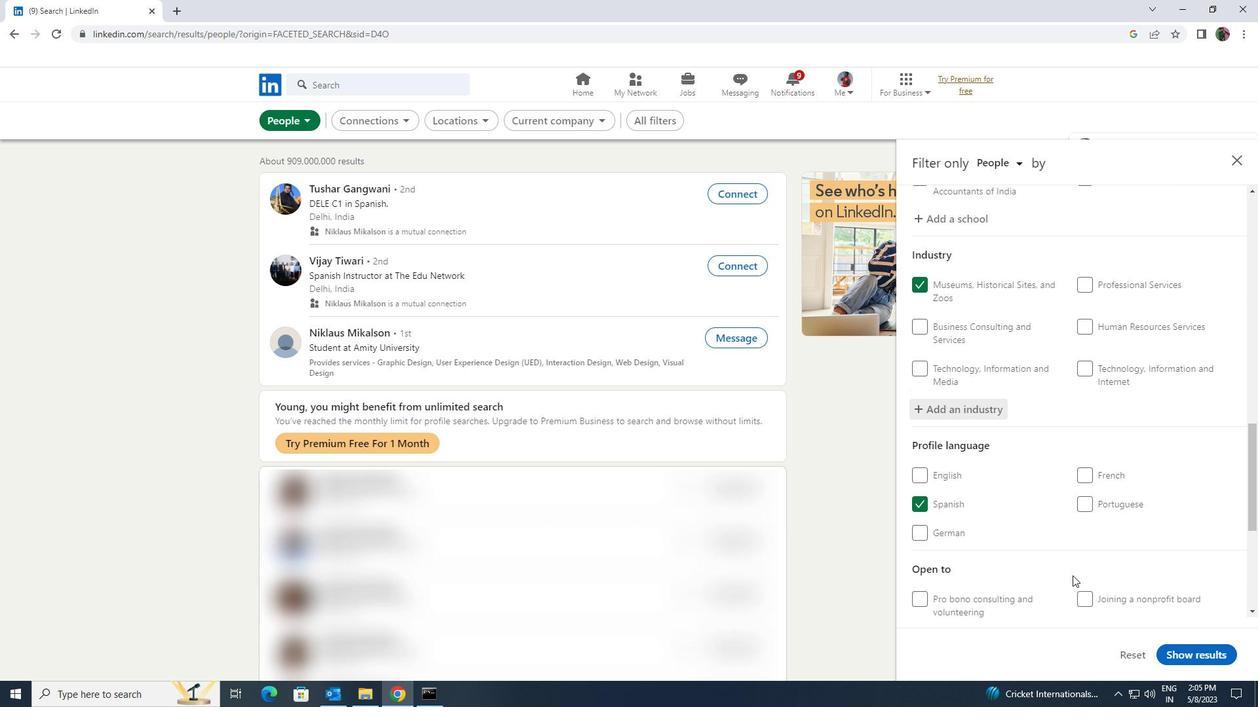 
Action: Mouse scrolled (1072, 575) with delta (0, 0)
Screenshot: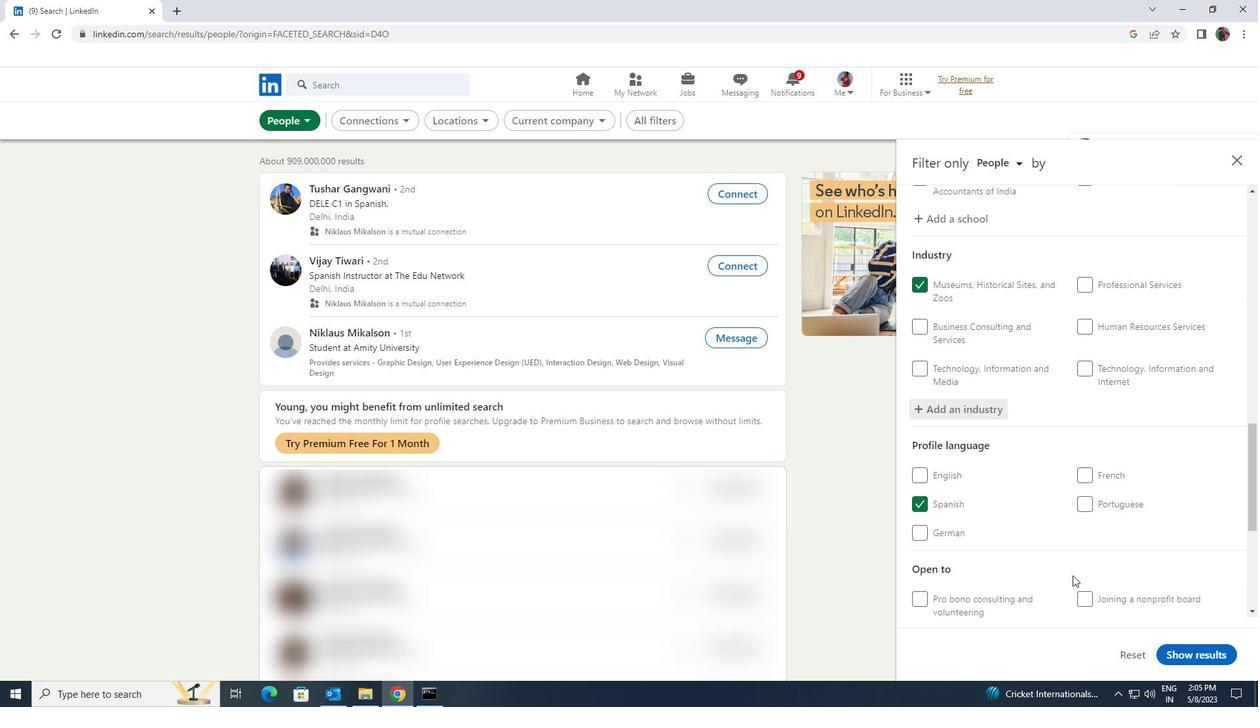 
Action: Mouse moved to (1088, 601)
Screenshot: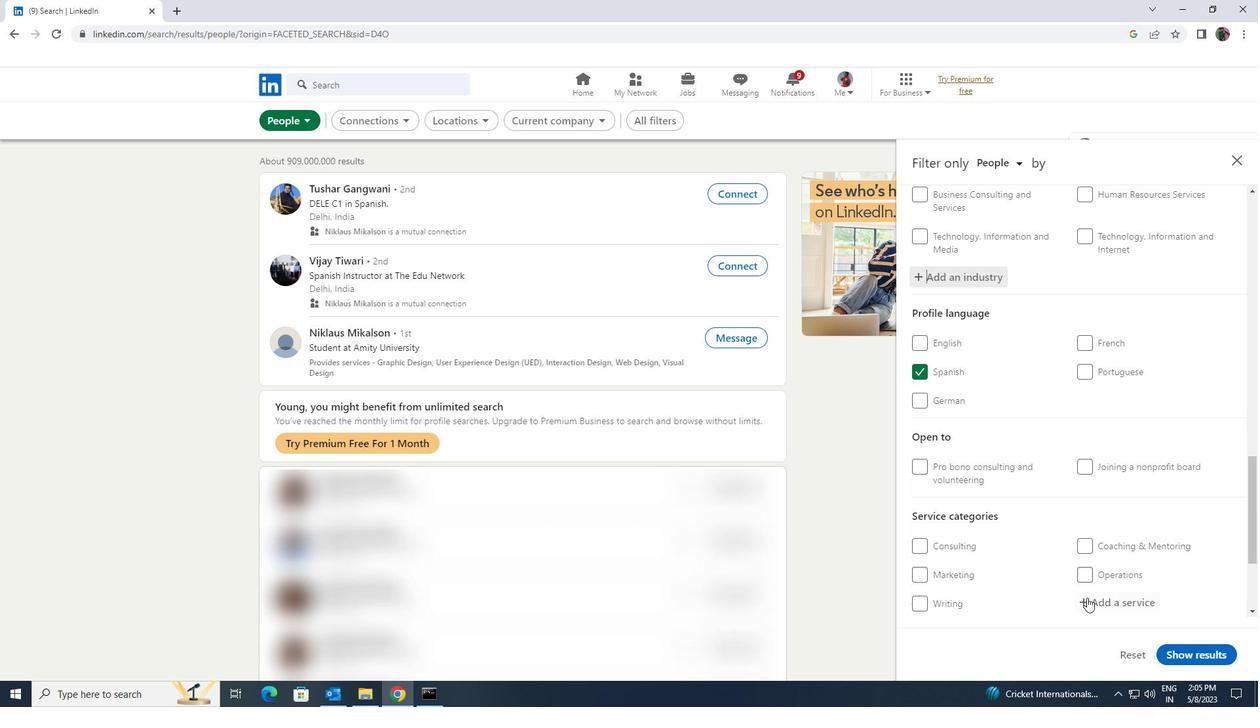 
Action: Mouse pressed left at (1088, 601)
Screenshot: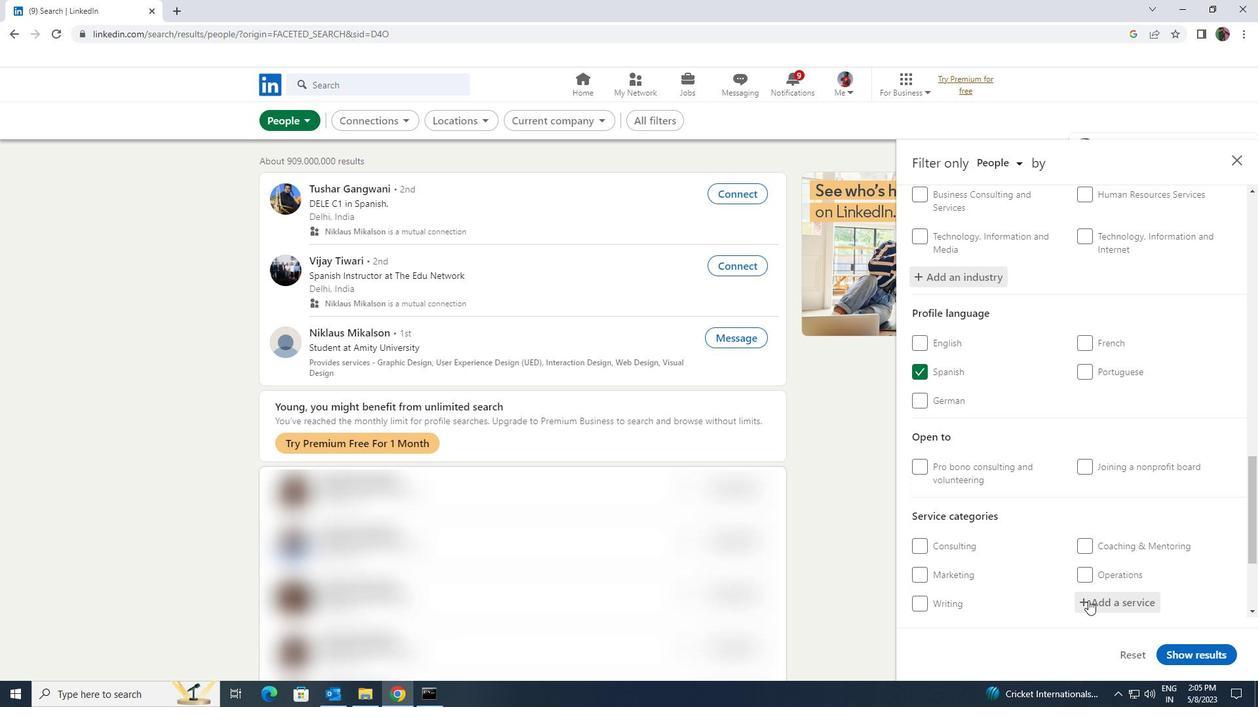 
Action: Key pressed <Key.shift>VIDEO<Key.space><Key.shift>ANIMAT
Screenshot: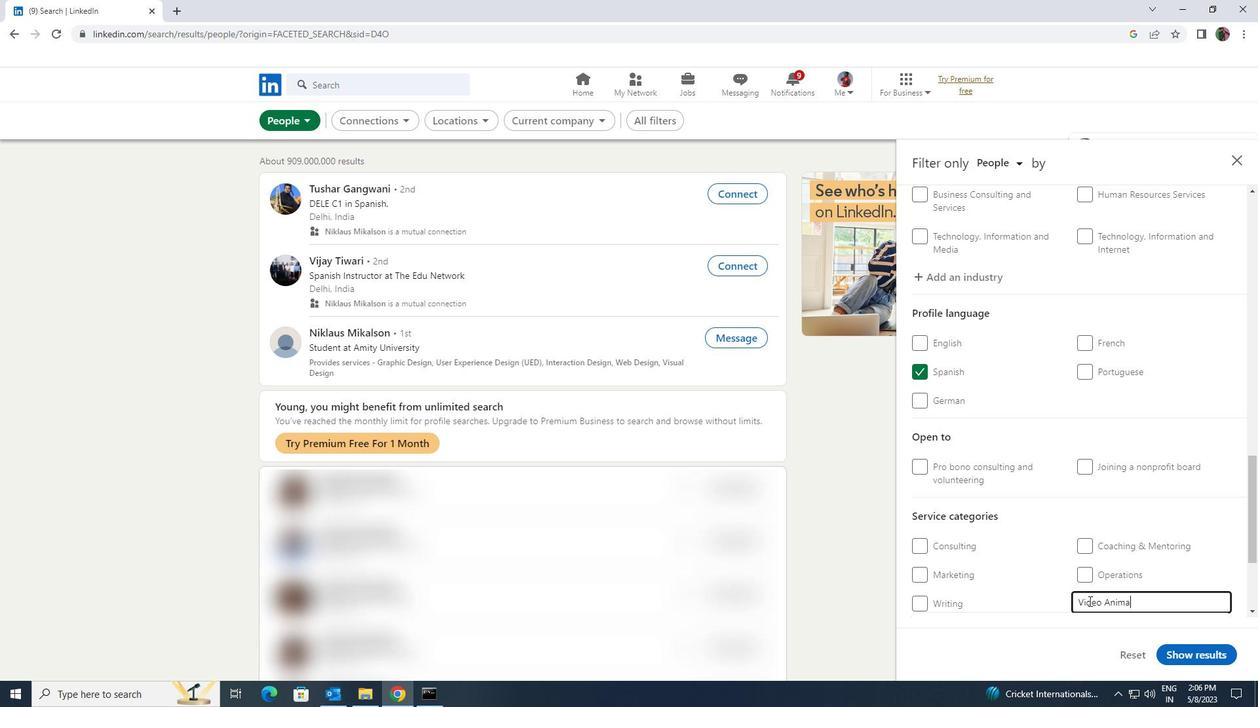 
Action: Mouse moved to (1096, 577)
Screenshot: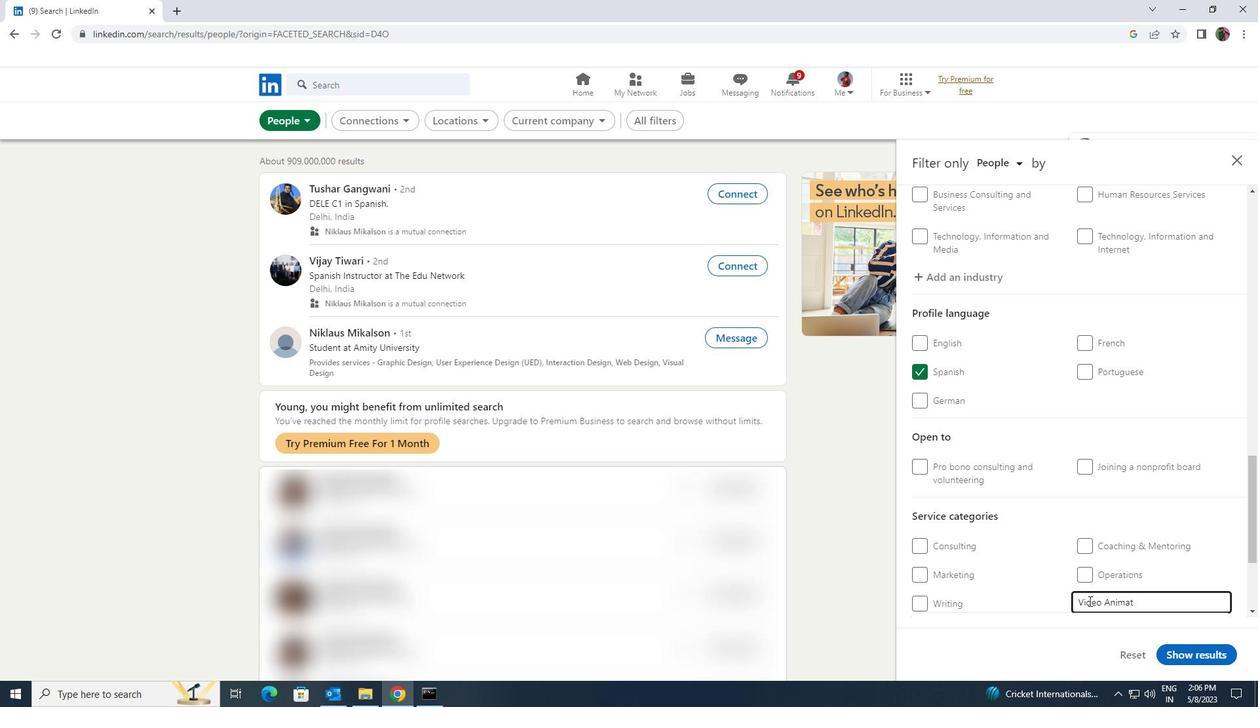 
Action: Mouse scrolled (1096, 577) with delta (0, 0)
Screenshot: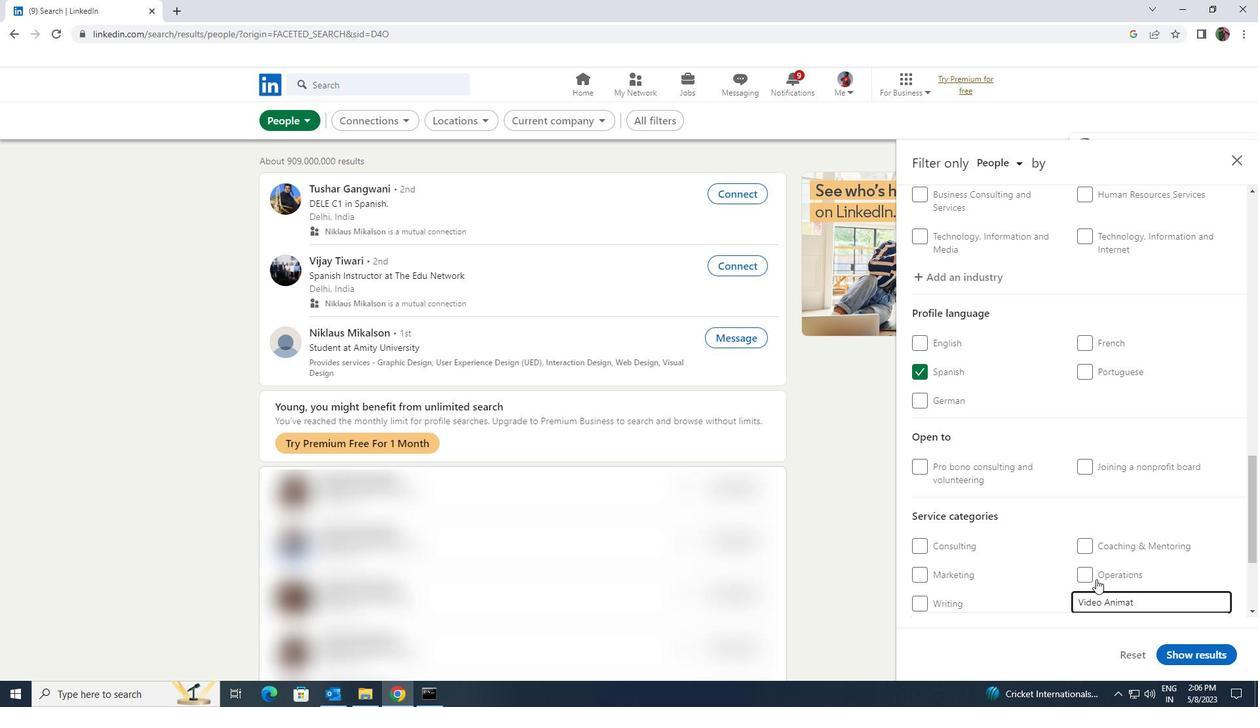
Action: Mouse moved to (1092, 573)
Screenshot: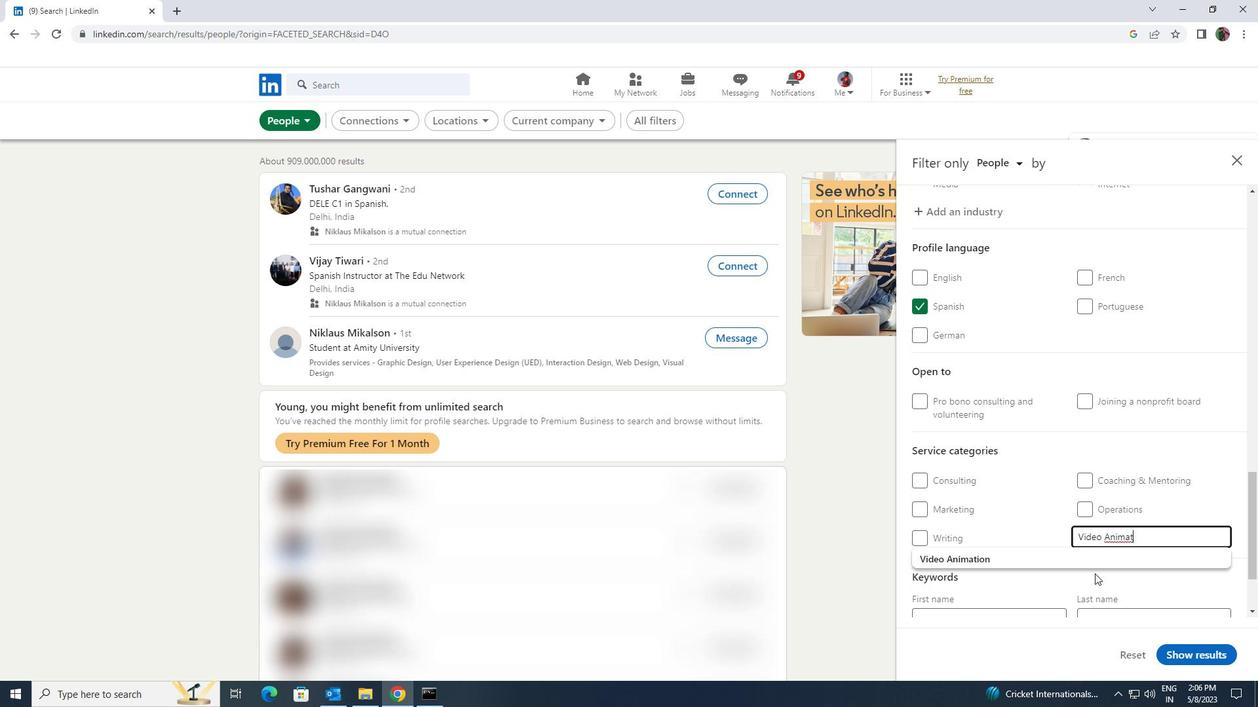
Action: Mouse pressed left at (1092, 573)
Screenshot: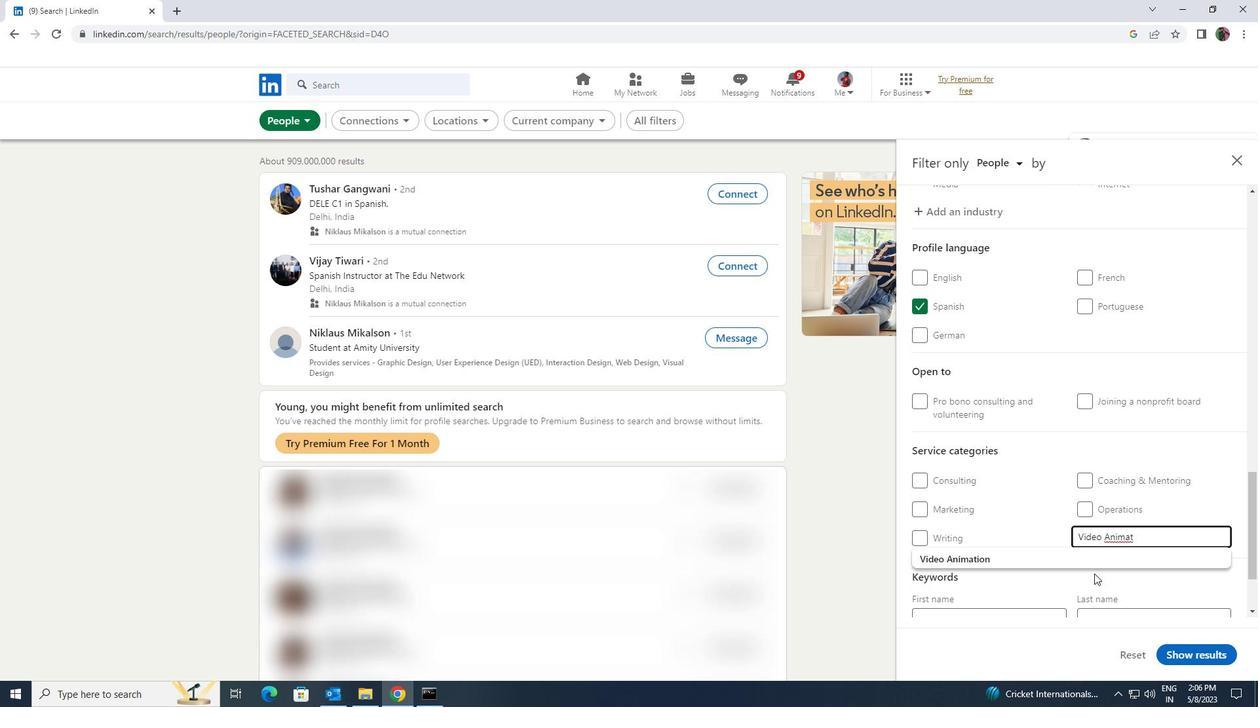 
Action: Mouse moved to (1140, 544)
Screenshot: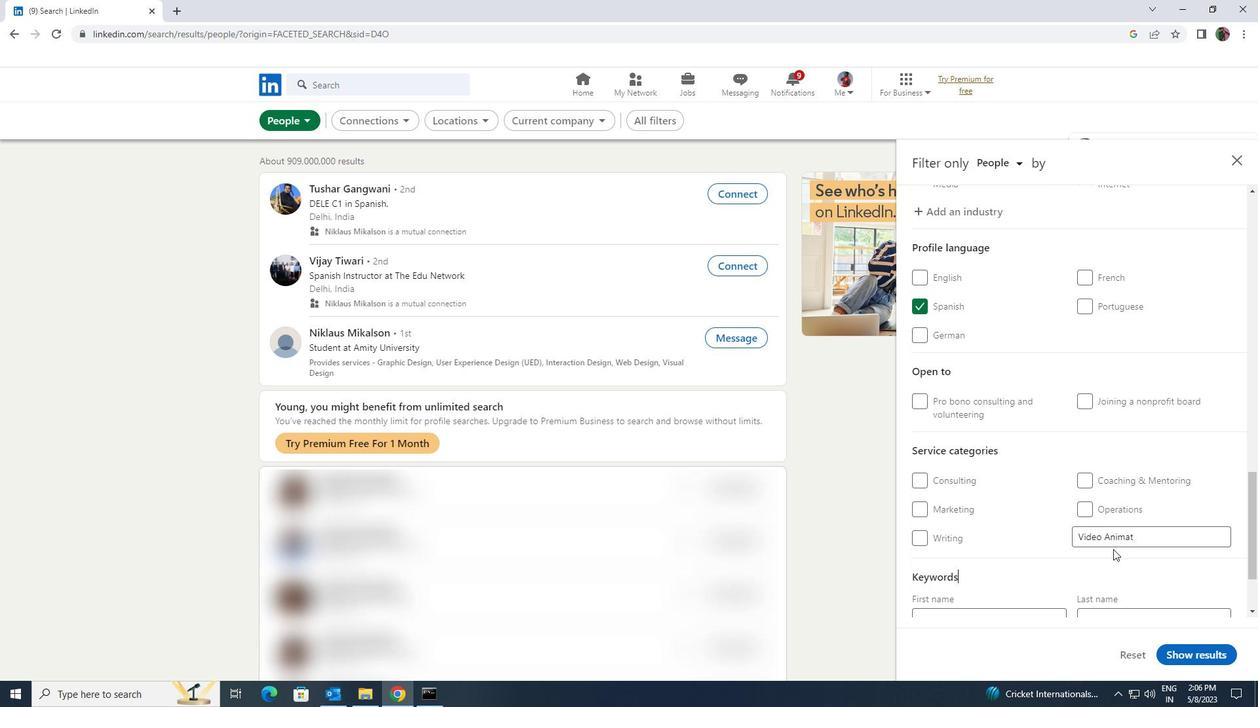 
Action: Mouse pressed left at (1140, 544)
Screenshot: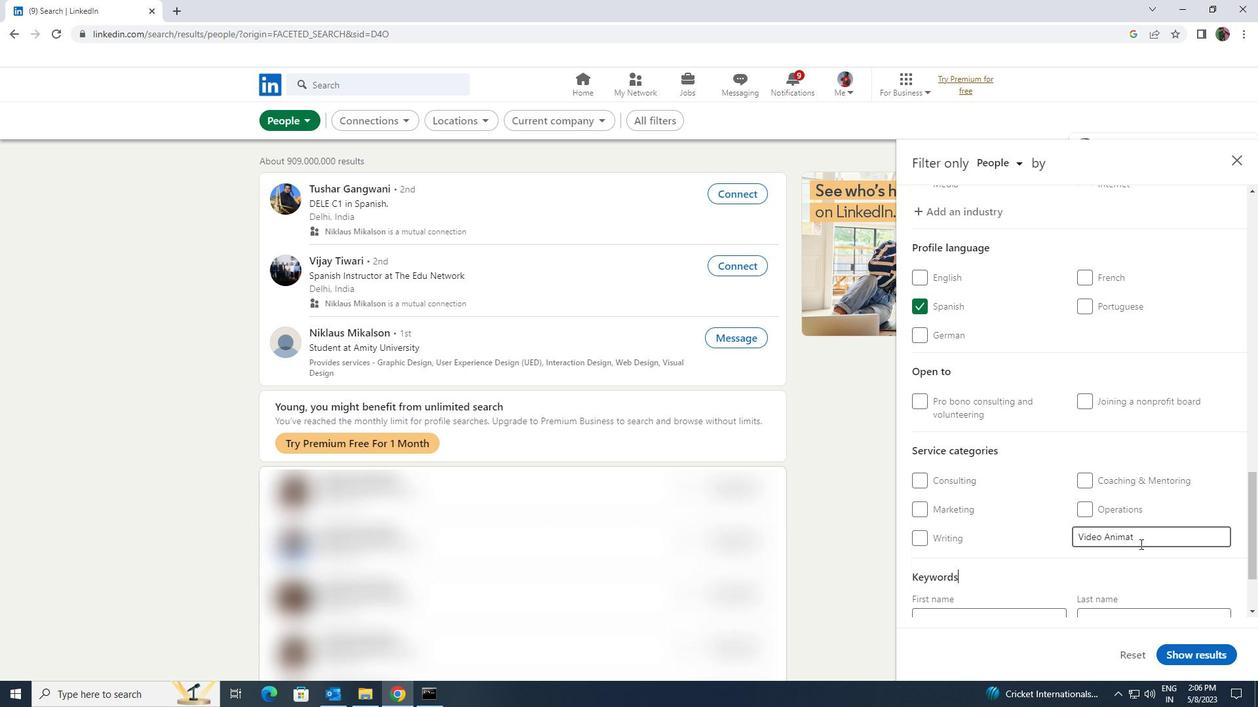 
Action: Mouse moved to (1125, 548)
Screenshot: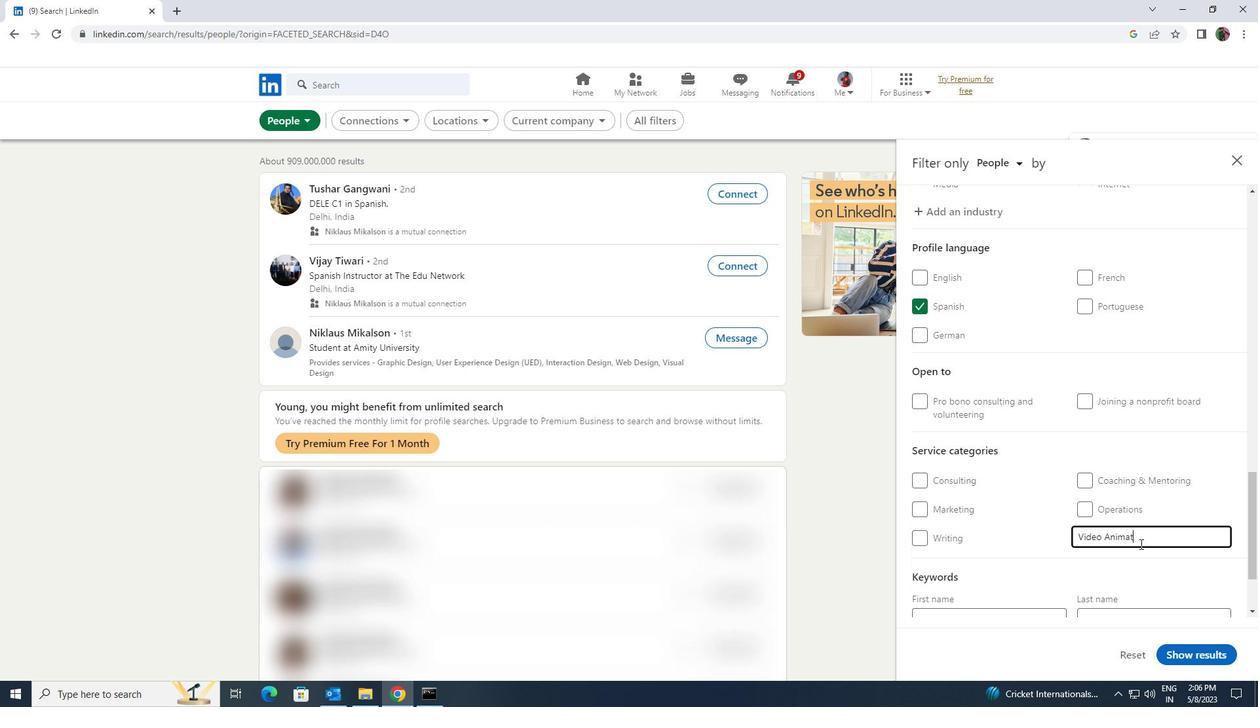 
Action: Key pressed <Key.backspace><Key.backspace>
Screenshot: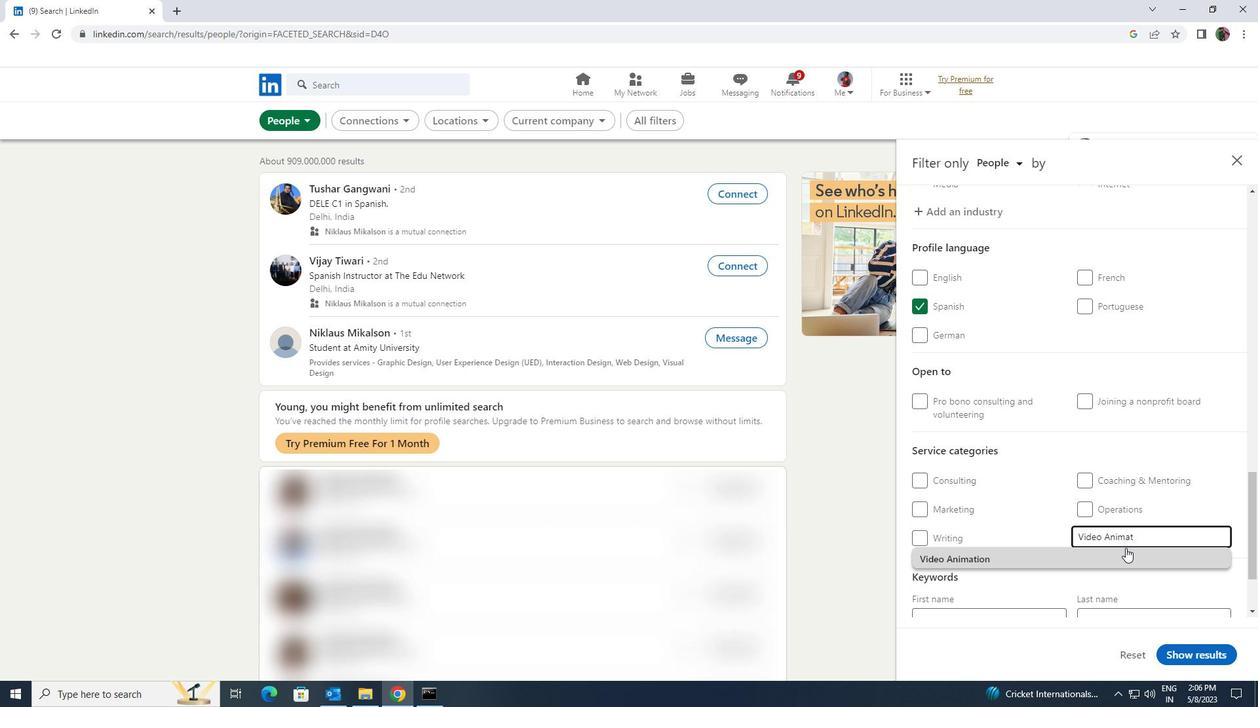 
Action: Mouse moved to (1190, 558)
Screenshot: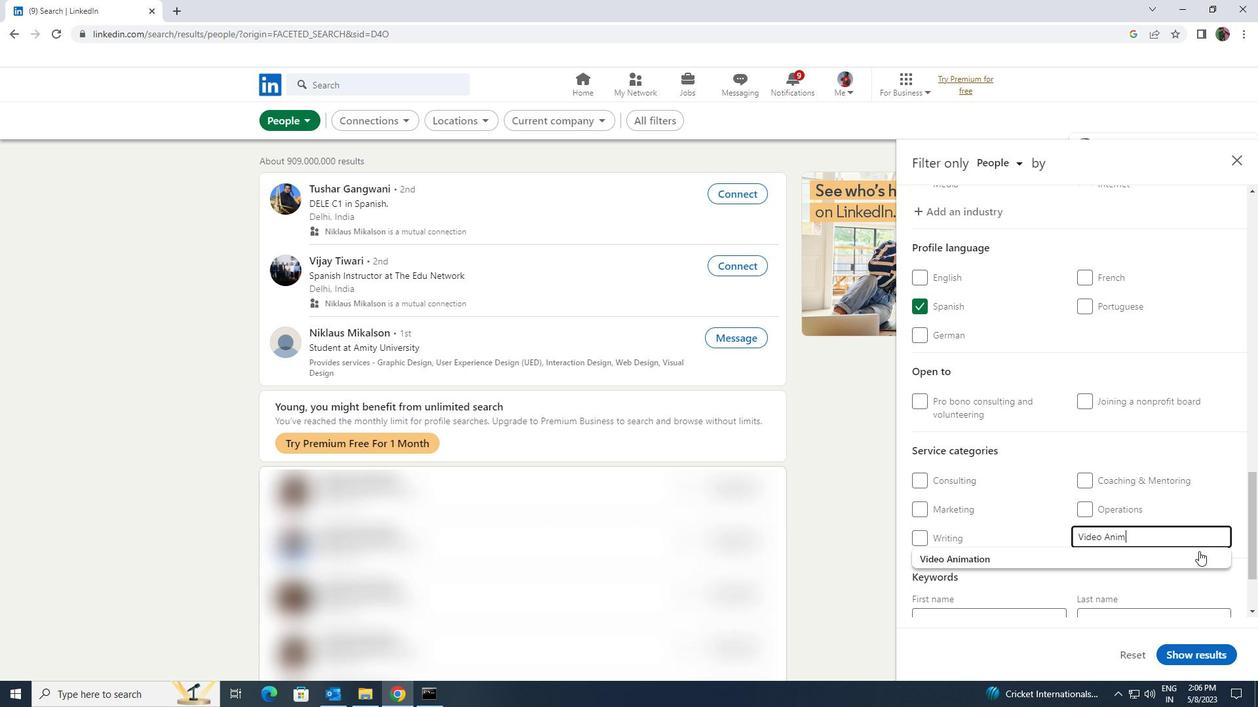 
Action: Mouse pressed left at (1190, 558)
Screenshot: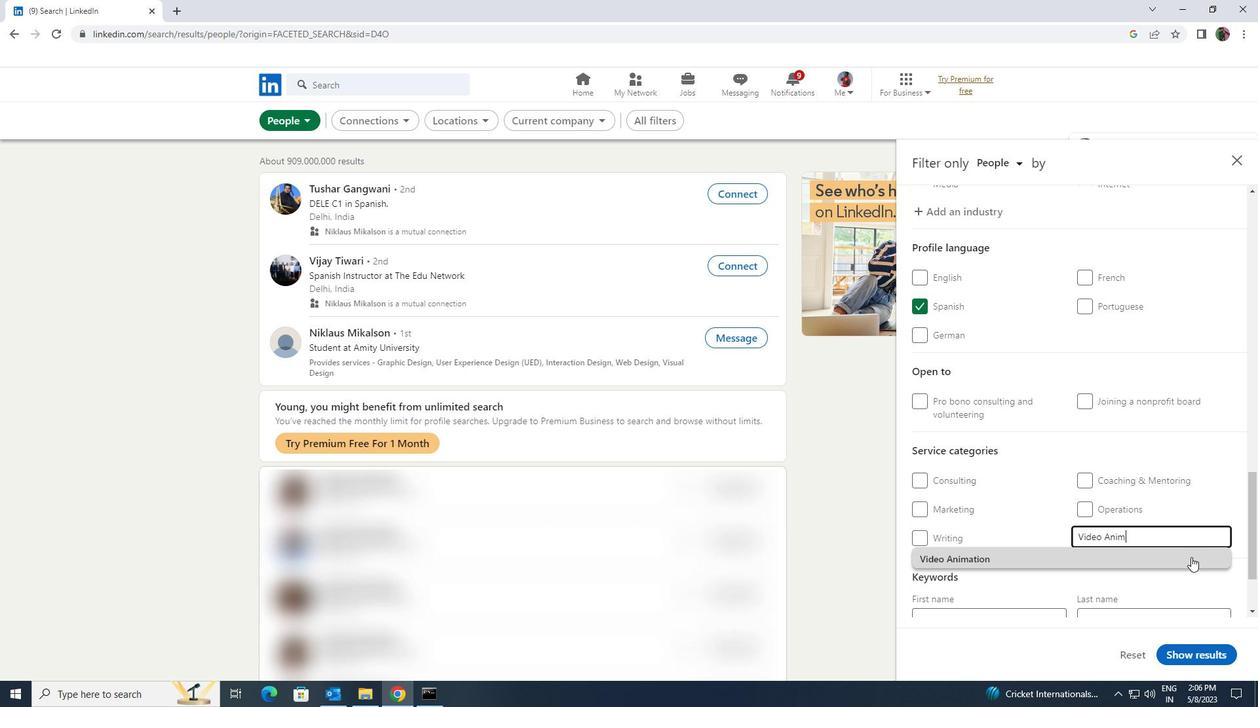 
Action: Mouse moved to (1184, 530)
Screenshot: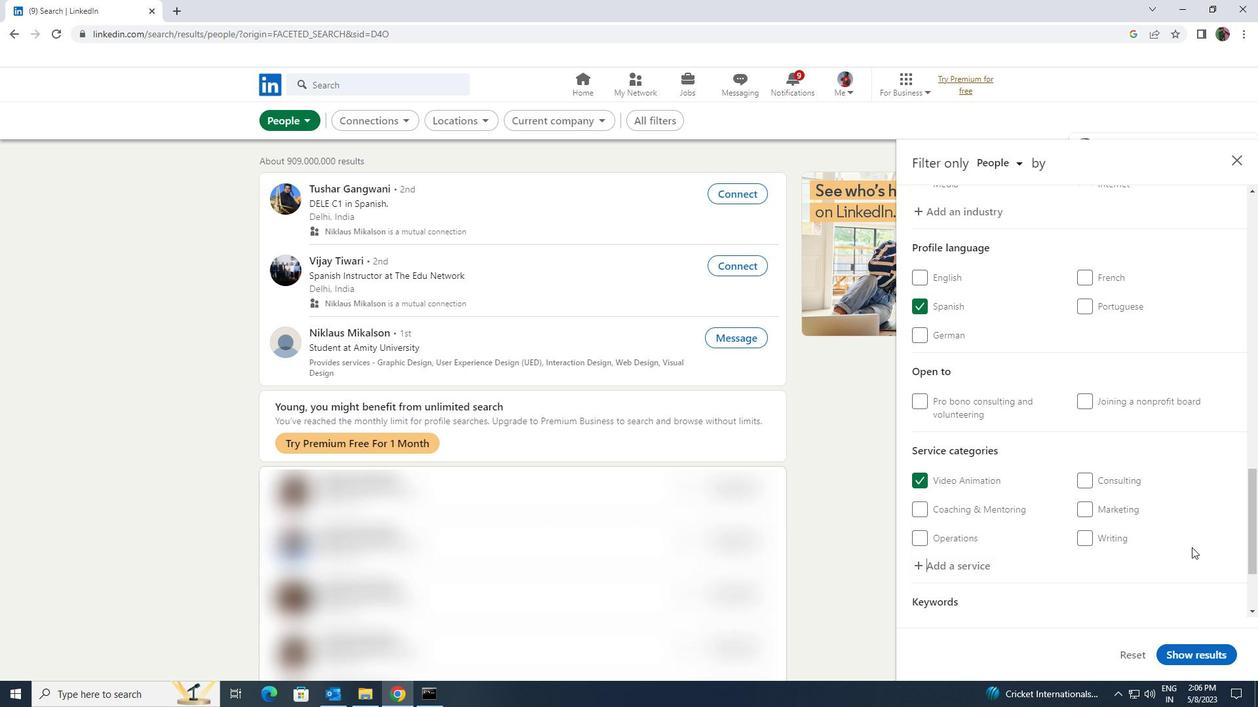 
Action: Mouse scrolled (1184, 529) with delta (0, 0)
Screenshot: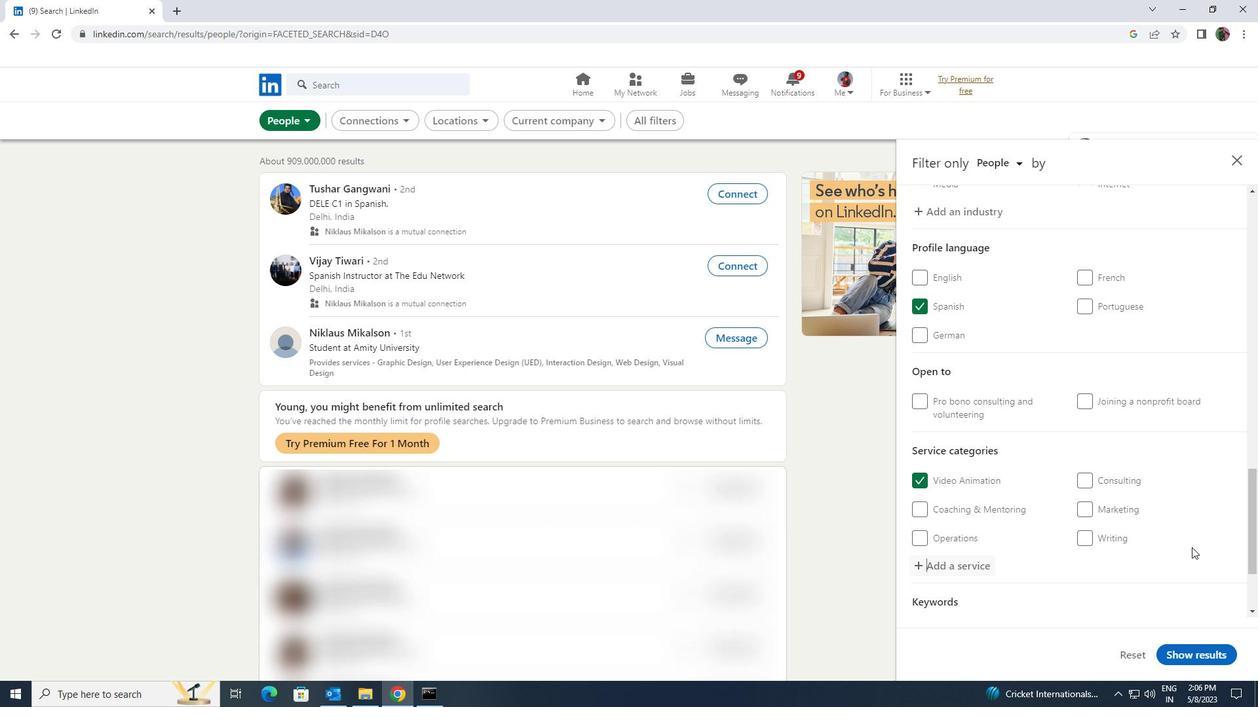
Action: Mouse scrolled (1184, 529) with delta (0, 0)
Screenshot: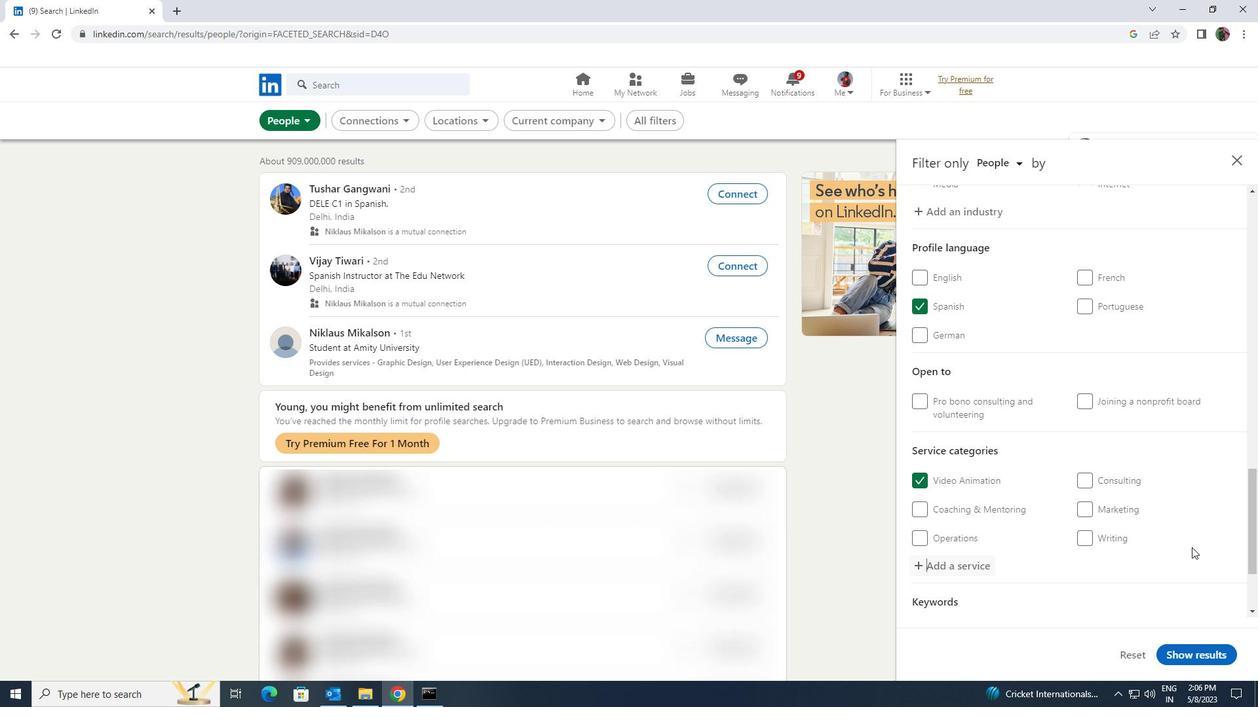 
Action: Mouse scrolled (1184, 529) with delta (0, 0)
Screenshot: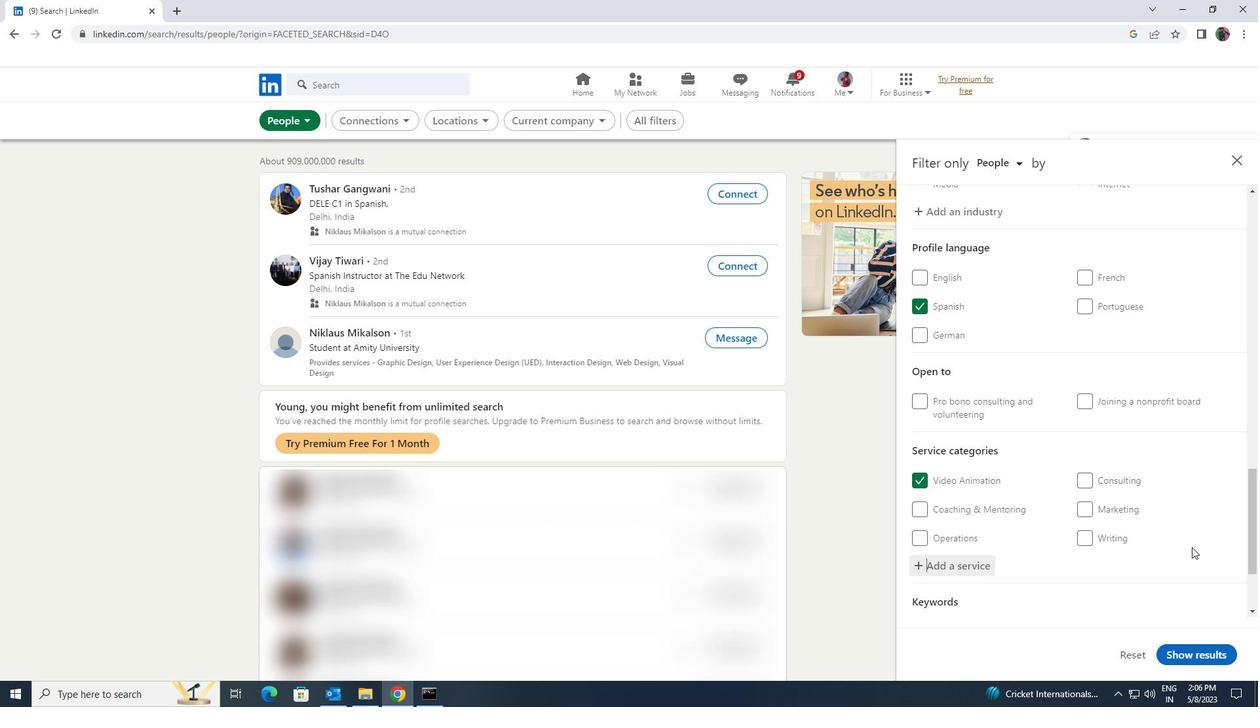 
Action: Mouse moved to (1044, 553)
Screenshot: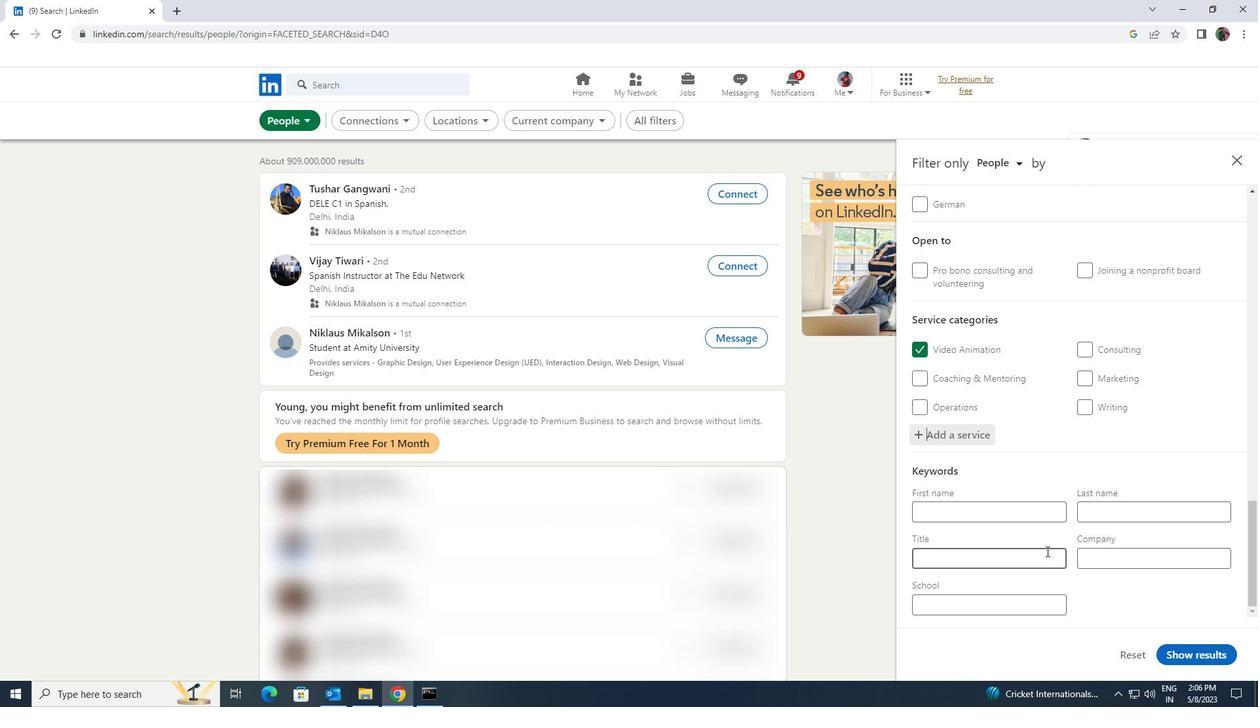 
Action: Mouse pressed left at (1044, 553)
Screenshot: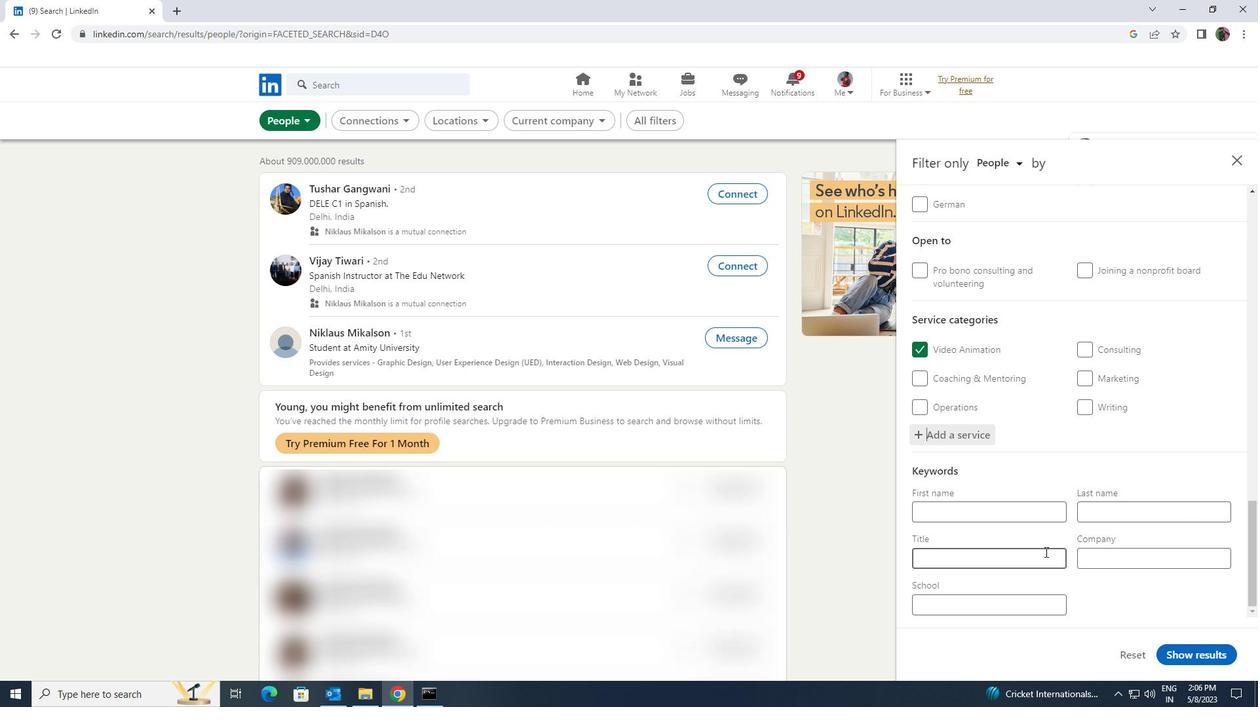 
Action: Key pressed <Key.shift><Key.shift><Key.shift><Key.shift><Key.shift><Key.shift><Key.shift><Key.shift><Key.shift><Key.shift><Key.shift><Key.shift><Key.shift><Key.shift>EXECUTIVE<Key.space><Key.shift>ASSISTANT
Screenshot: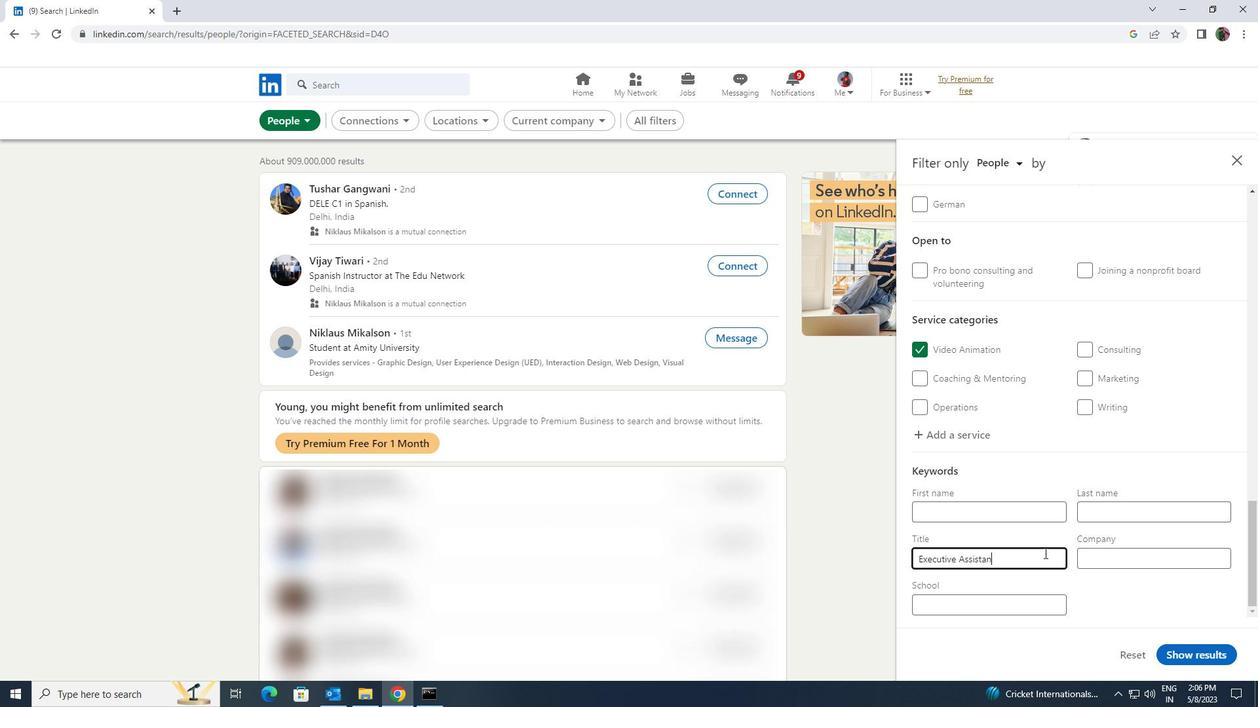 
Action: Mouse moved to (1178, 659)
Screenshot: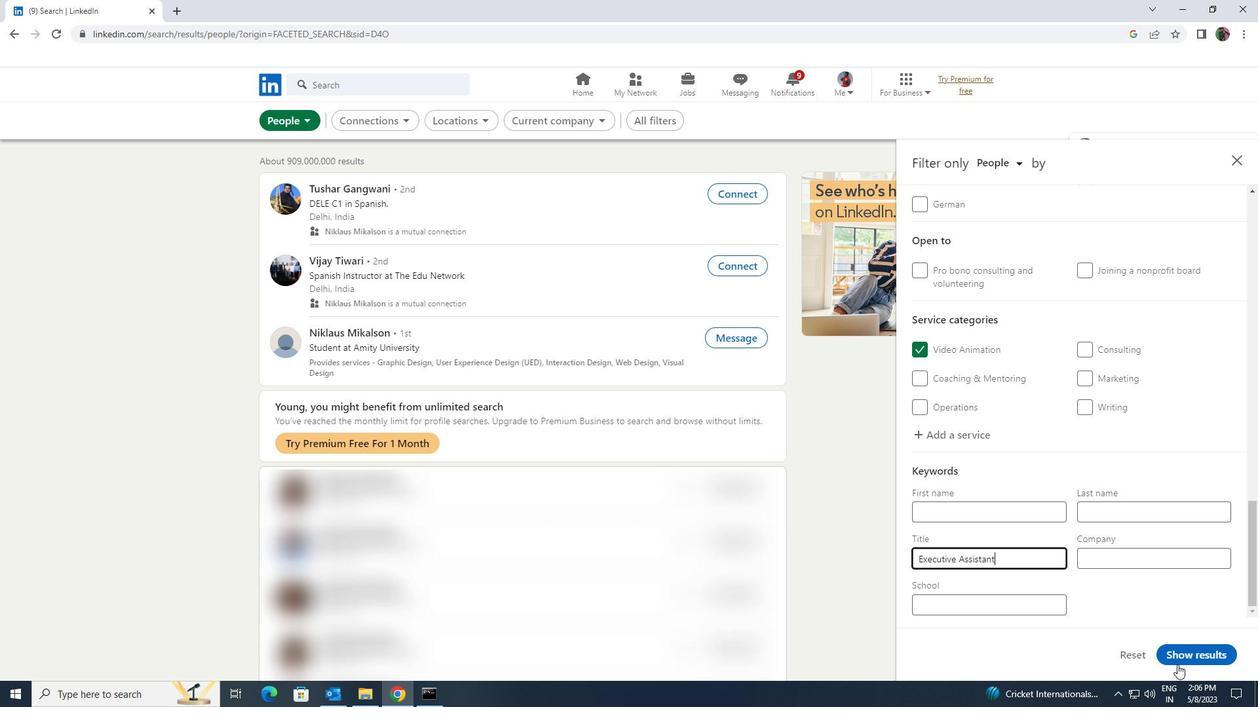 
Action: Mouse pressed left at (1178, 659)
Screenshot: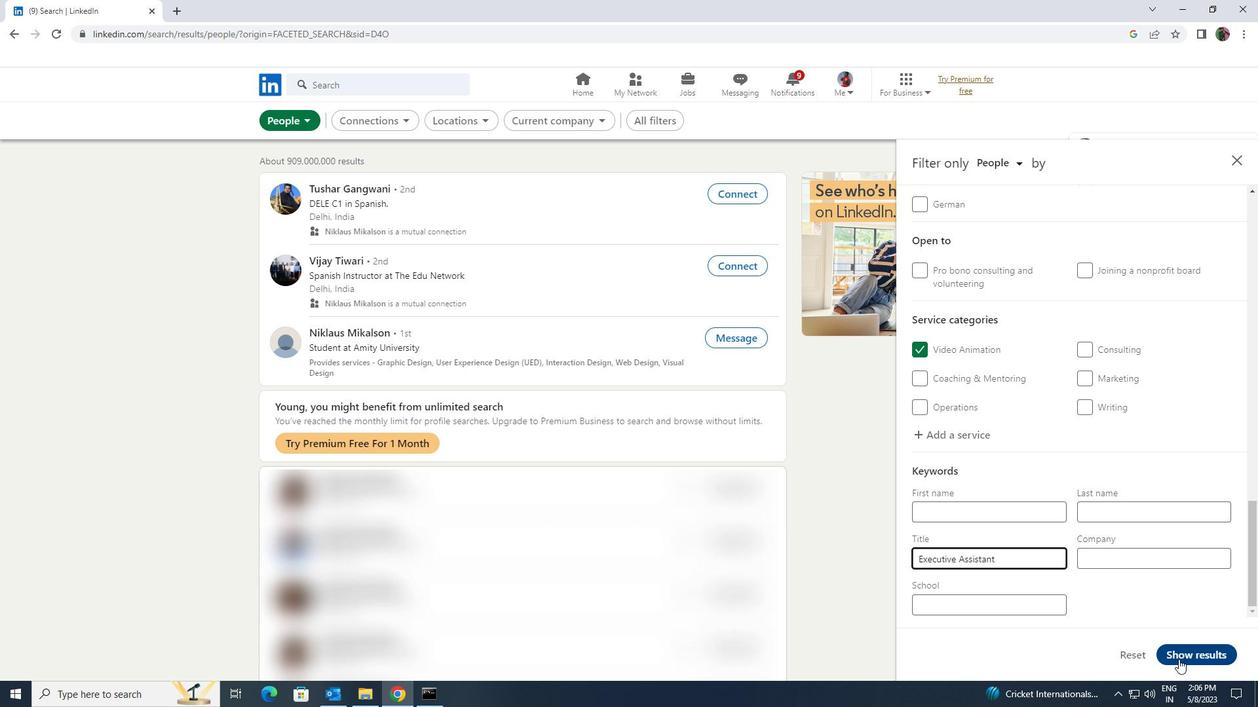 
